 Task: Look for space in Manzanares, Spain from 12th August, 2023 to 16th August, 2023 for 8 adults in price range Rs.10000 to Rs.16000. Place can be private room with 8 bedrooms having 8 beds and 8 bathrooms. Property type can be house, flat, guest house, hotel. Amenities needed are: wifi, TV, free parkinig on premises, gym, breakfast. Booking option can be shelf check-in. Required host language is English.
Action: Mouse moved to (487, 115)
Screenshot: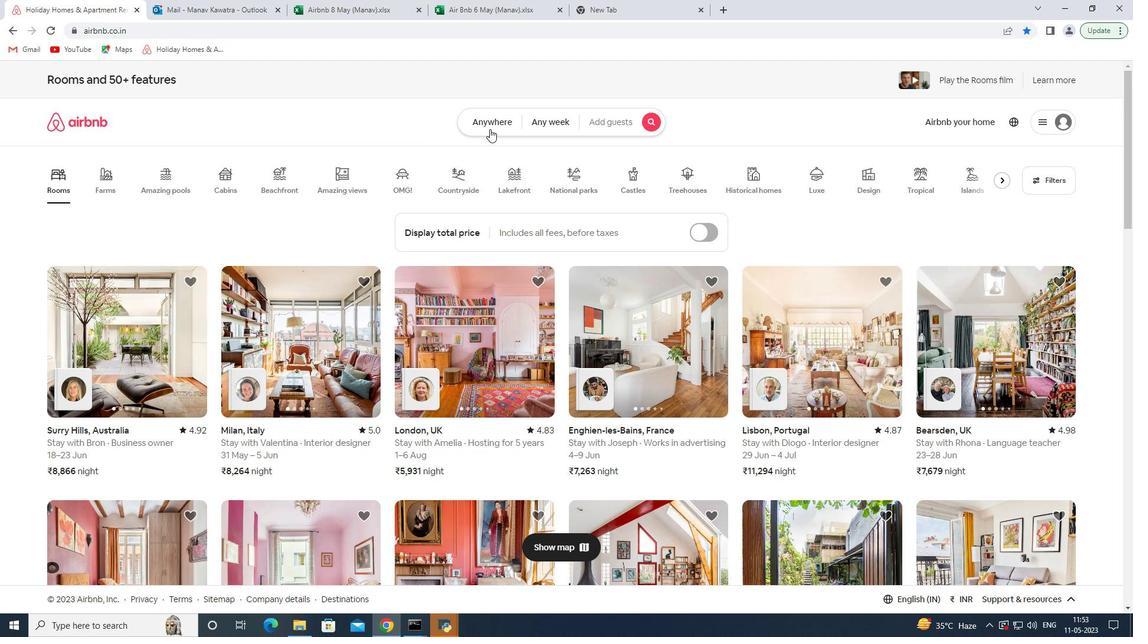 
Action: Mouse pressed left at (487, 115)
Screenshot: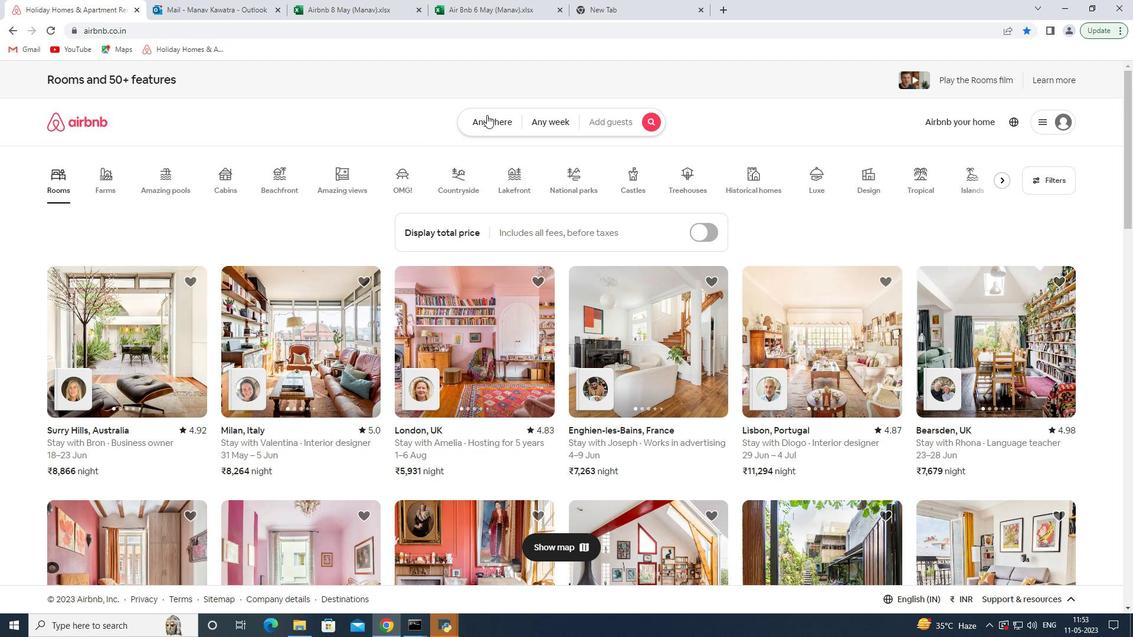 
Action: Mouse moved to (425, 157)
Screenshot: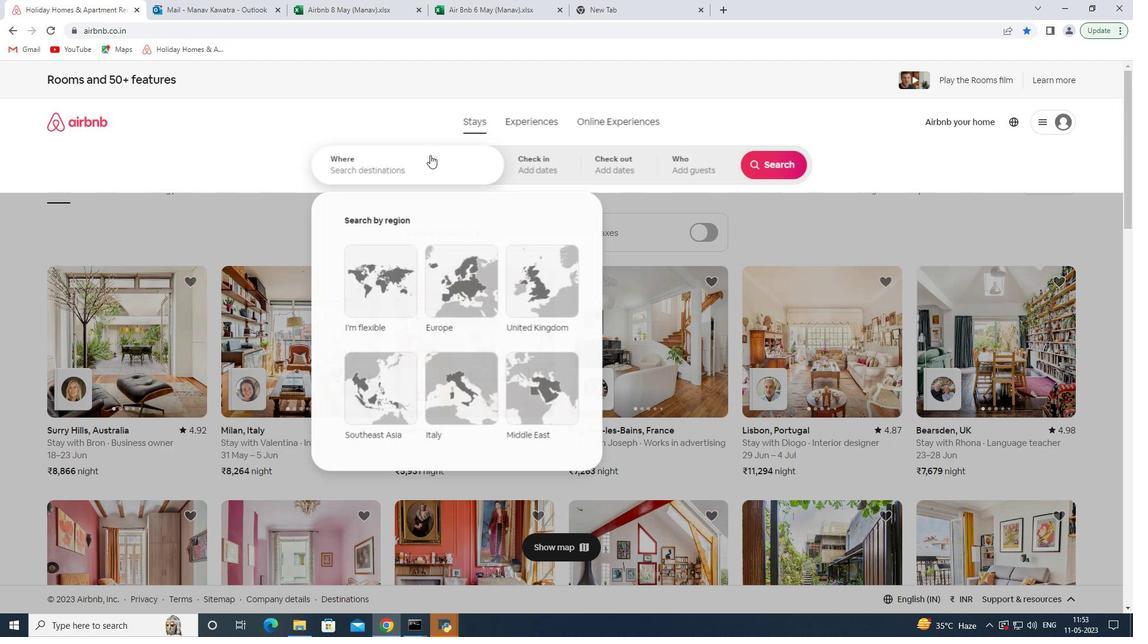 
Action: Mouse pressed left at (425, 157)
Screenshot: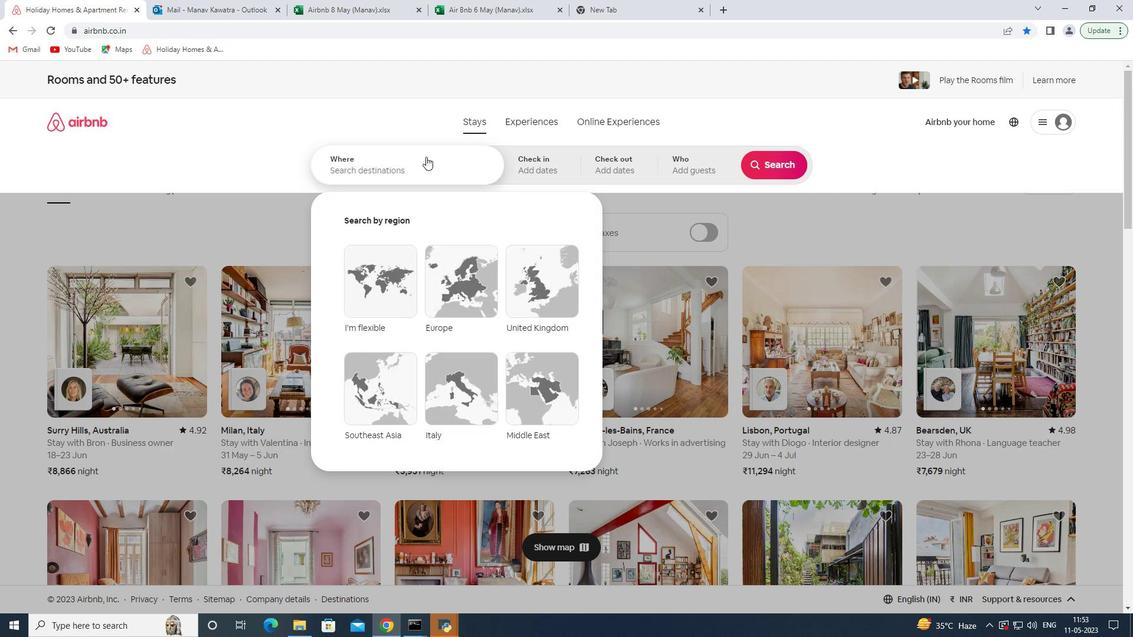 
Action: Mouse moved to (425, 171)
Screenshot: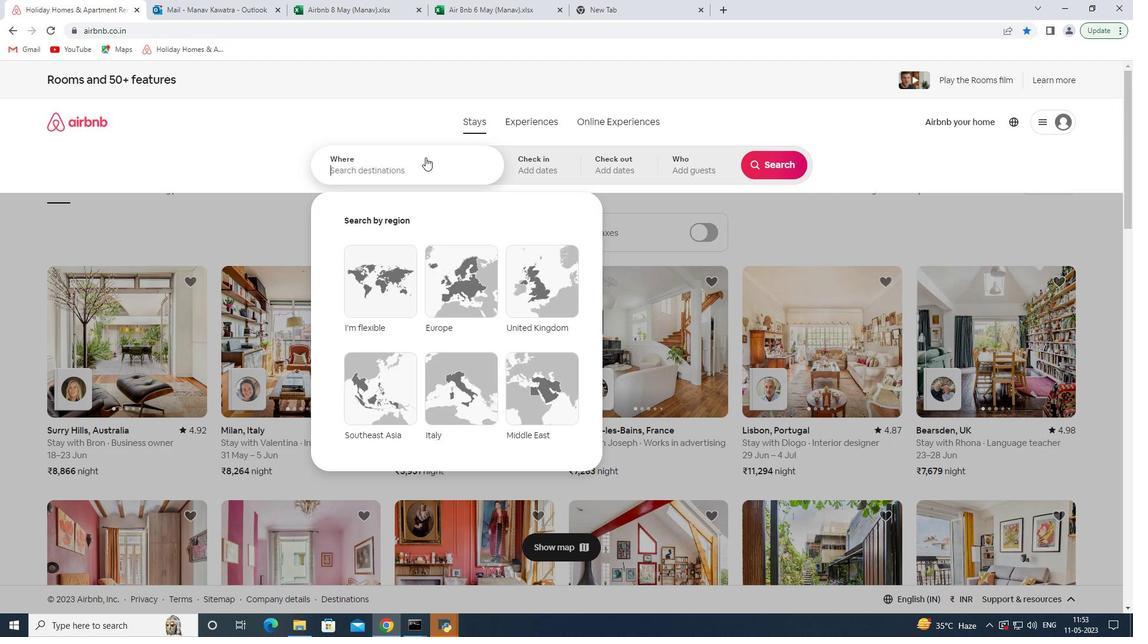 
Action: Mouse pressed left at (425, 171)
Screenshot: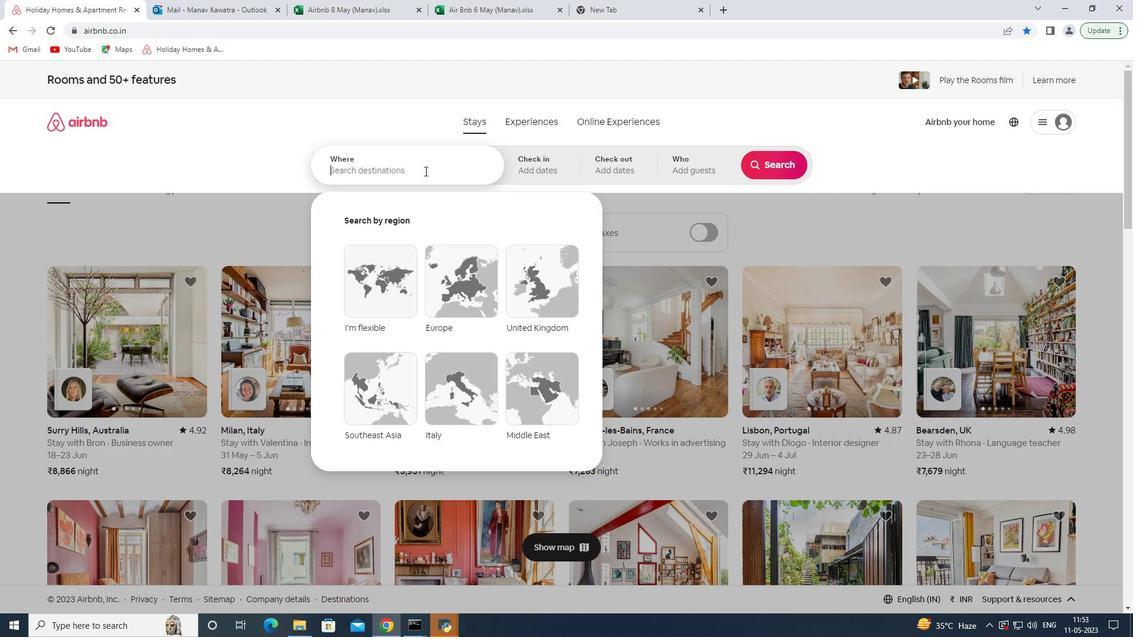
Action: Key pressed <Key.shift><Key.shift><Key.shift><Key.shift><Key.shift><Key.shift><Key.shift><Key.shift><Key.shift><Key.shift><Key.shift><Key.shift><Key.shift><Key.shift><Key.shift>Mana<Key.backspace>zanares<Key.space><Key.shift><Key.shift><Key.shift><Key.shift><Key.shift><Key.shift>Spain<Key.space>
Screenshot: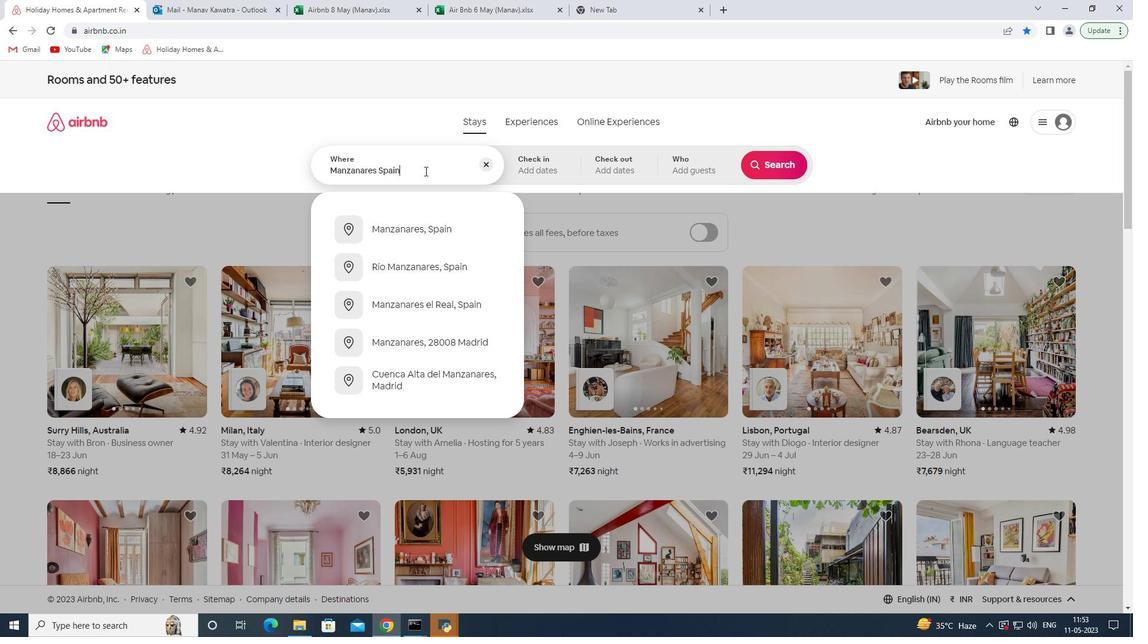 
Action: Mouse moved to (420, 227)
Screenshot: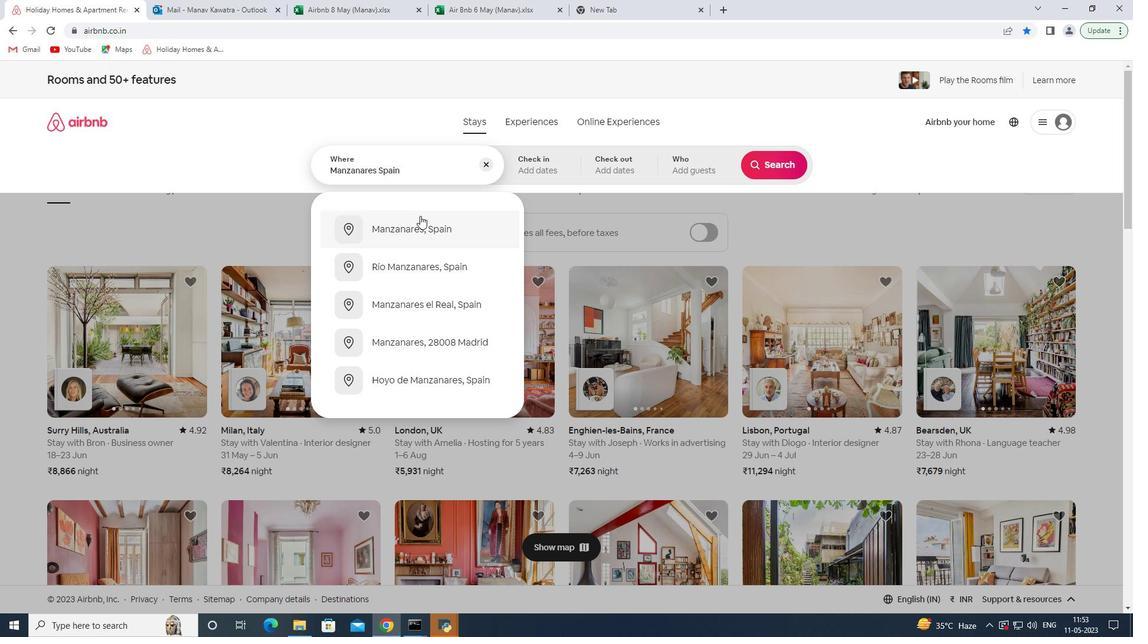 
Action: Mouse pressed left at (420, 227)
Screenshot: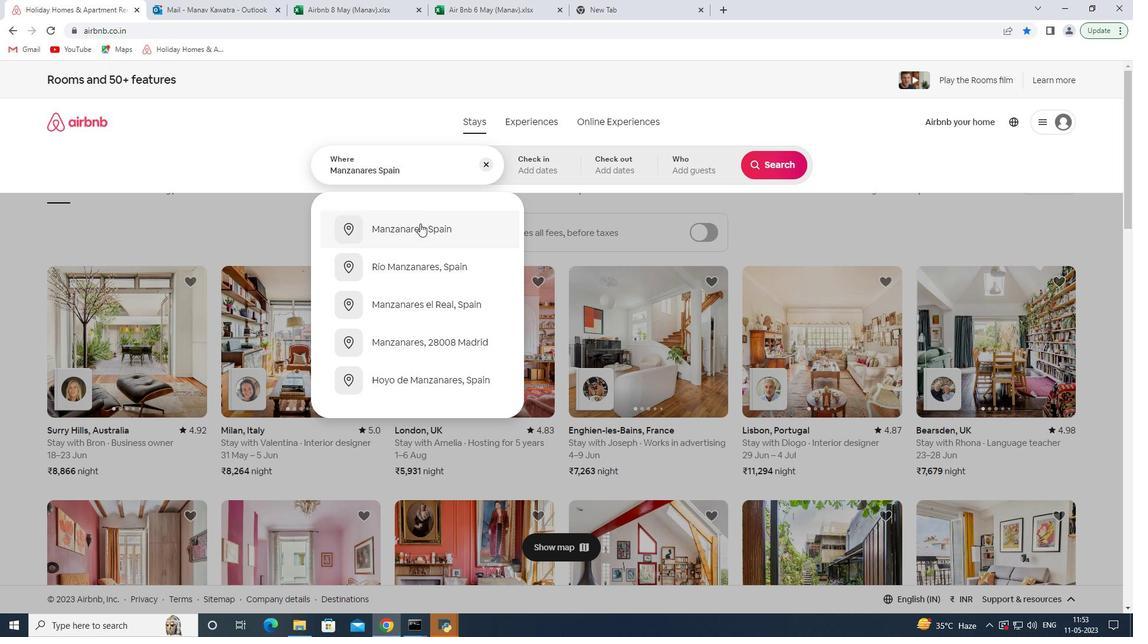 
Action: Mouse moved to (763, 262)
Screenshot: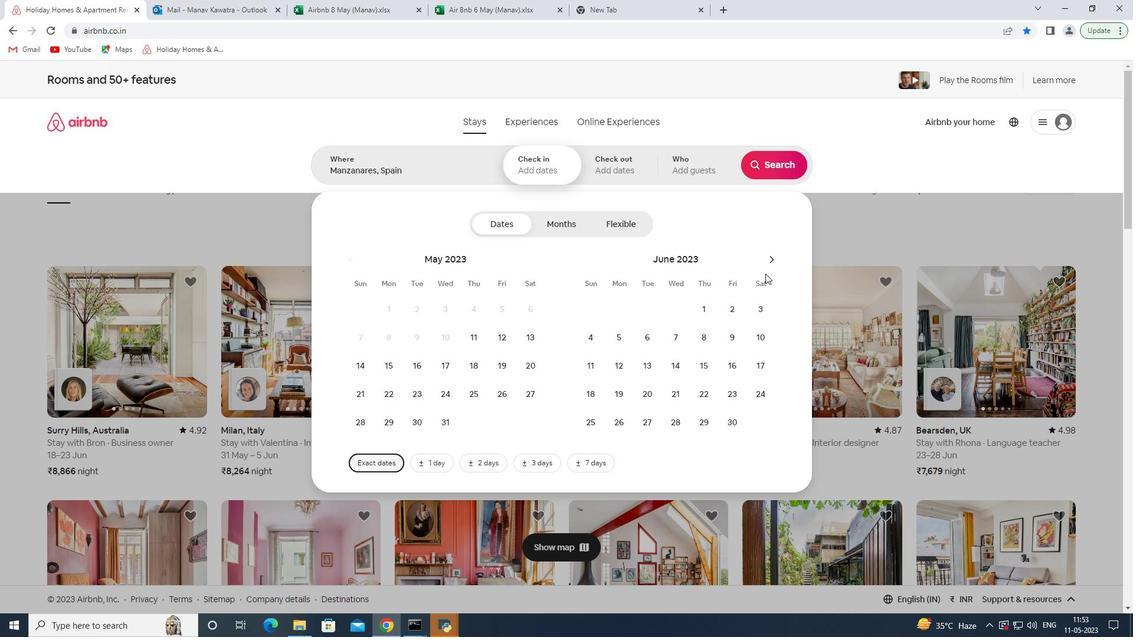
Action: Mouse pressed left at (763, 262)
Screenshot: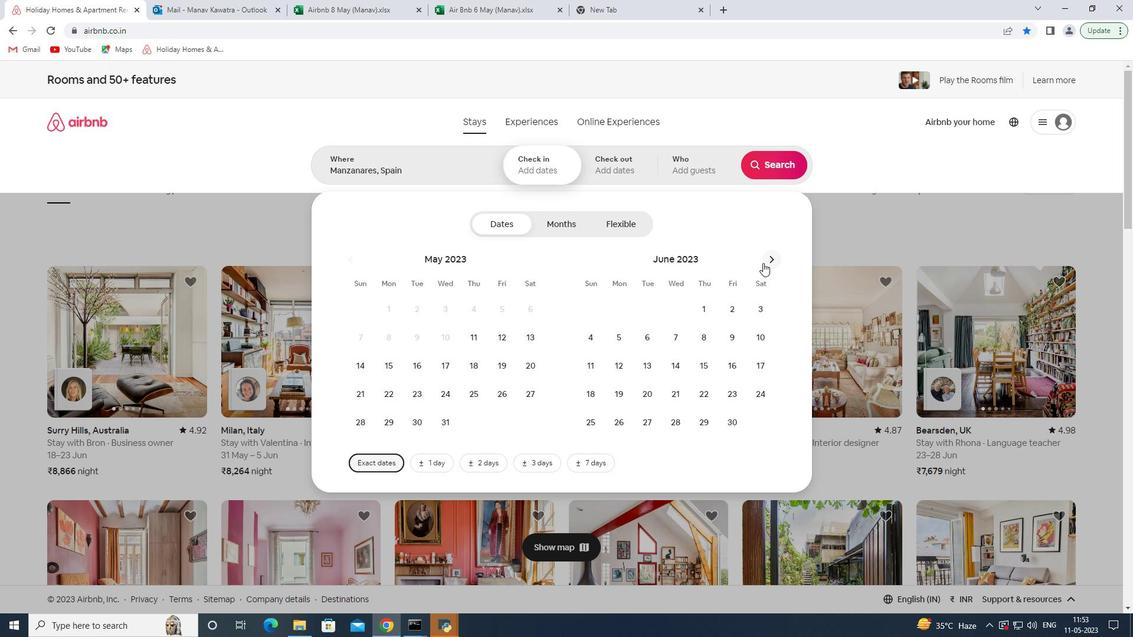 
Action: Mouse pressed left at (763, 262)
Screenshot: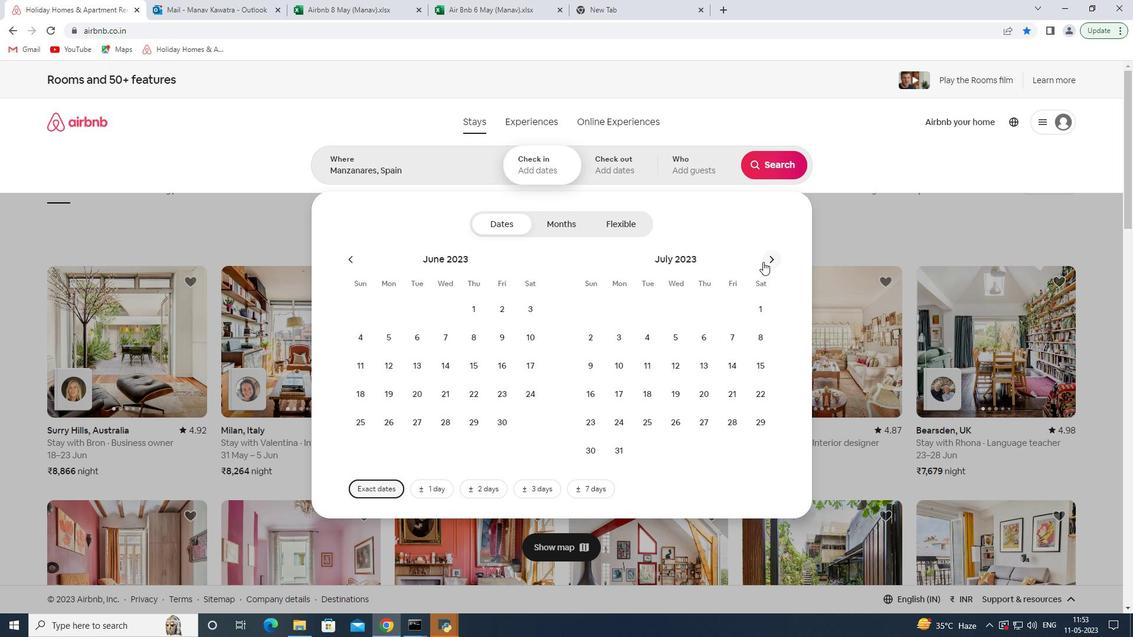 
Action: Mouse moved to (760, 334)
Screenshot: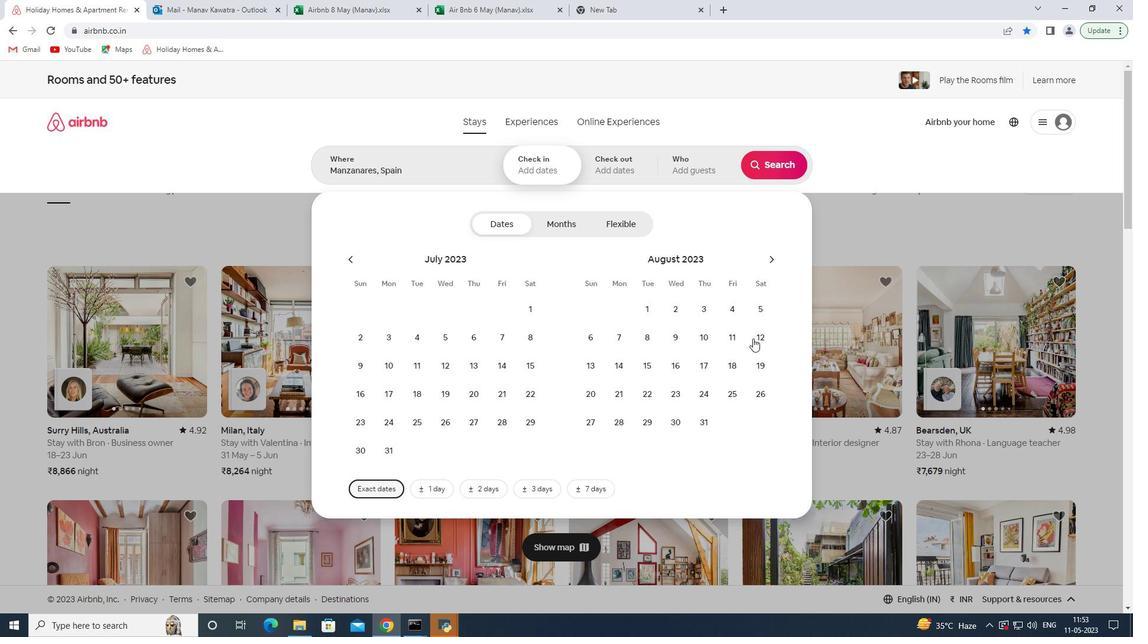 
Action: Mouse pressed left at (760, 334)
Screenshot: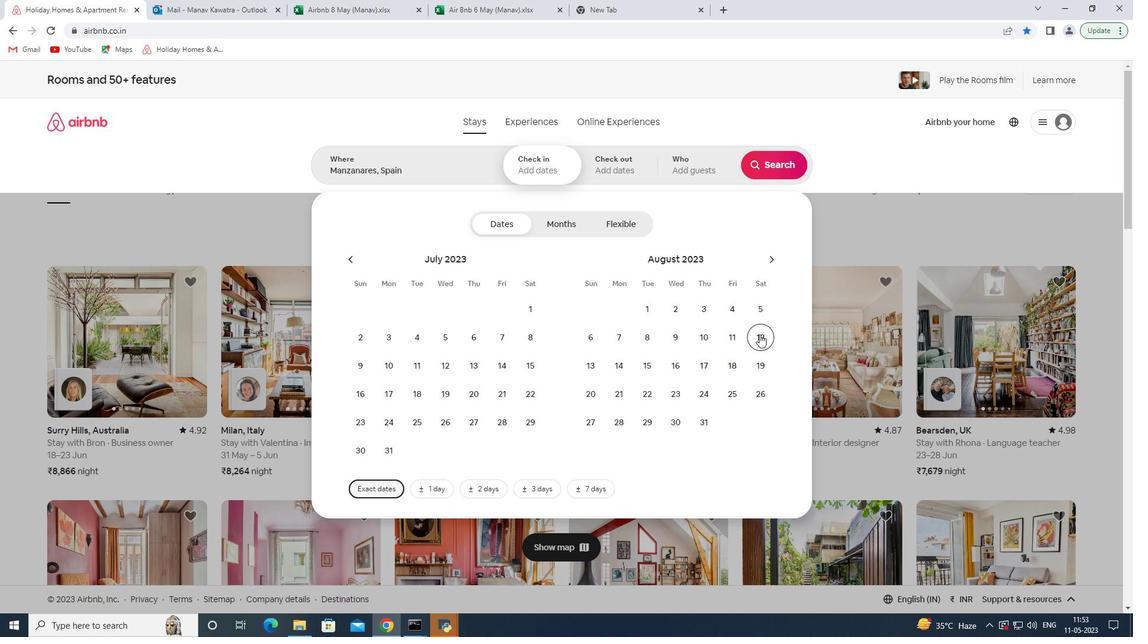 
Action: Mouse moved to (676, 365)
Screenshot: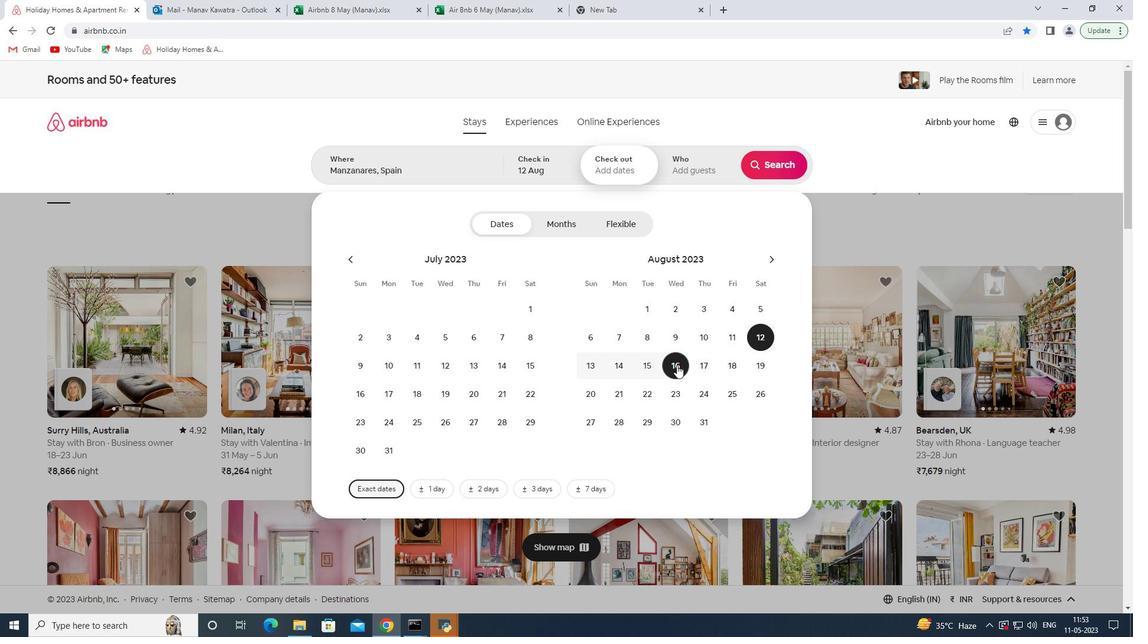 
Action: Mouse pressed left at (676, 365)
Screenshot: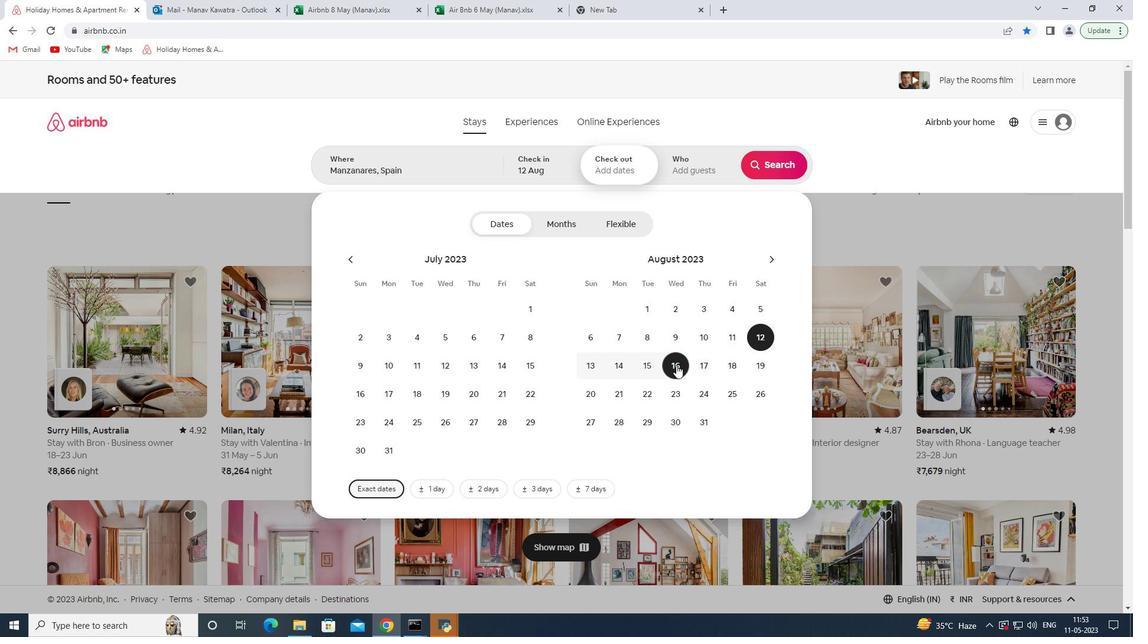
Action: Mouse moved to (693, 175)
Screenshot: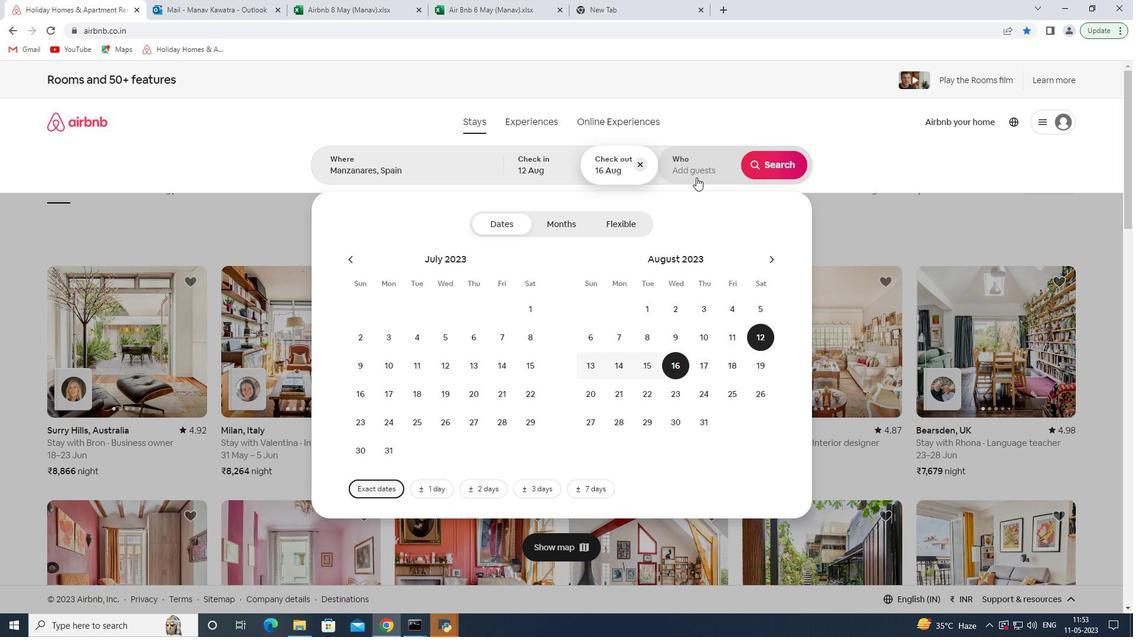 
Action: Mouse pressed left at (693, 175)
Screenshot: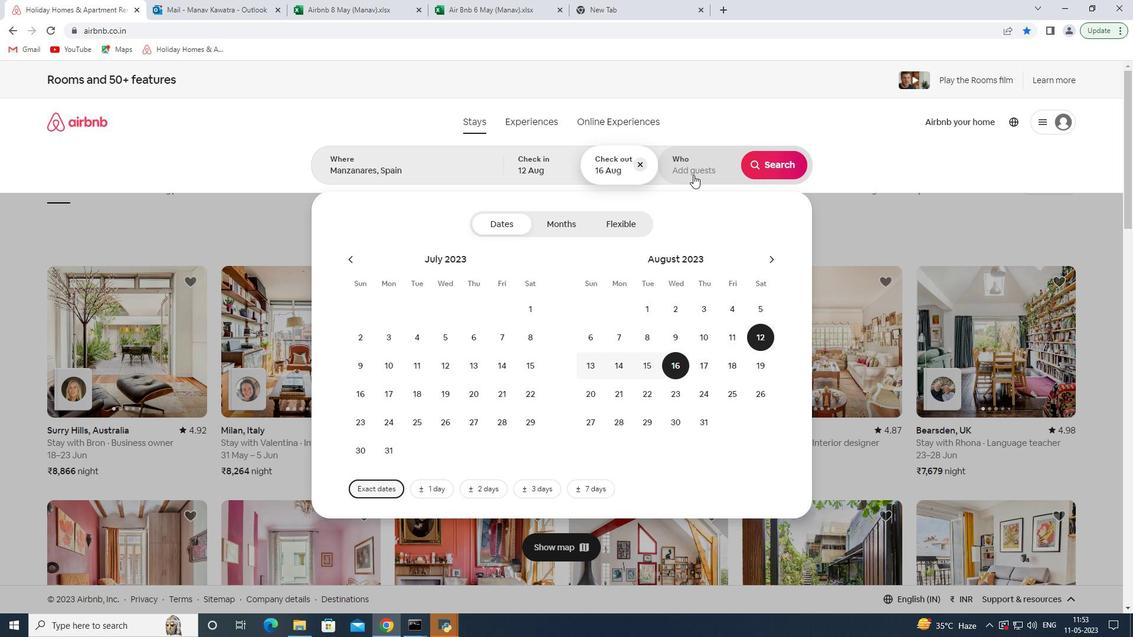 
Action: Mouse moved to (780, 230)
Screenshot: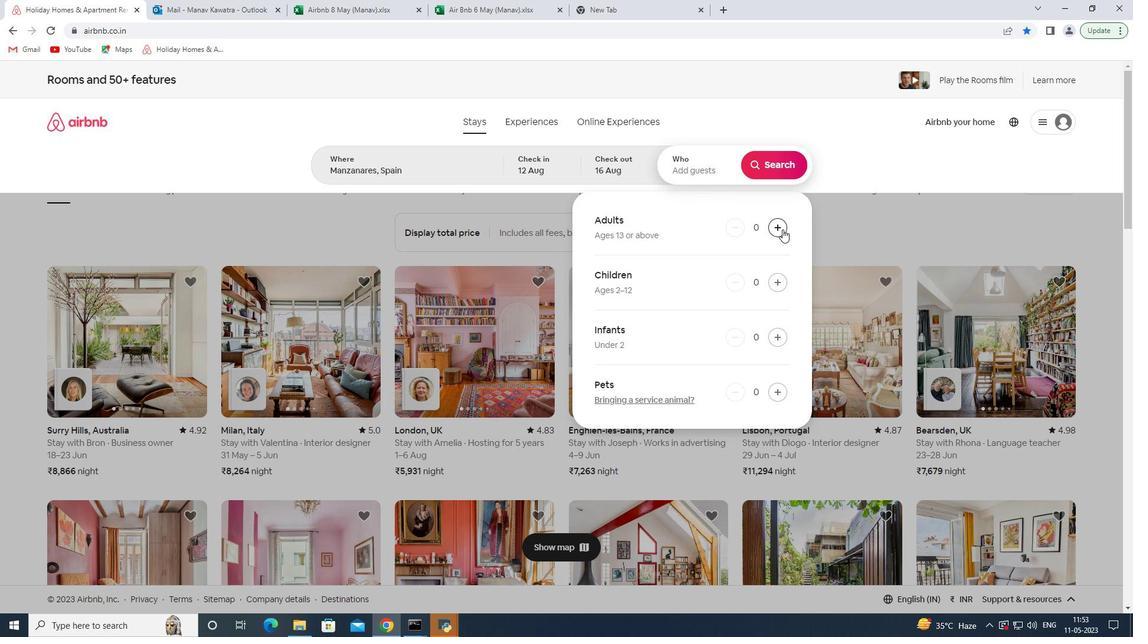 
Action: Mouse pressed left at (780, 230)
Screenshot: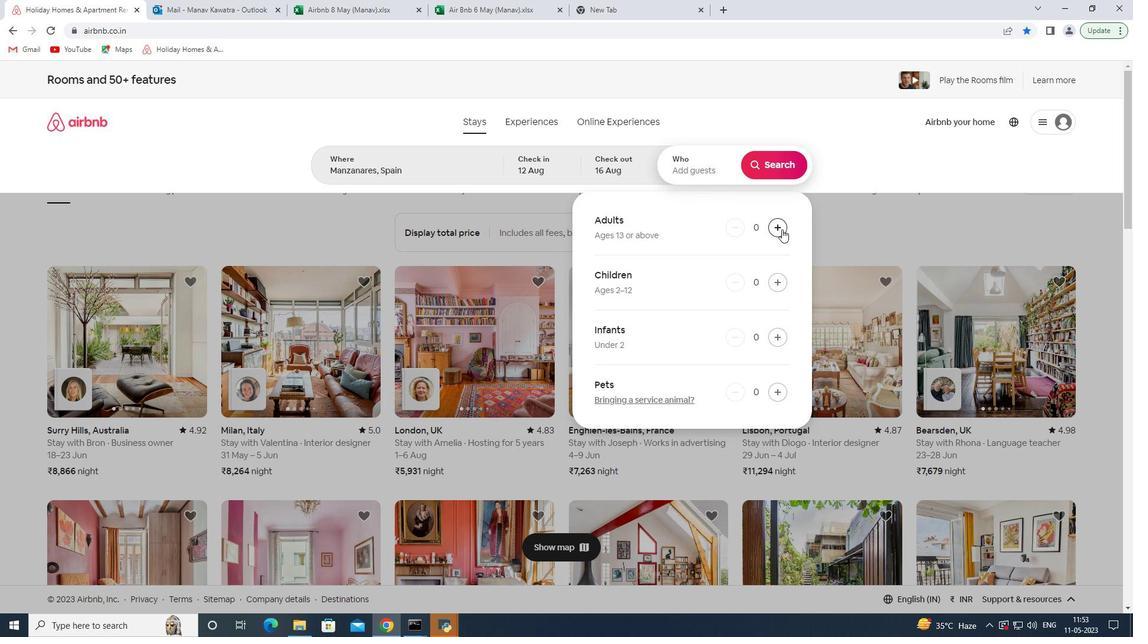 
Action: Mouse pressed left at (780, 230)
Screenshot: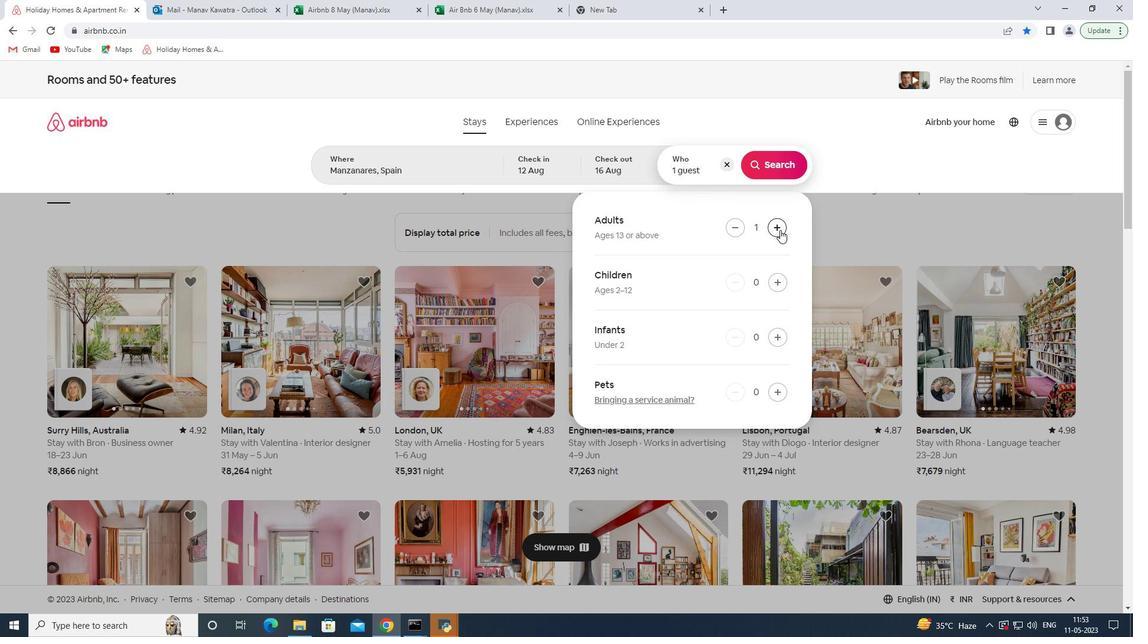 
Action: Mouse pressed left at (780, 230)
Screenshot: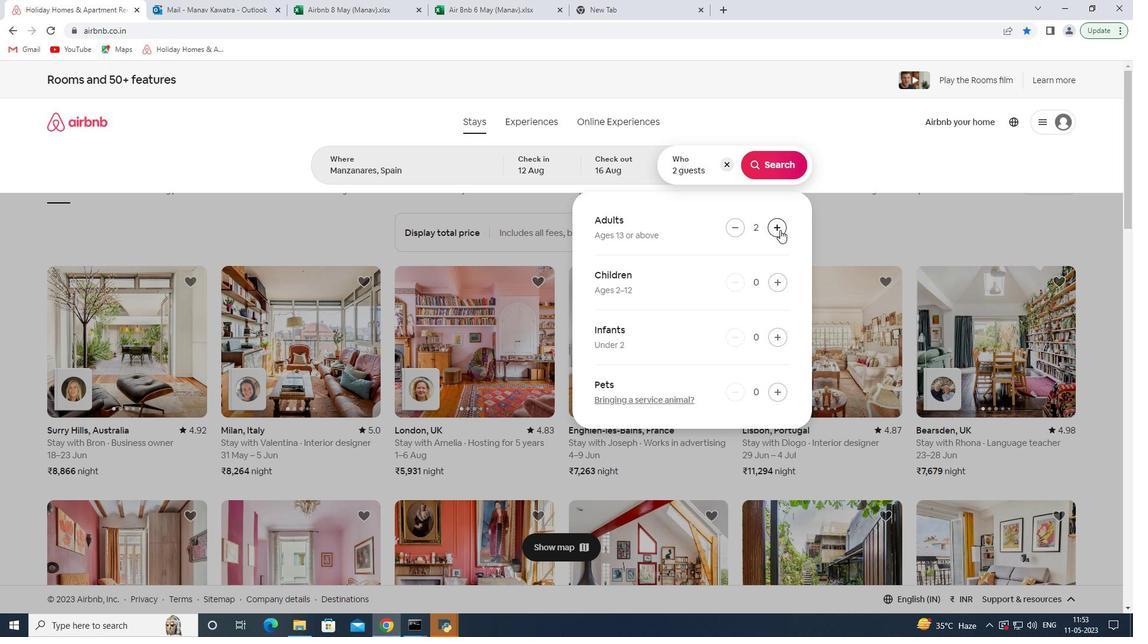 
Action: Mouse pressed left at (780, 230)
Screenshot: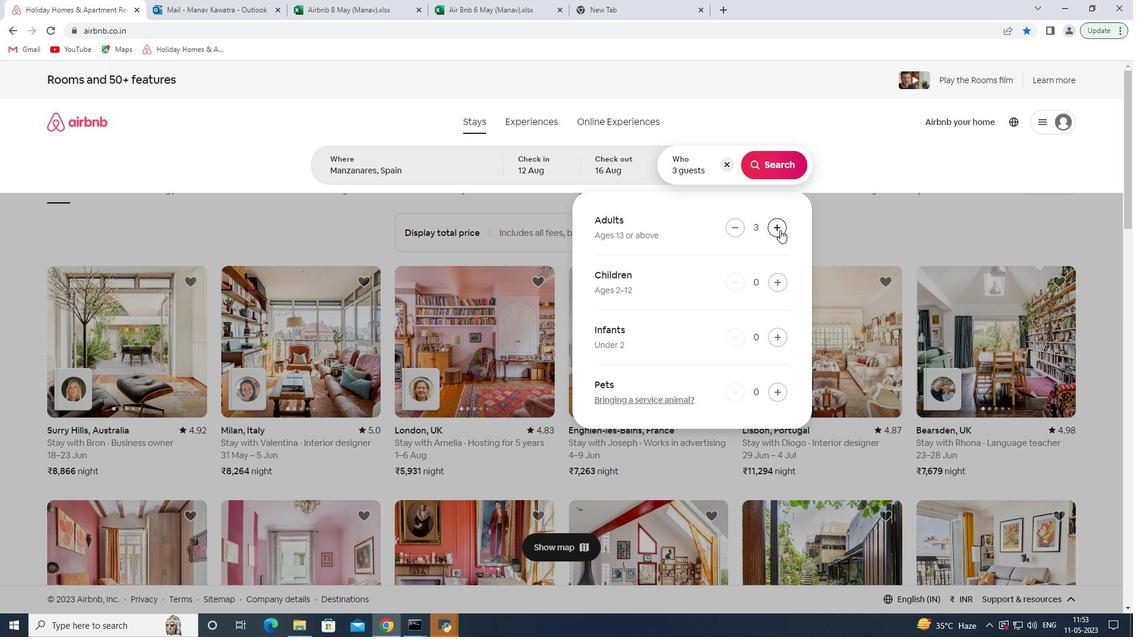 
Action: Mouse pressed left at (780, 230)
Screenshot: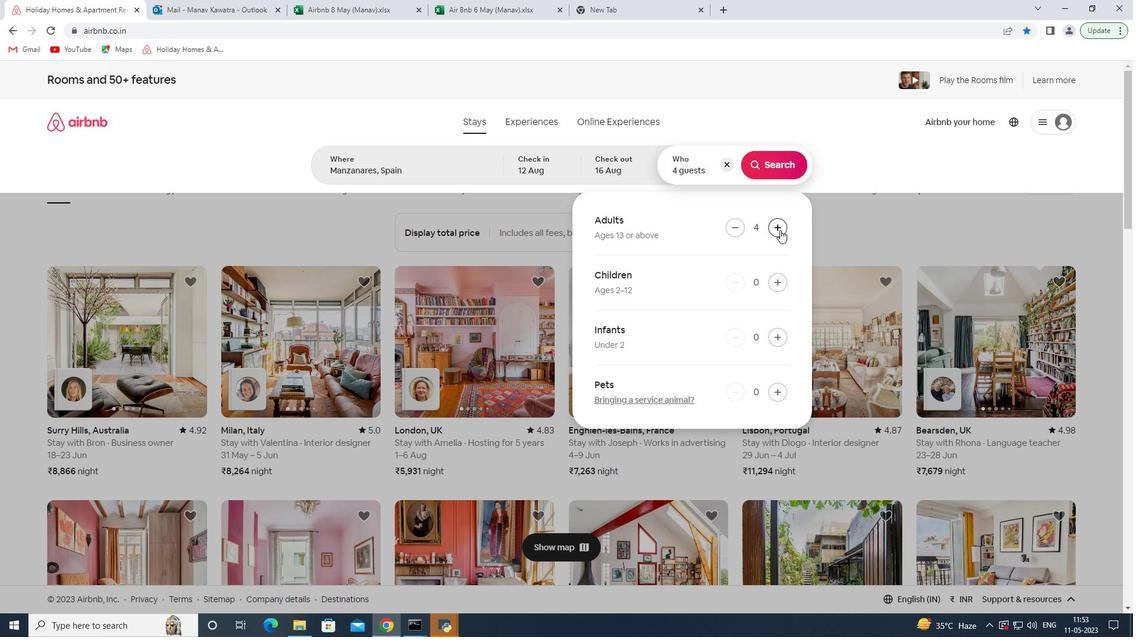 
Action: Mouse pressed left at (780, 230)
Screenshot: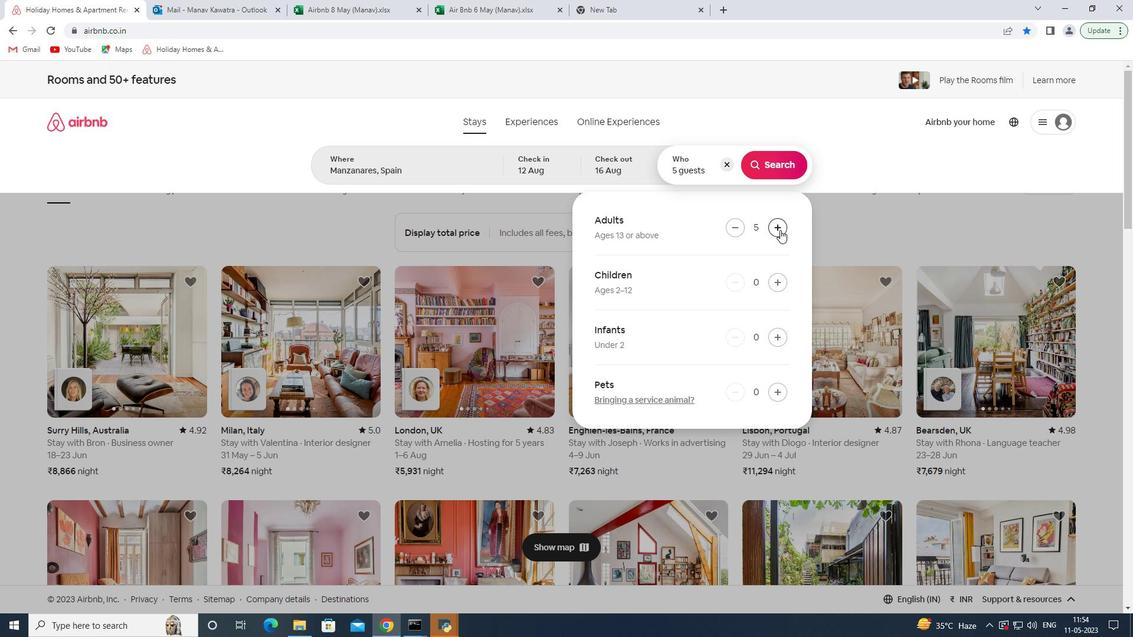 
Action: Mouse pressed left at (780, 230)
Screenshot: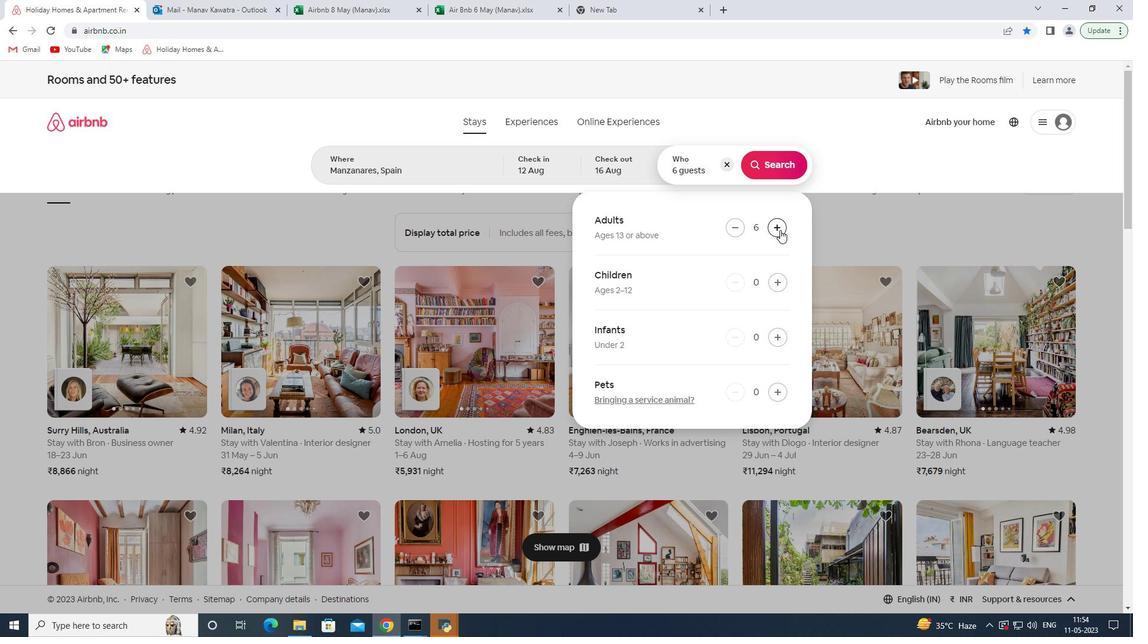 
Action: Mouse pressed left at (780, 230)
Screenshot: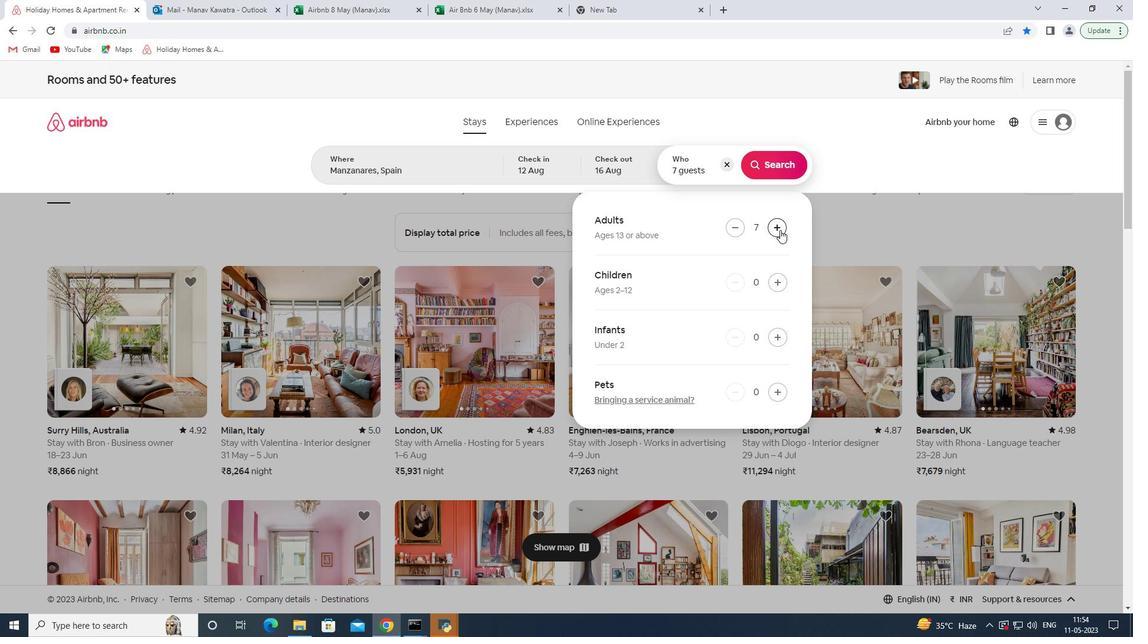 
Action: Mouse moved to (774, 177)
Screenshot: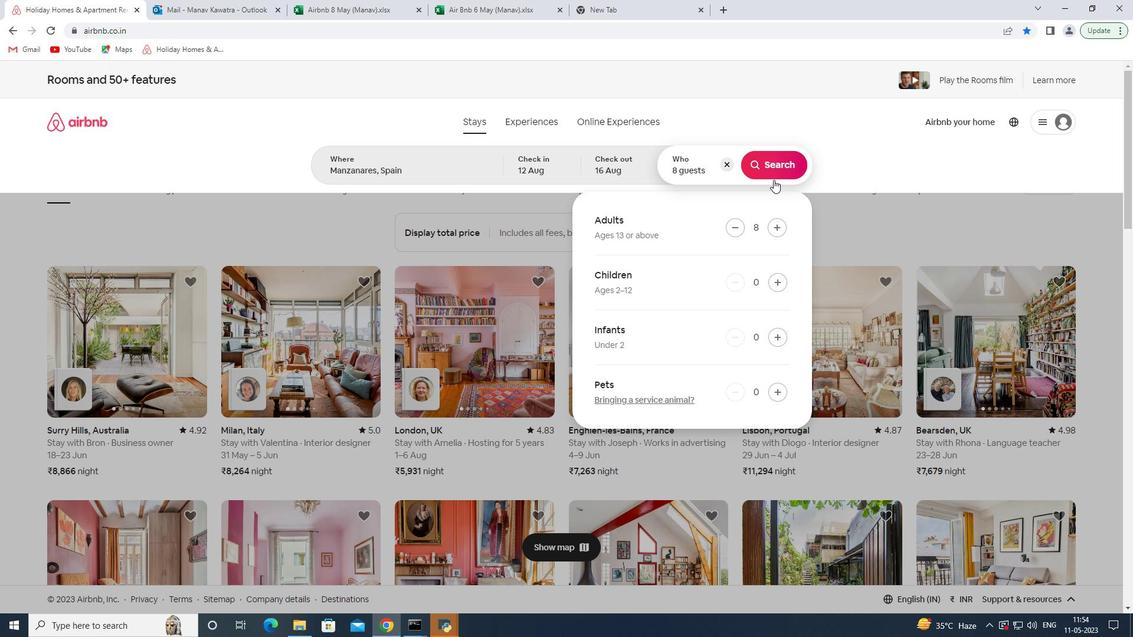 
Action: Mouse pressed left at (774, 177)
Screenshot: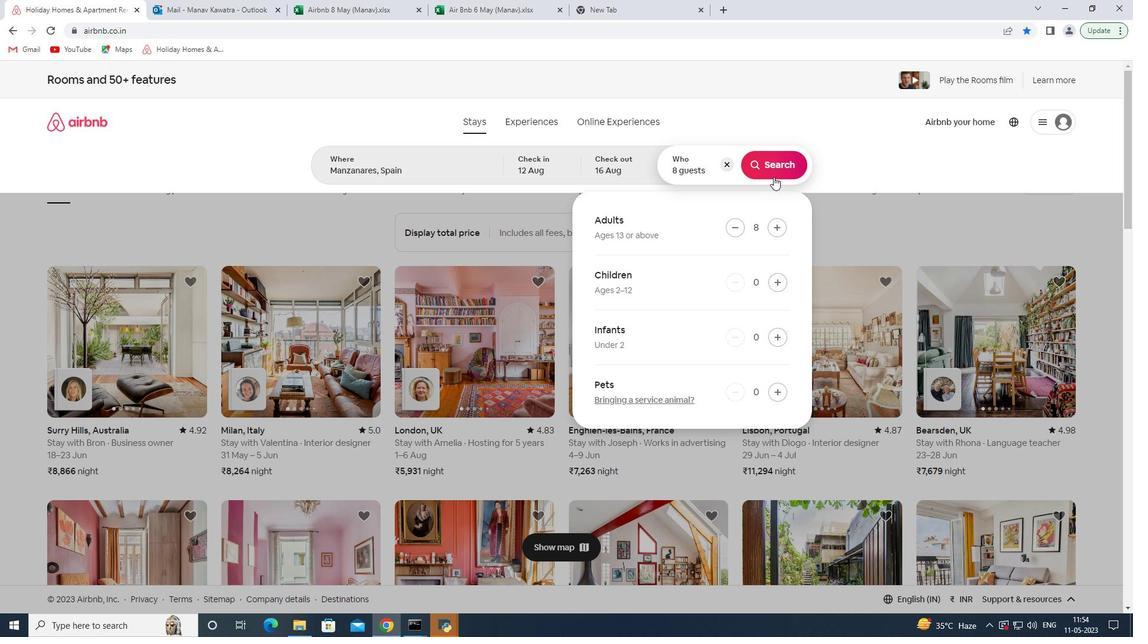 
Action: Mouse moved to (1065, 134)
Screenshot: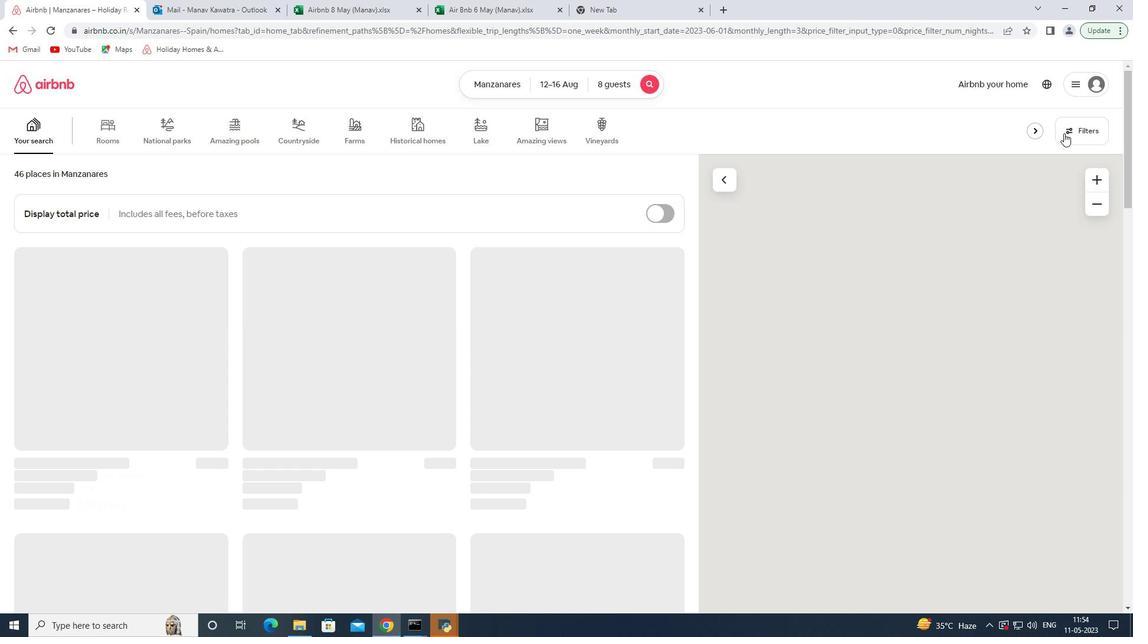 
Action: Mouse pressed left at (1065, 134)
Screenshot: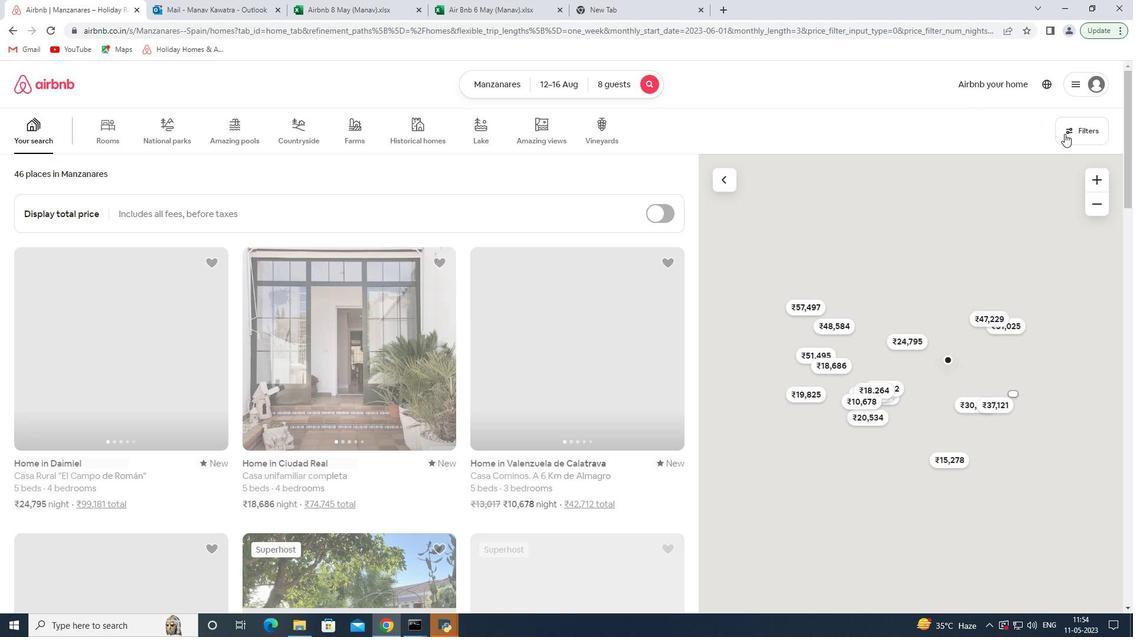 
Action: Mouse moved to (442, 422)
Screenshot: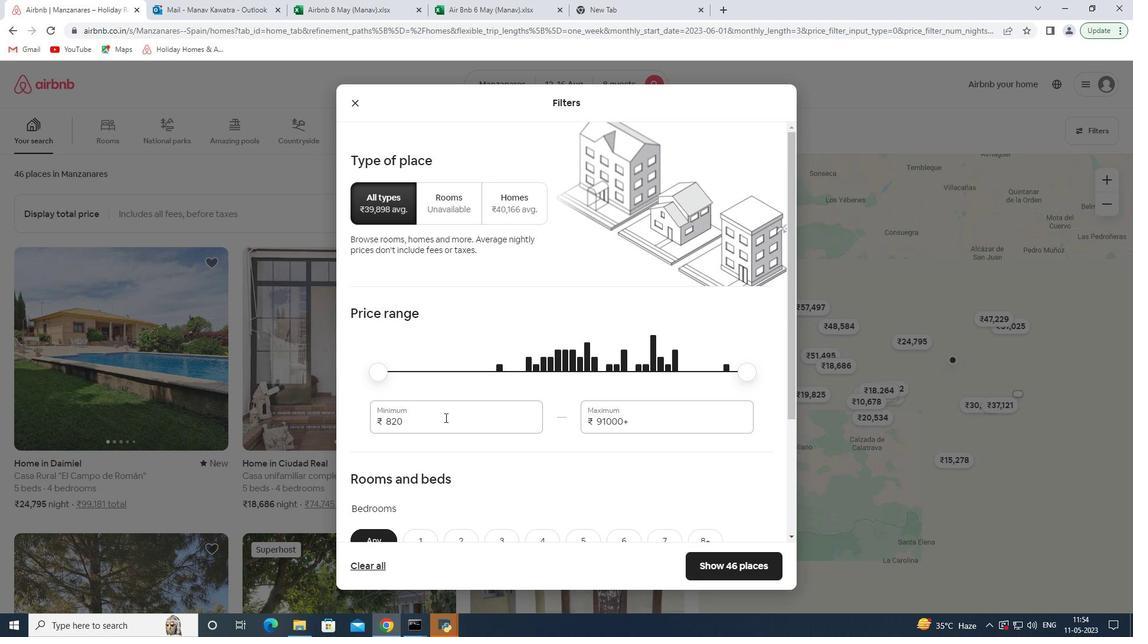 
Action: Mouse pressed left at (442, 422)
Screenshot: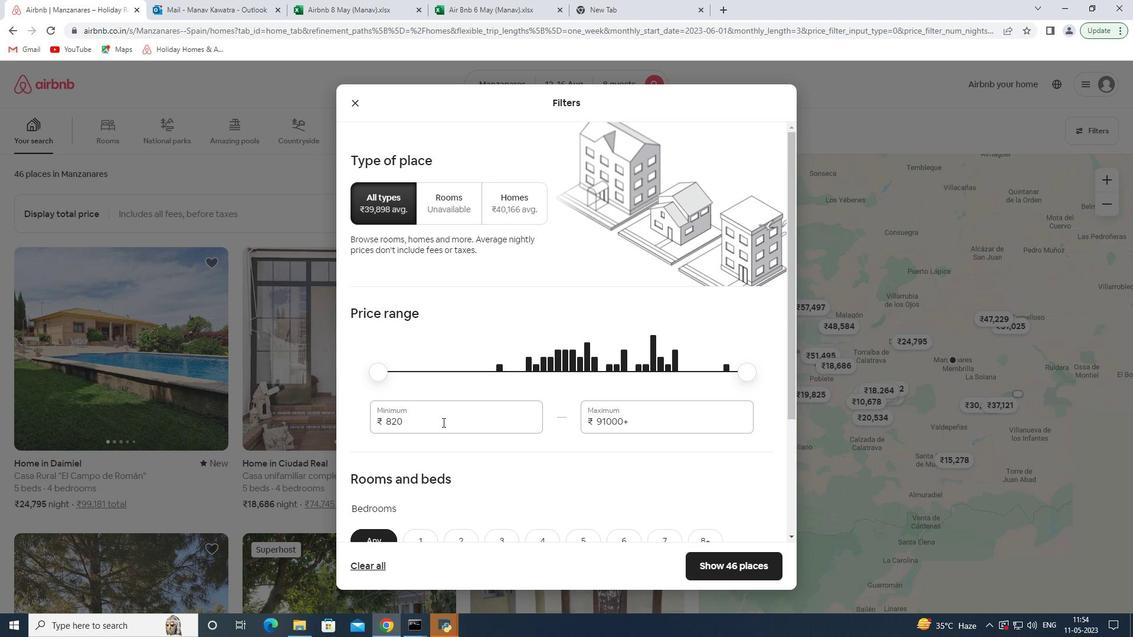 
Action: Mouse pressed left at (442, 422)
Screenshot: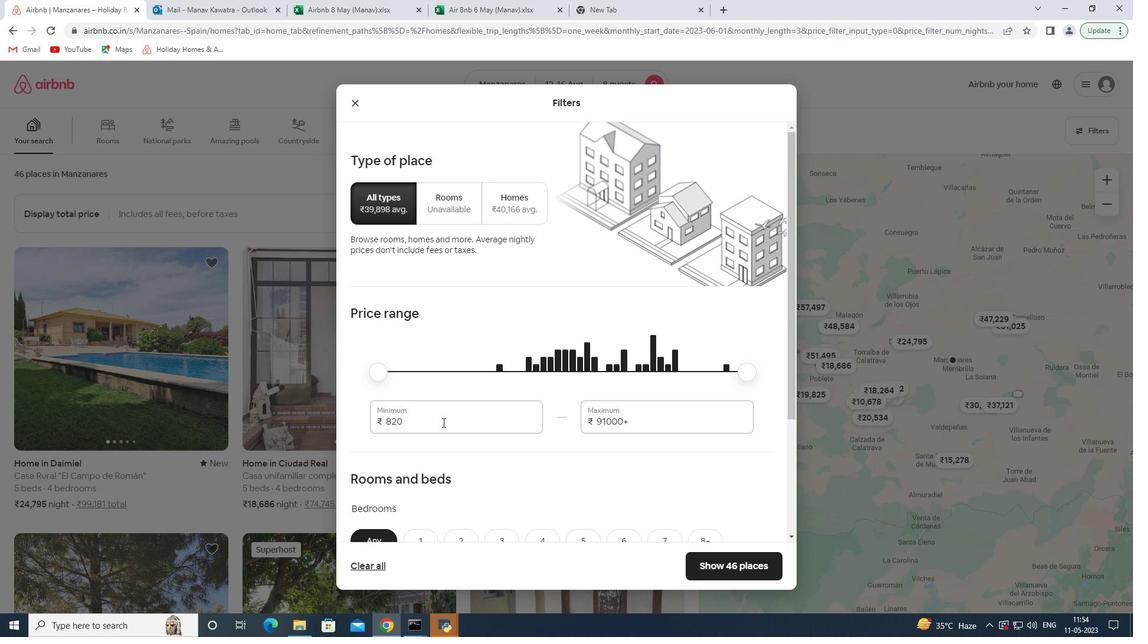 
Action: Key pressed 10000
Screenshot: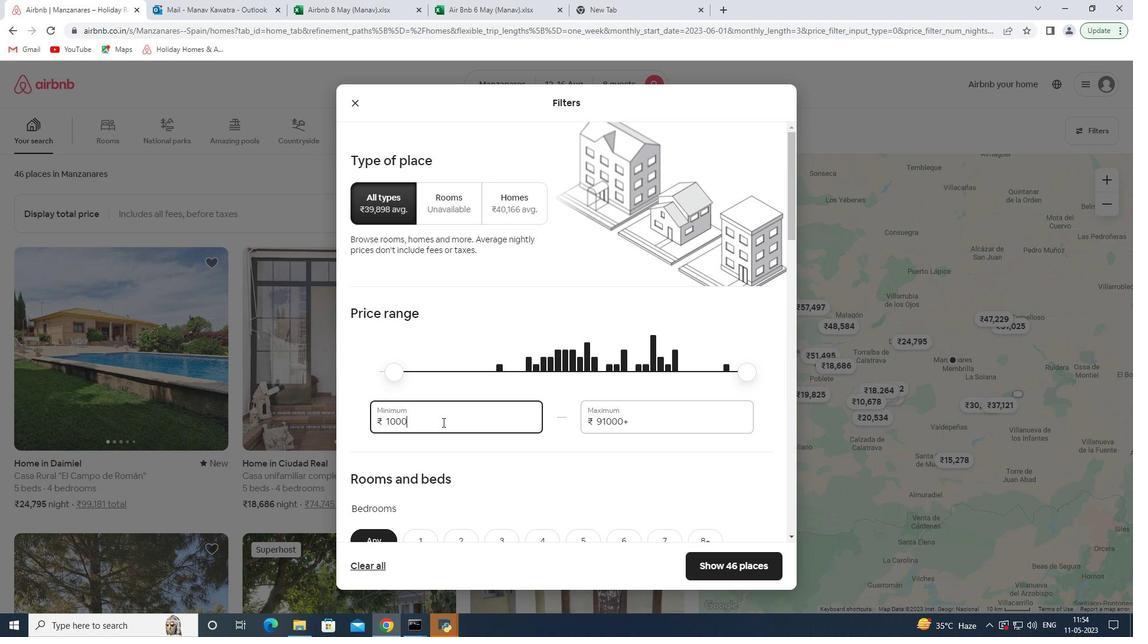 
Action: Mouse moved to (674, 424)
Screenshot: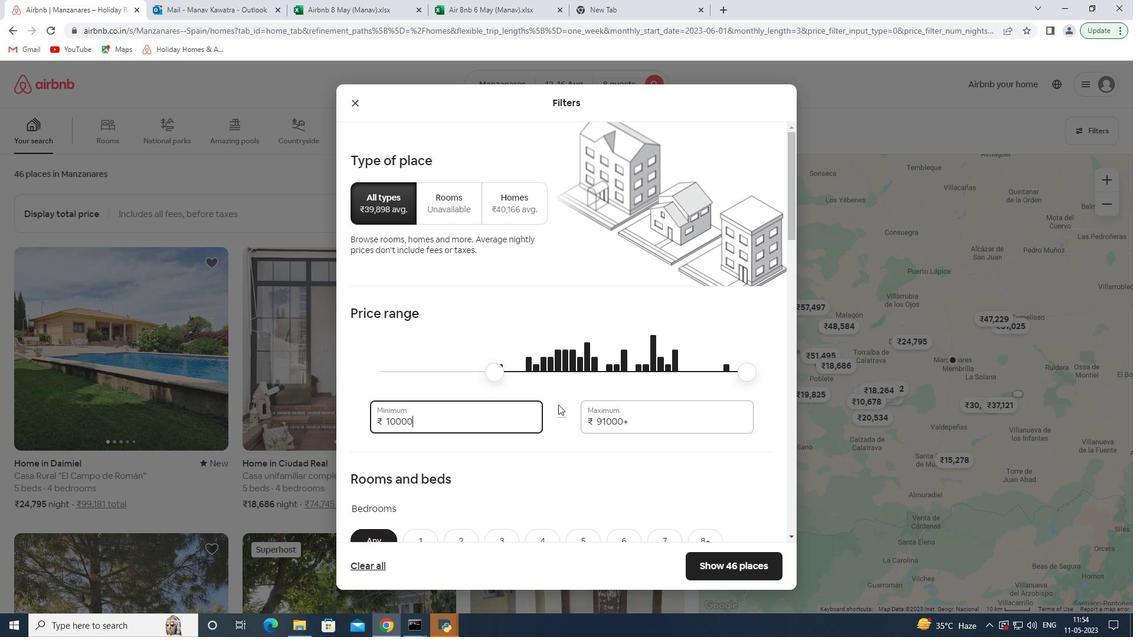 
Action: Mouse pressed left at (674, 424)
Screenshot: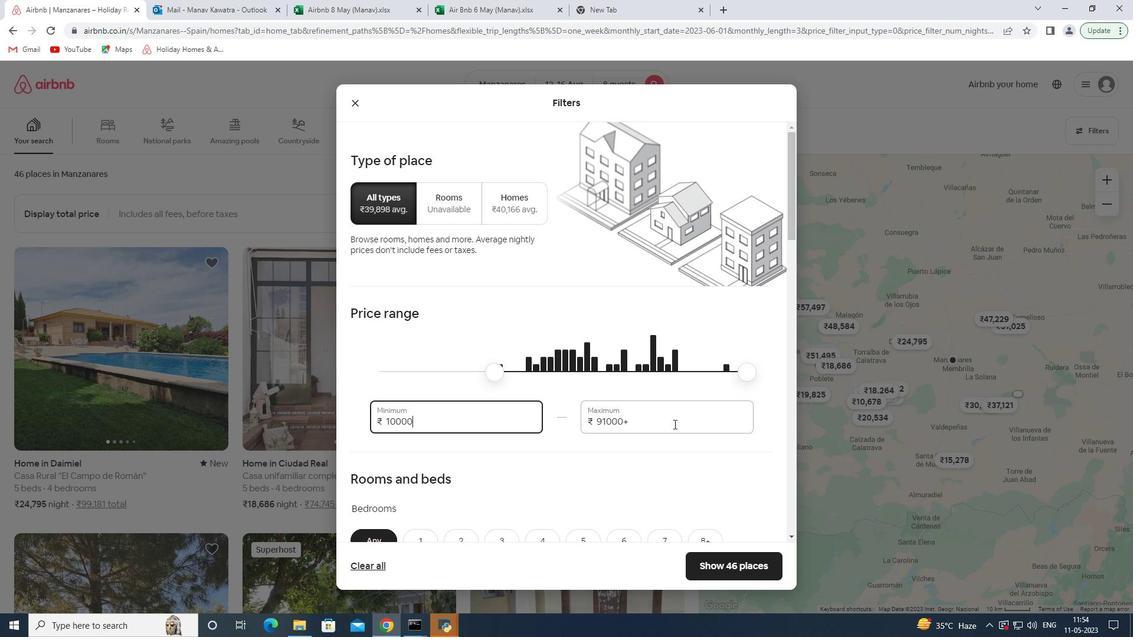 
Action: Mouse pressed left at (674, 424)
Screenshot: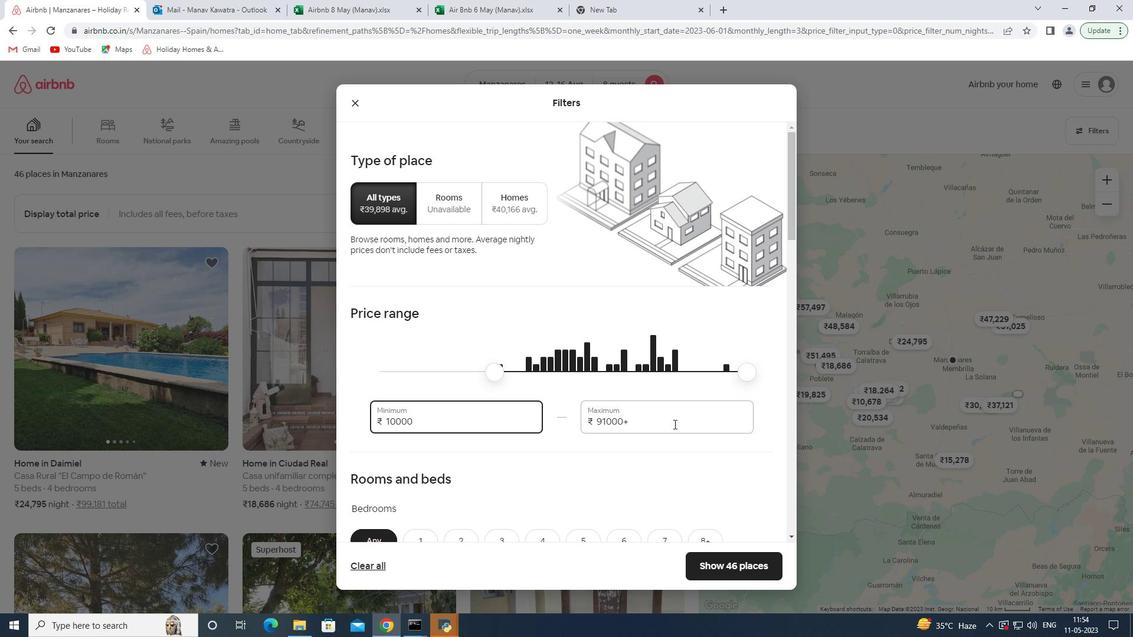 
Action: Mouse pressed left at (674, 424)
Screenshot: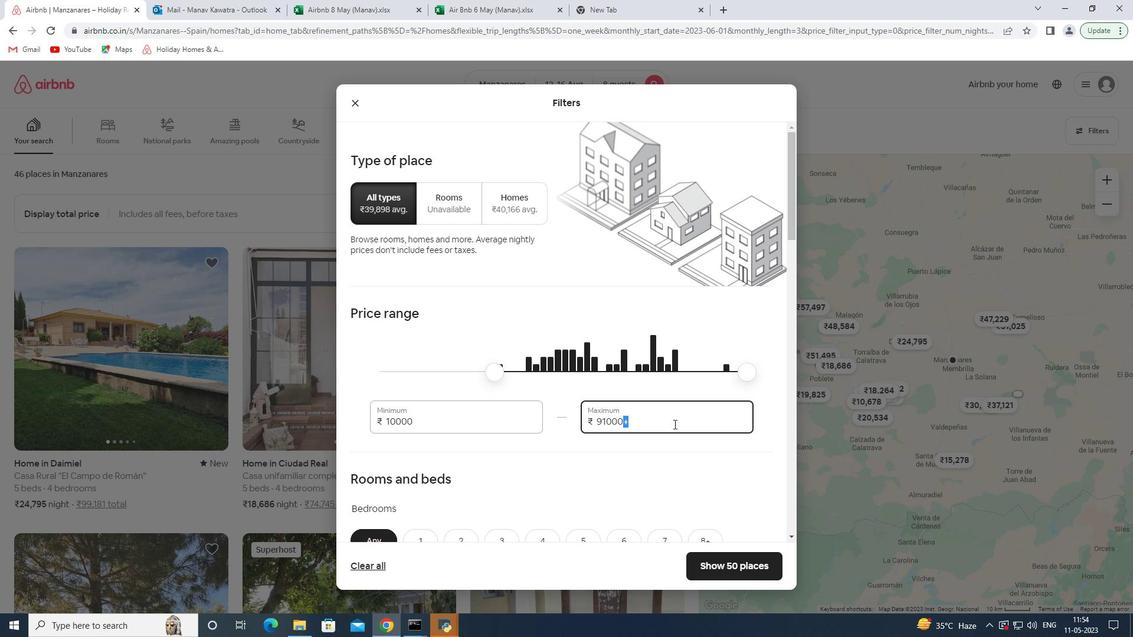 
Action: Mouse pressed left at (674, 424)
Screenshot: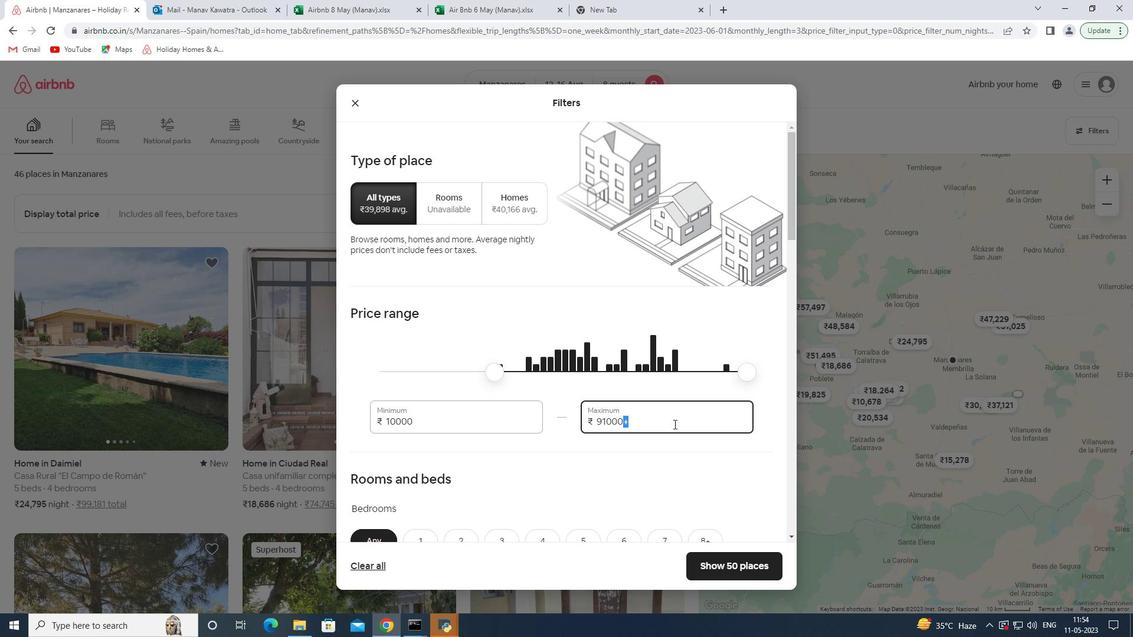
Action: Mouse pressed left at (674, 424)
Screenshot: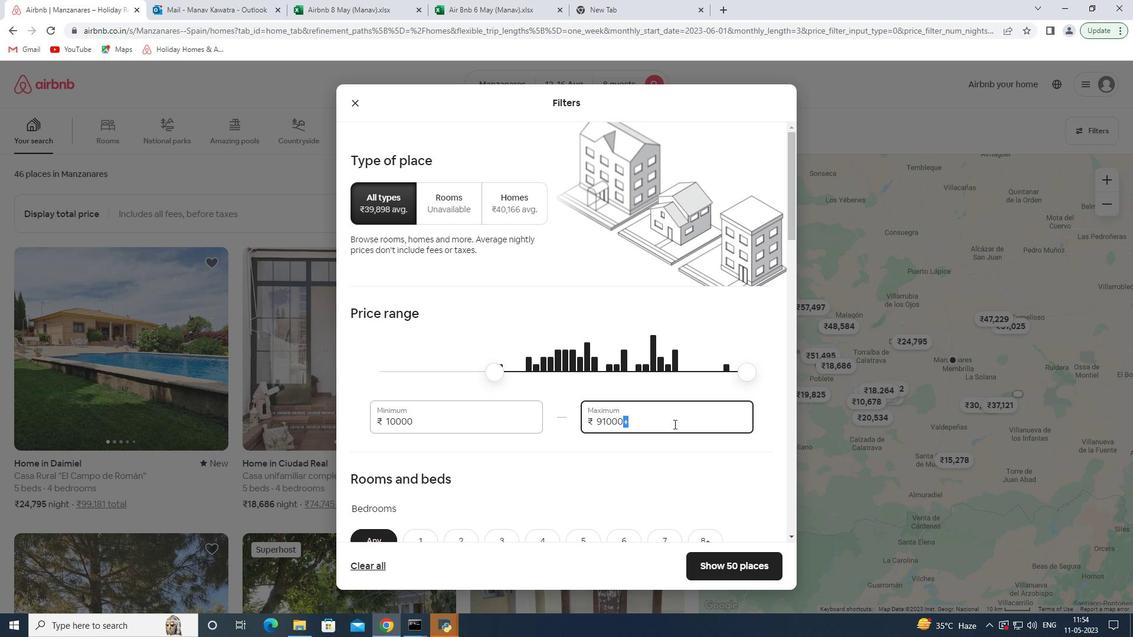 
Action: Mouse pressed left at (674, 424)
Screenshot: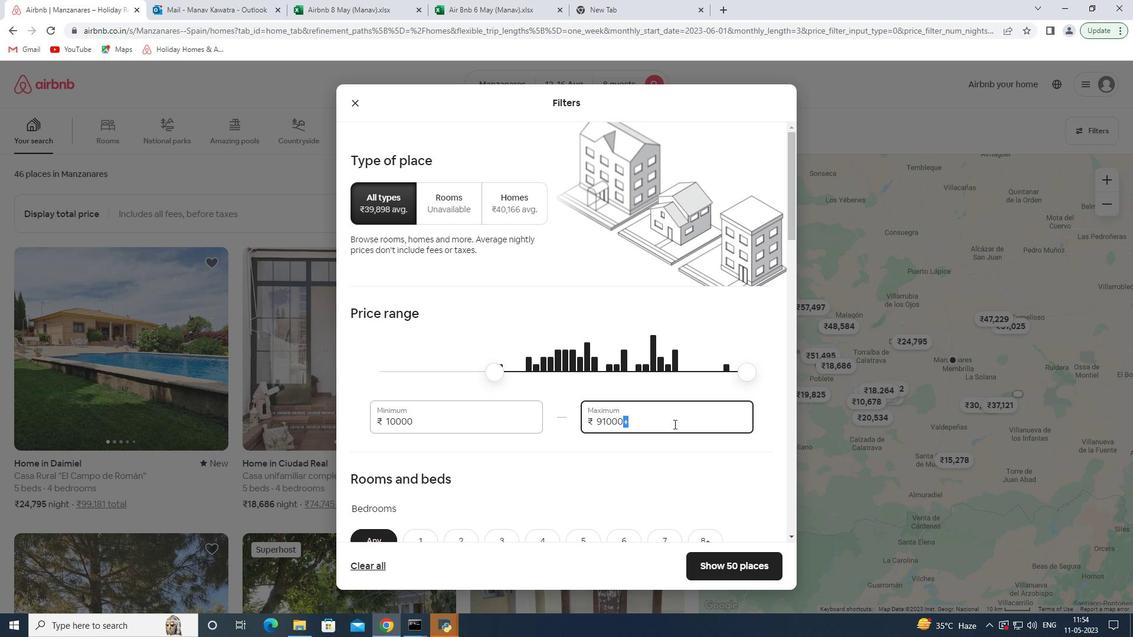 
Action: Mouse moved to (646, 418)
Screenshot: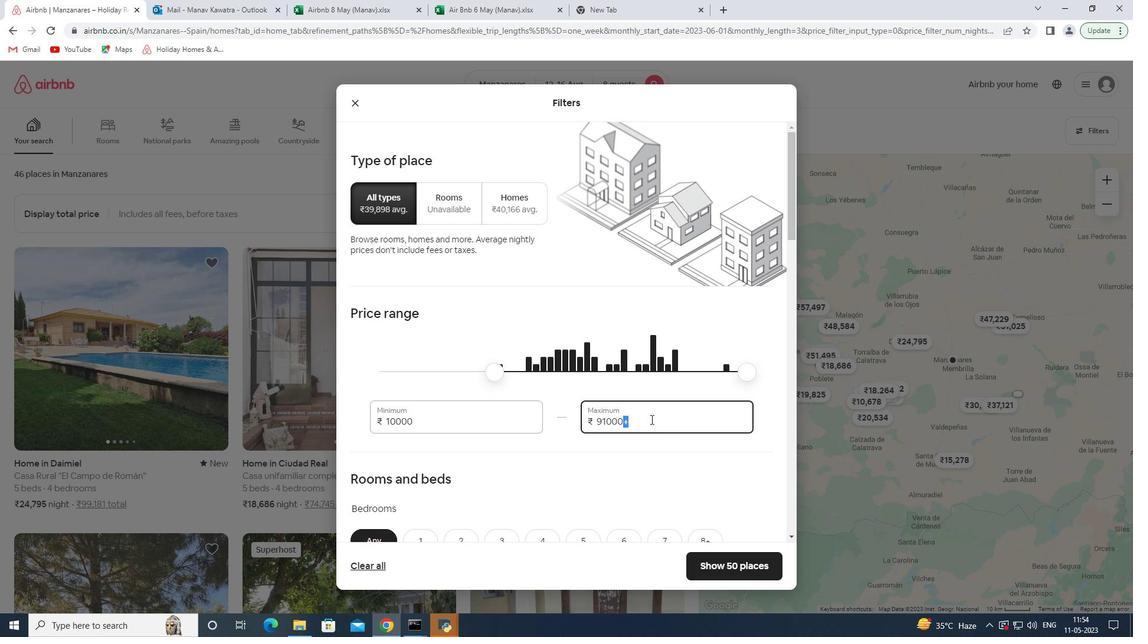 
Action: Mouse pressed left at (646, 418)
Screenshot: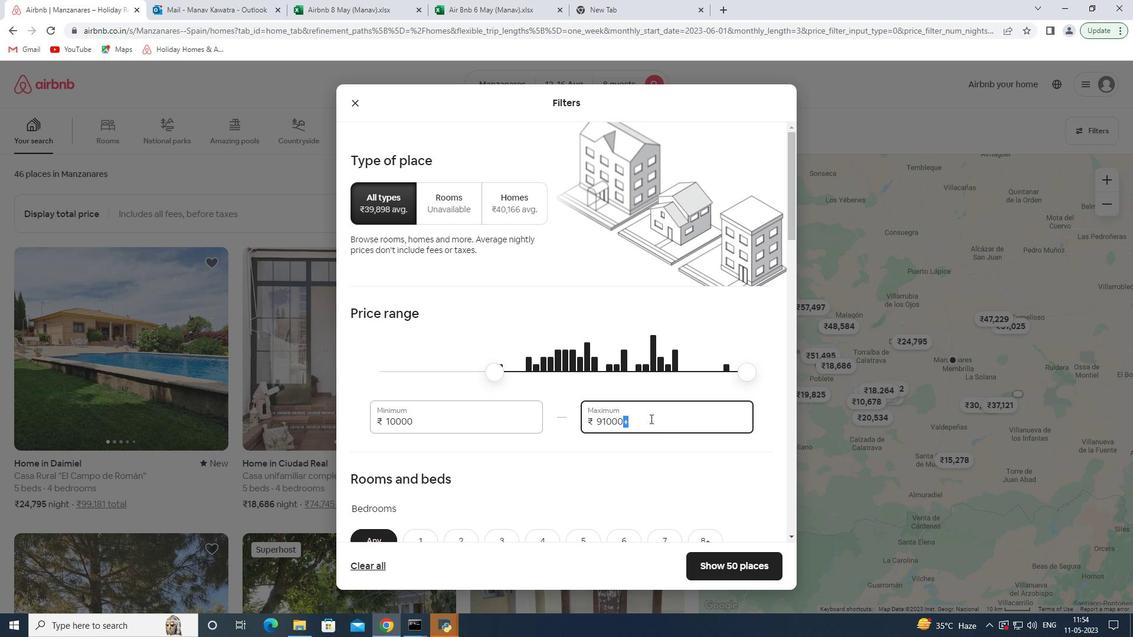 
Action: Mouse pressed left at (646, 418)
Screenshot: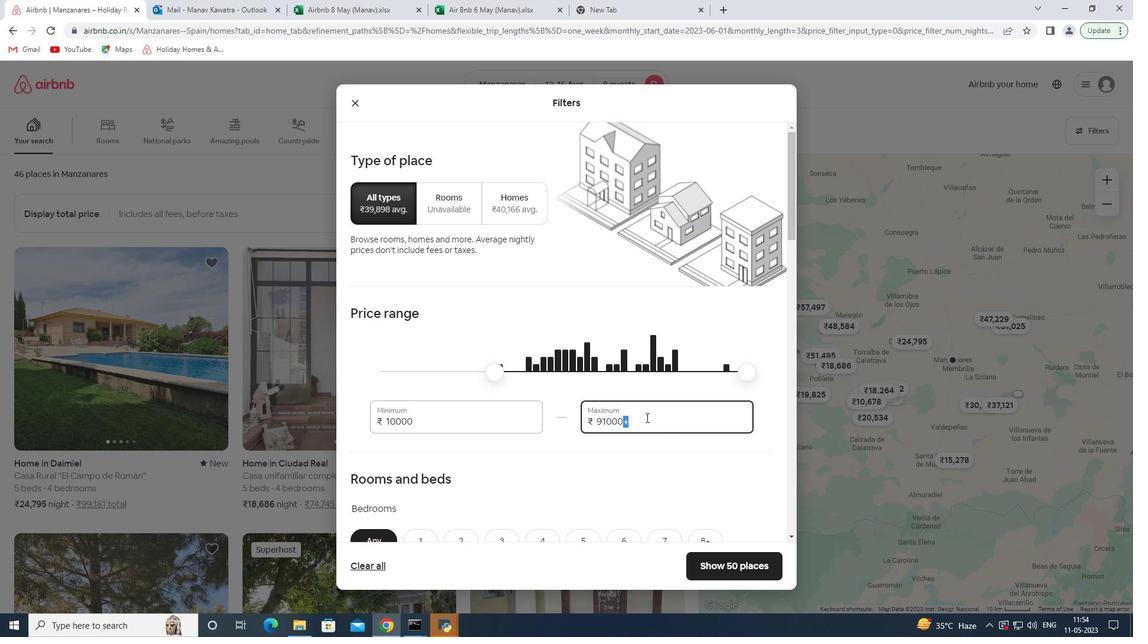 
Action: Mouse moved to (620, 421)
Screenshot: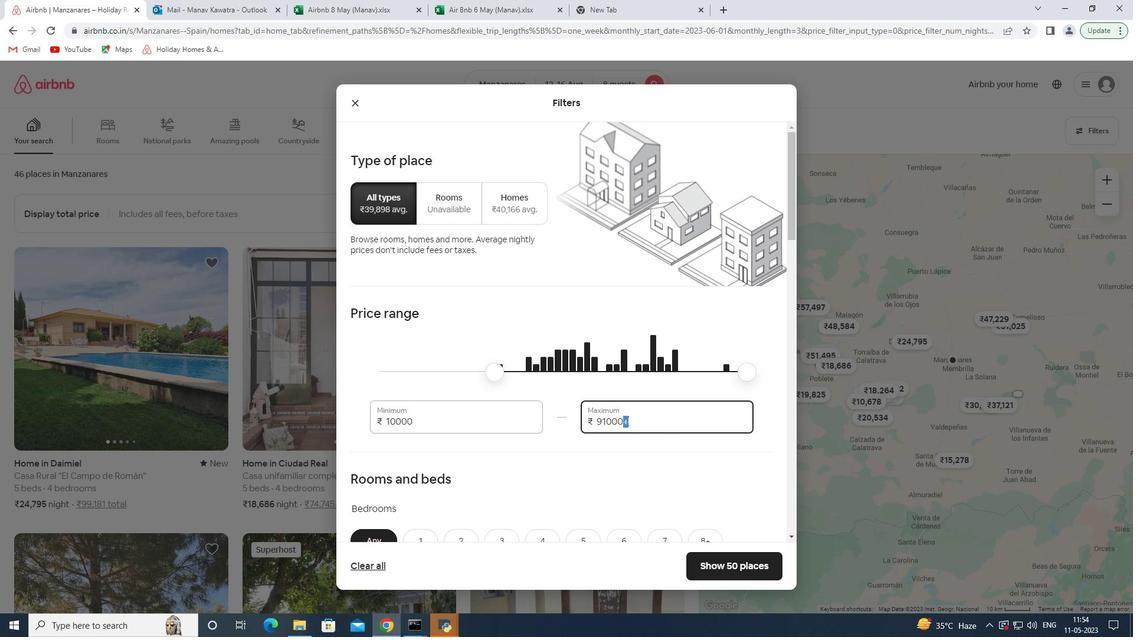 
Action: Mouse pressed left at (620, 421)
Screenshot: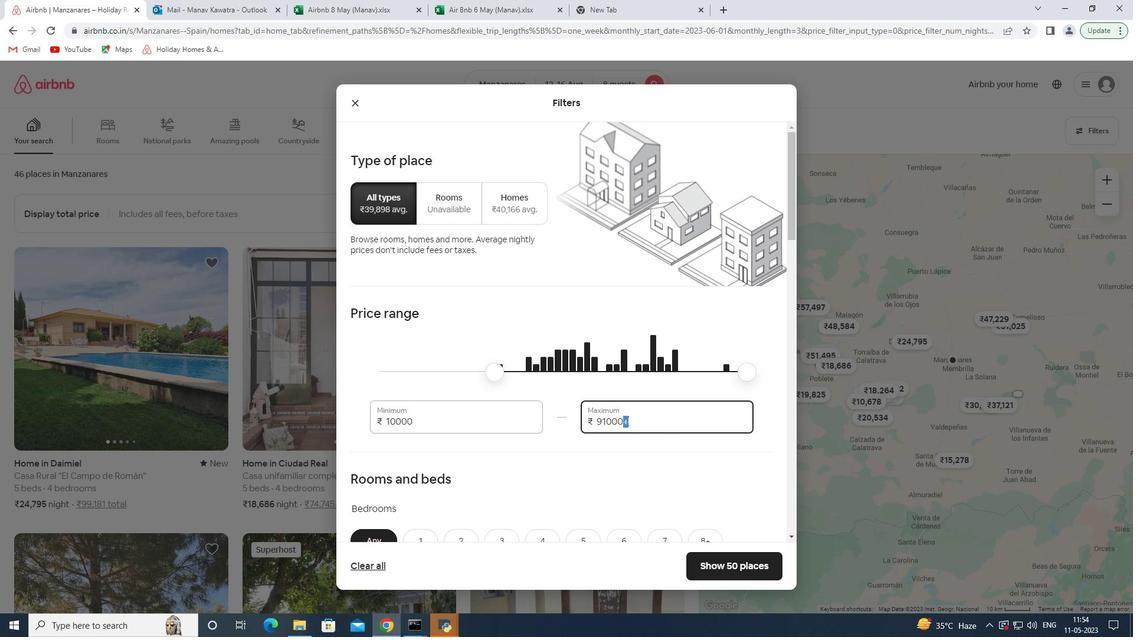 
Action: Mouse pressed left at (620, 421)
Screenshot: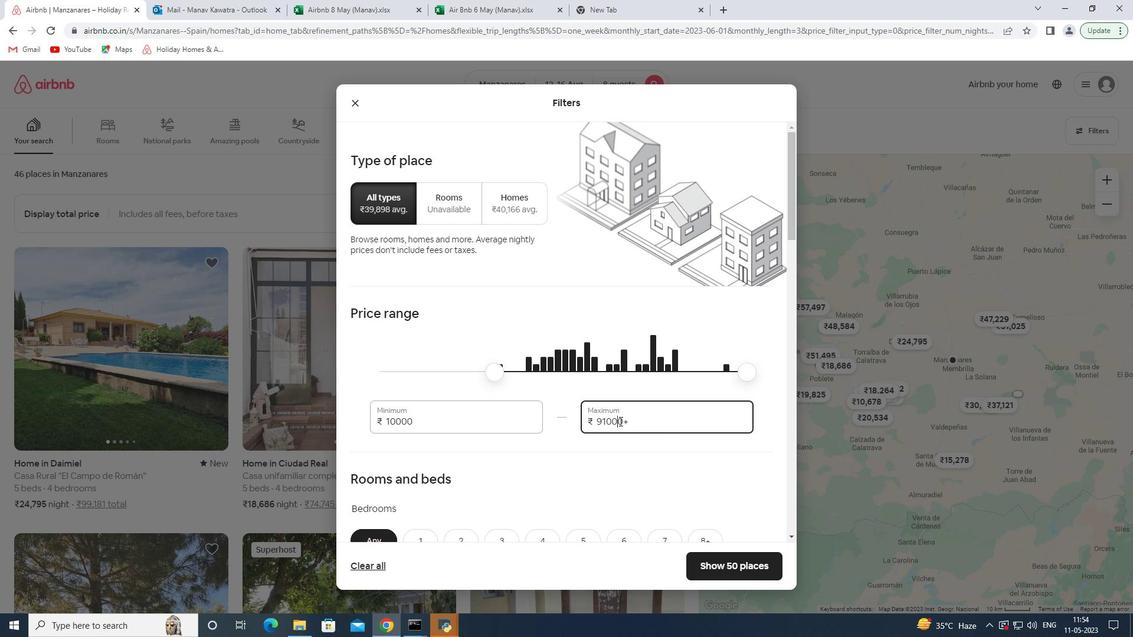 
Action: Mouse pressed left at (620, 421)
Screenshot: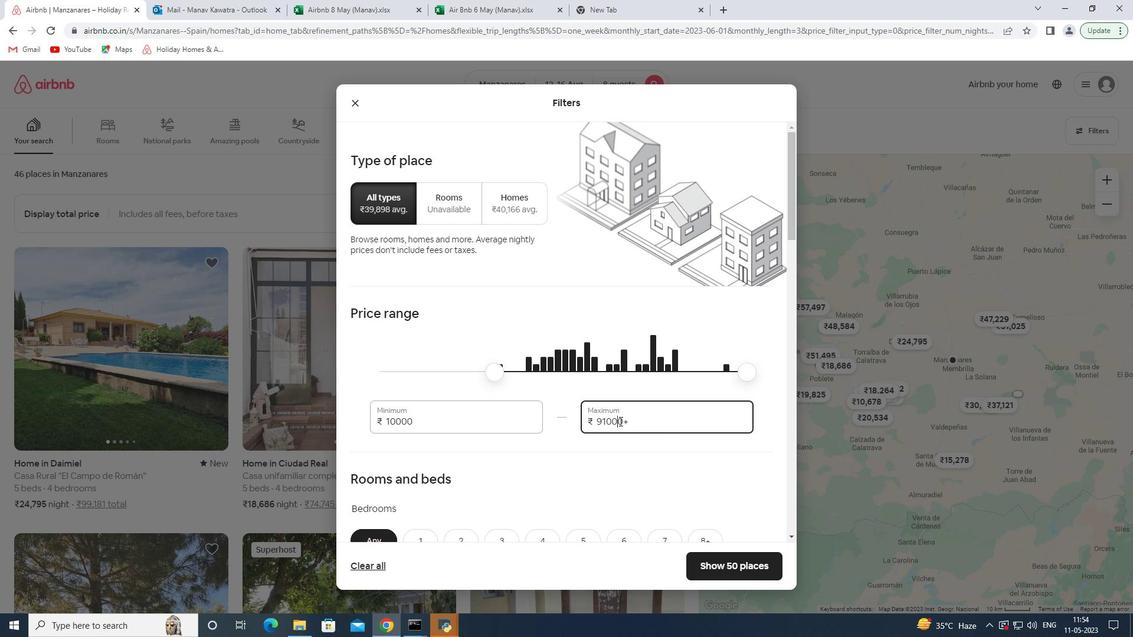 
Action: Mouse moved to (619, 422)
Screenshot: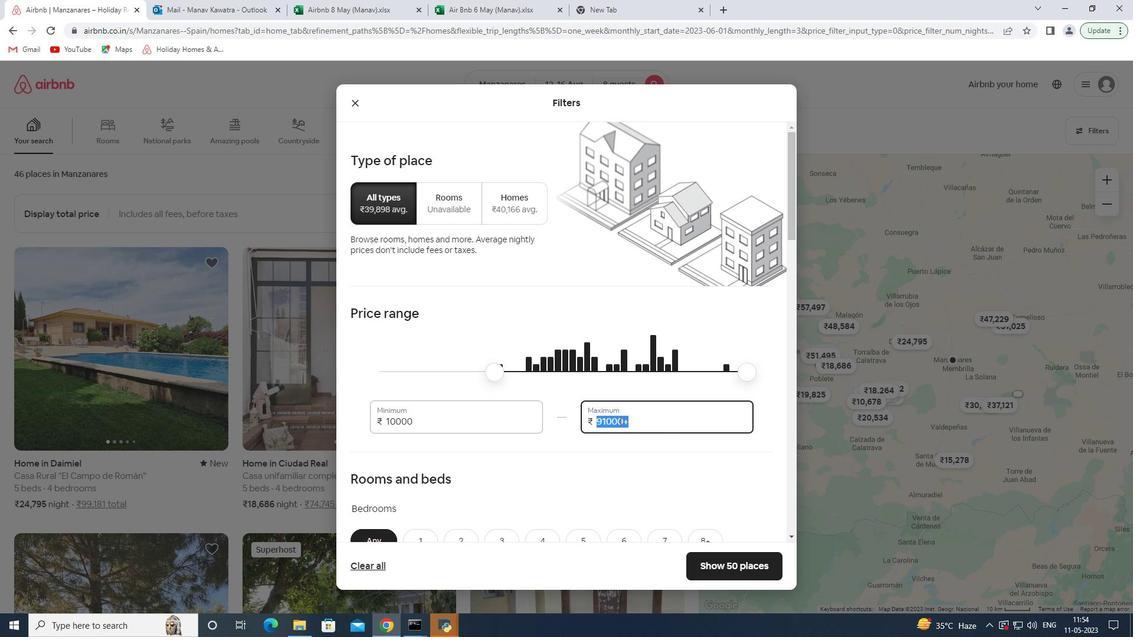 
Action: Key pressed 16000
Screenshot: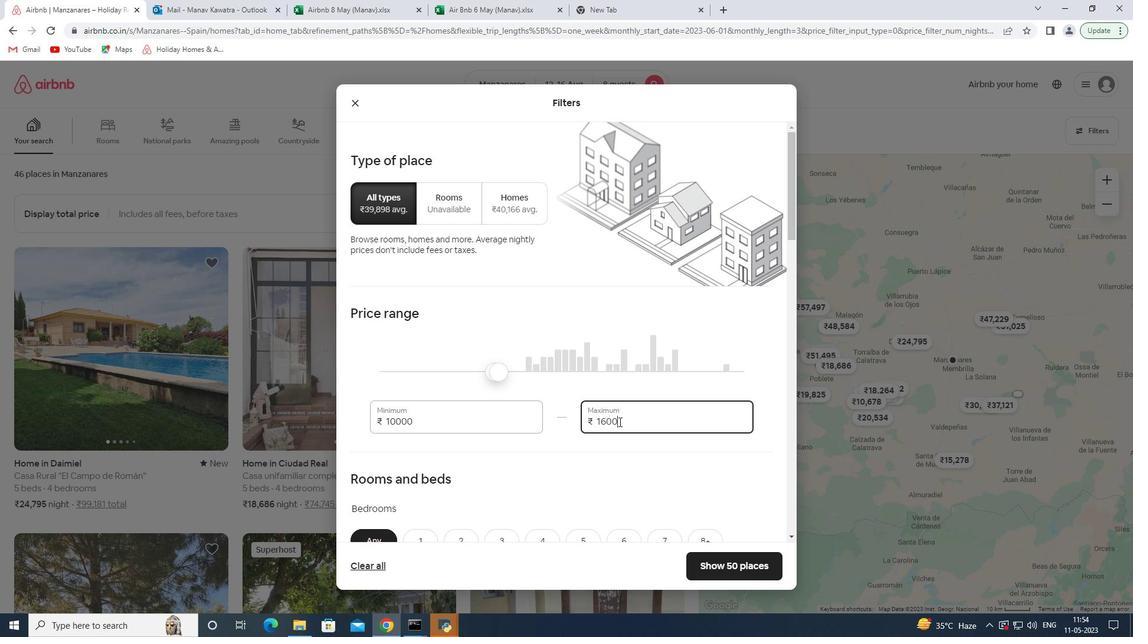 
Action: Mouse moved to (650, 309)
Screenshot: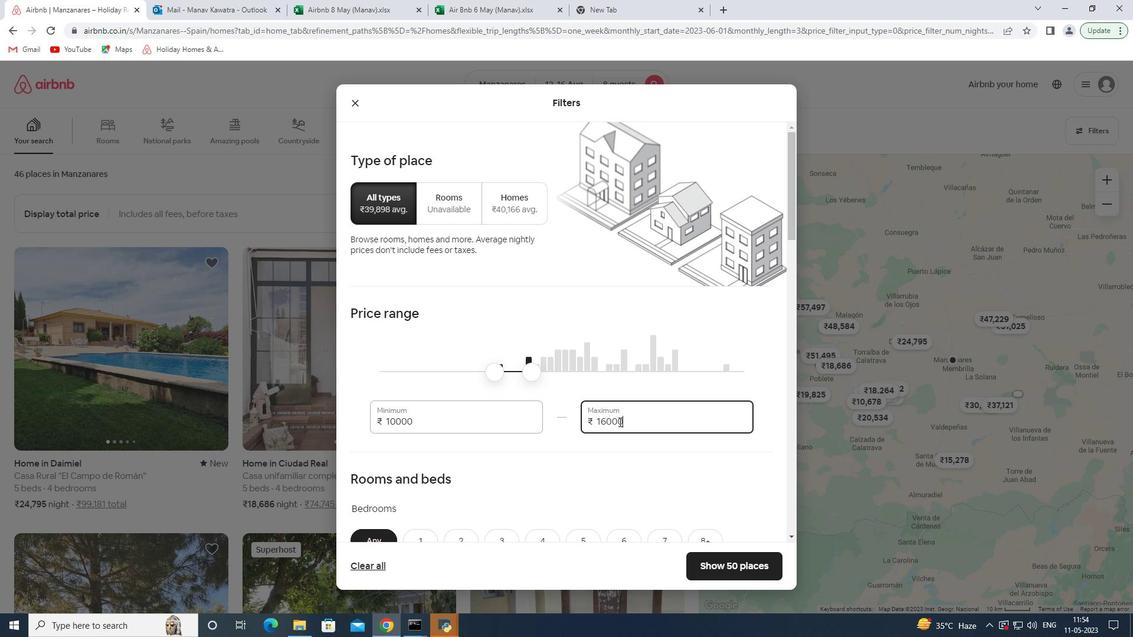 
Action: Mouse scrolled (650, 308) with delta (0, 0)
Screenshot: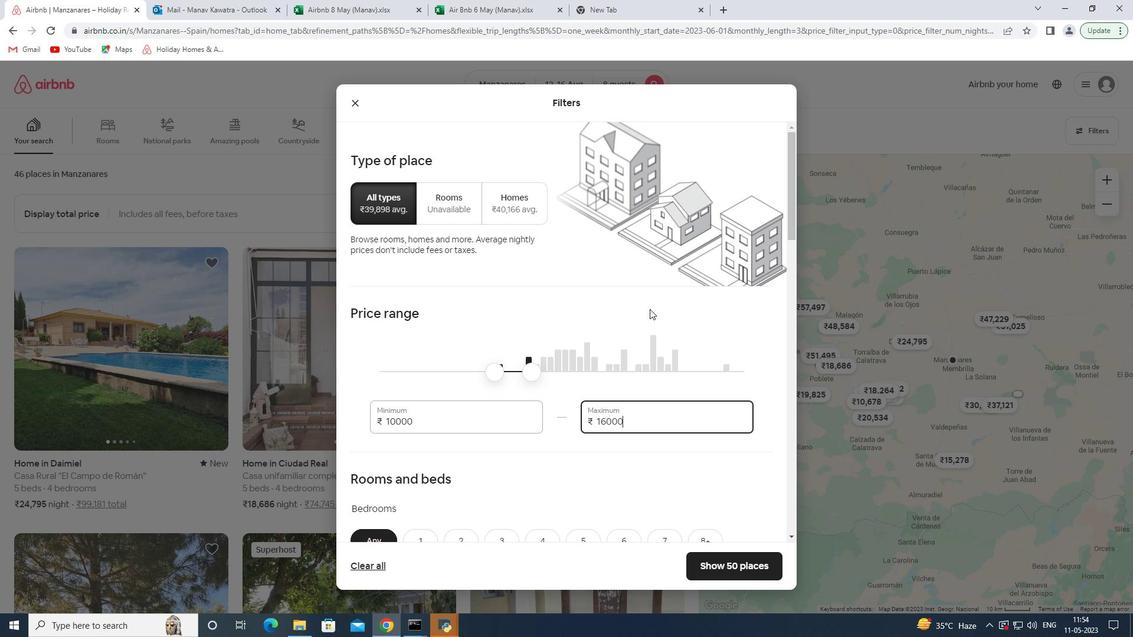 
Action: Mouse scrolled (650, 308) with delta (0, 0)
Screenshot: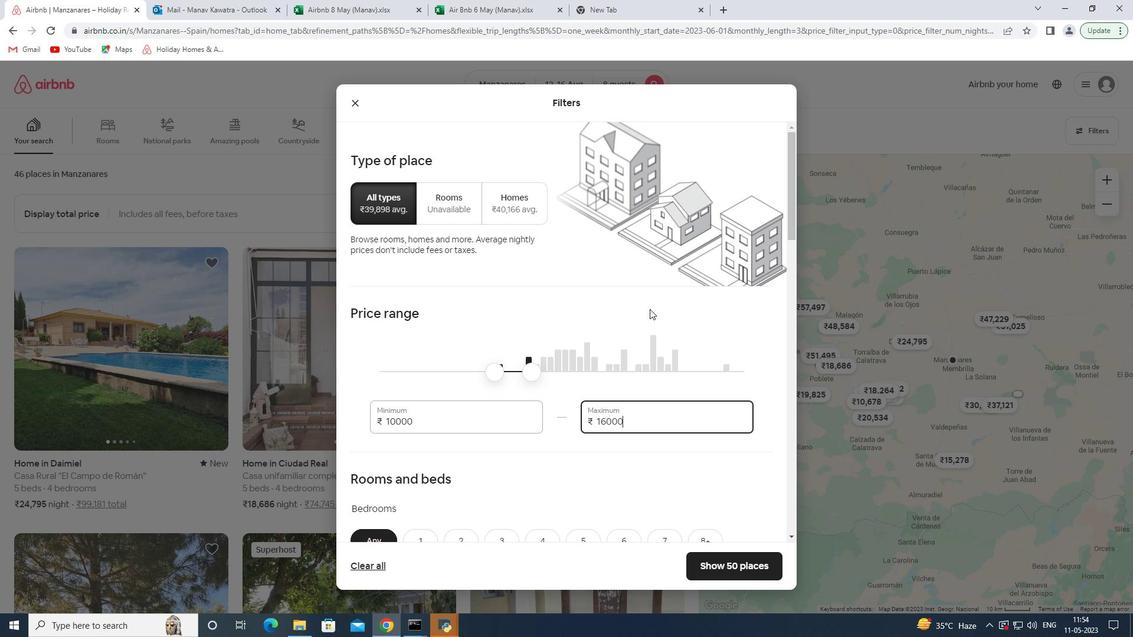 
Action: Mouse scrolled (650, 308) with delta (0, 0)
Screenshot: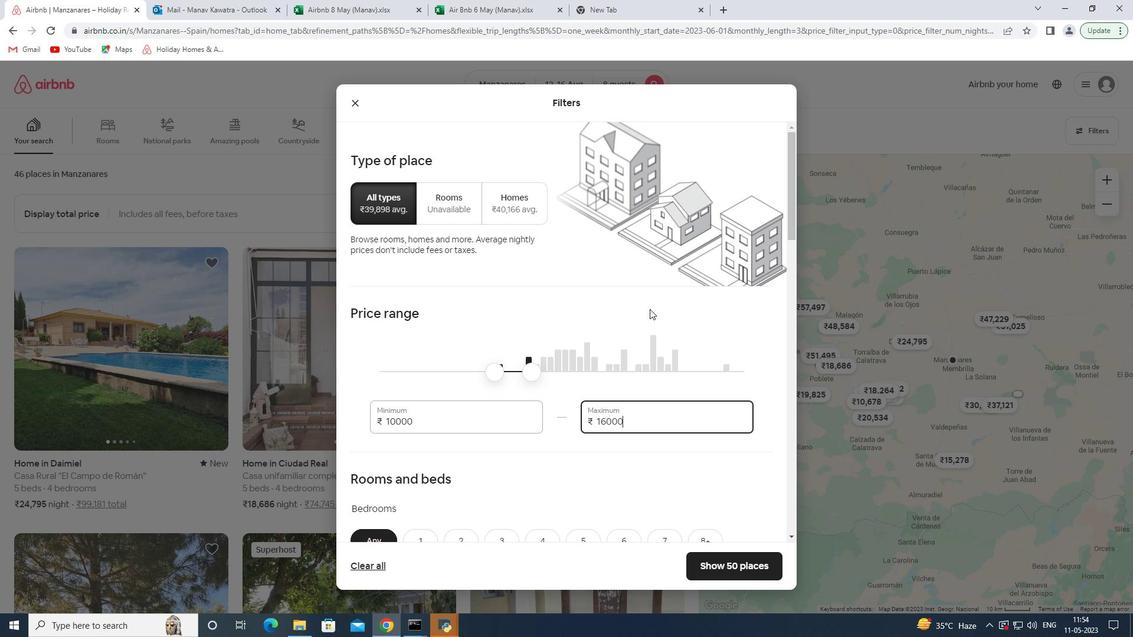 
Action: Mouse moved to (706, 369)
Screenshot: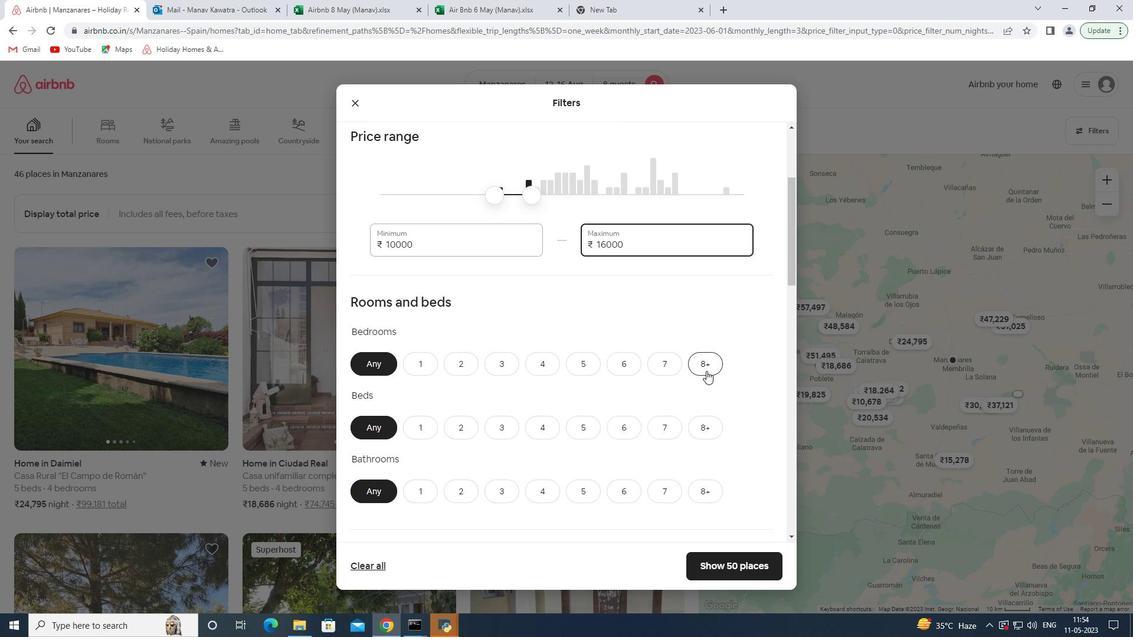 
Action: Mouse pressed left at (706, 369)
Screenshot: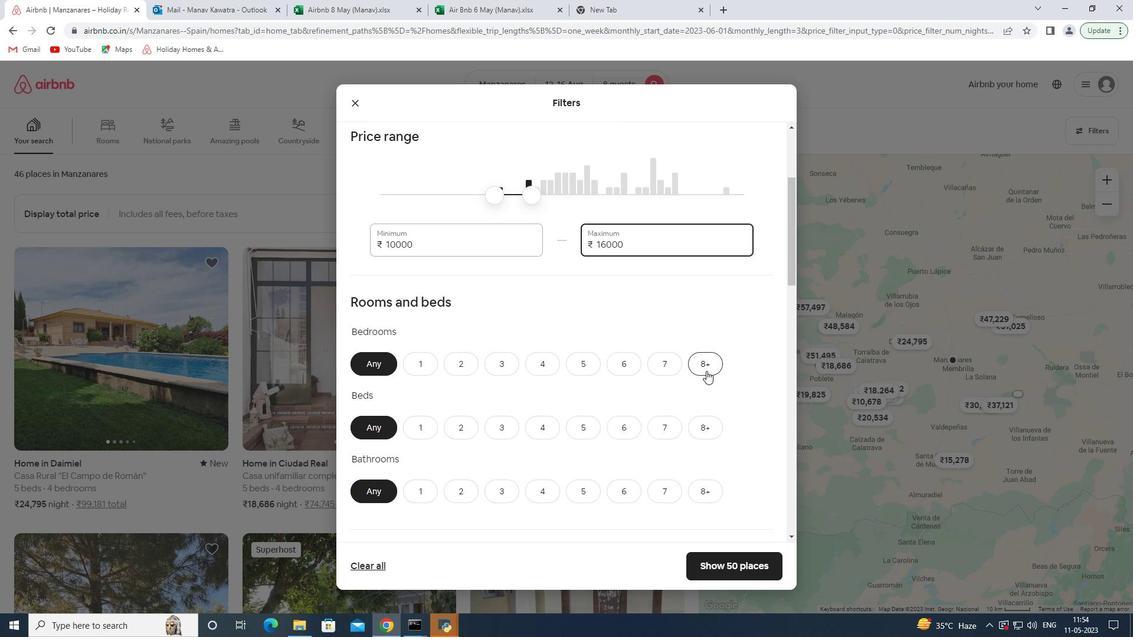 
Action: Mouse moved to (715, 432)
Screenshot: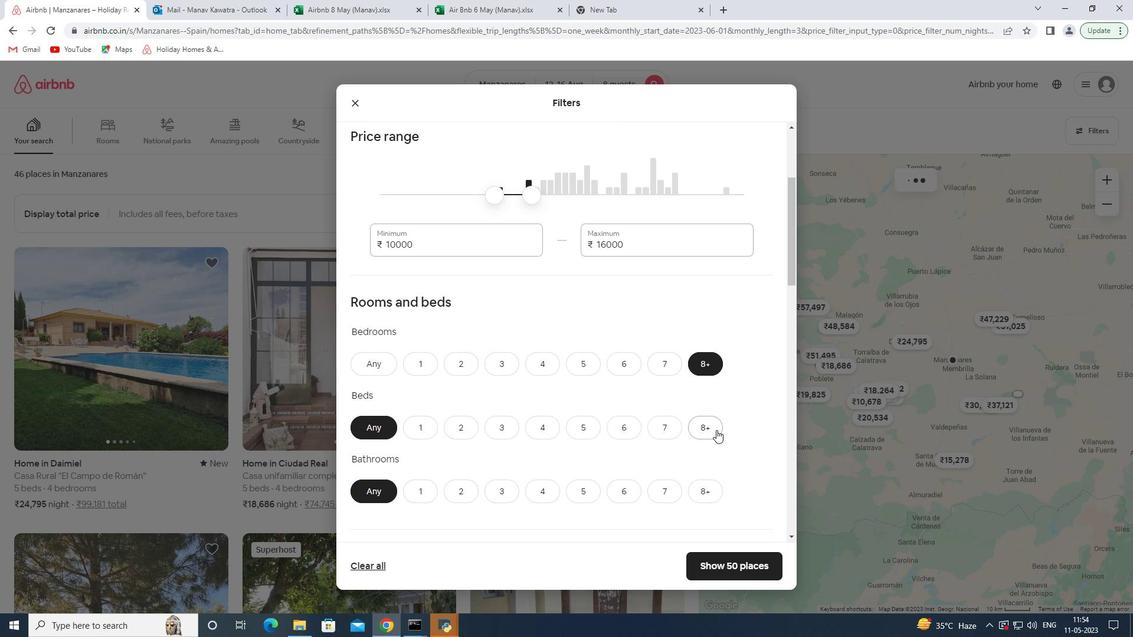 
Action: Mouse pressed left at (715, 432)
Screenshot: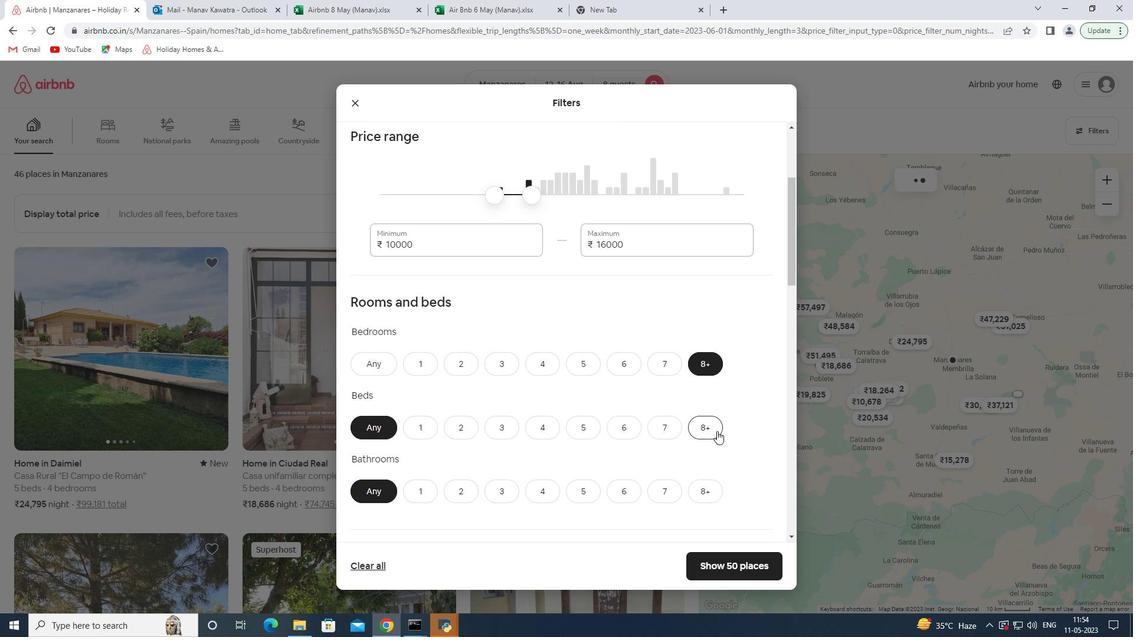 
Action: Mouse moved to (712, 489)
Screenshot: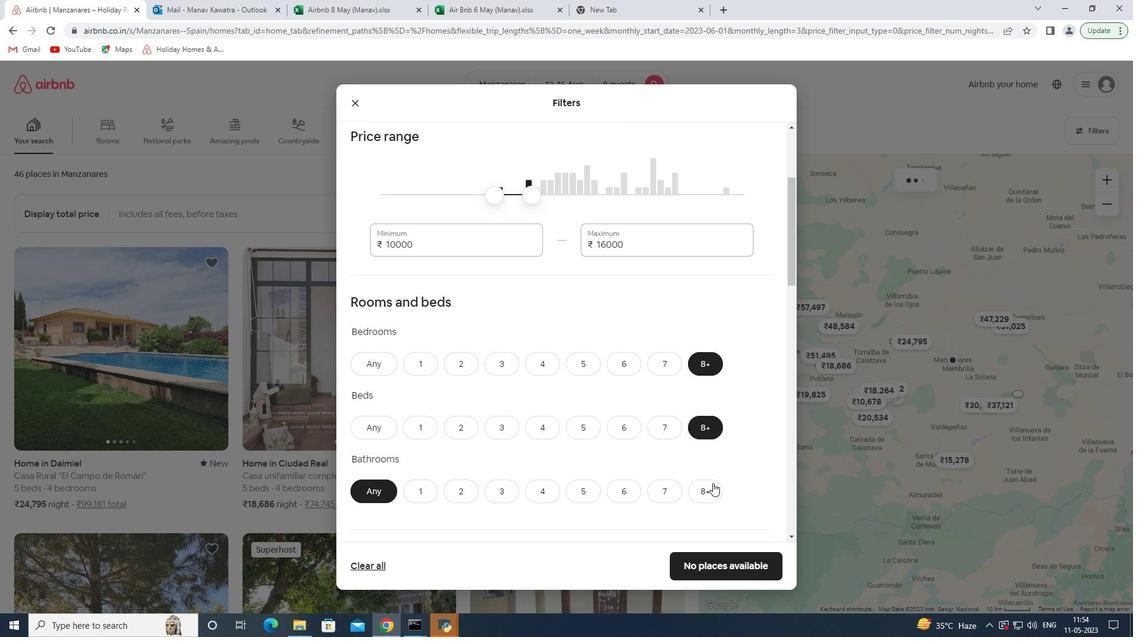 
Action: Mouse pressed left at (712, 489)
Screenshot: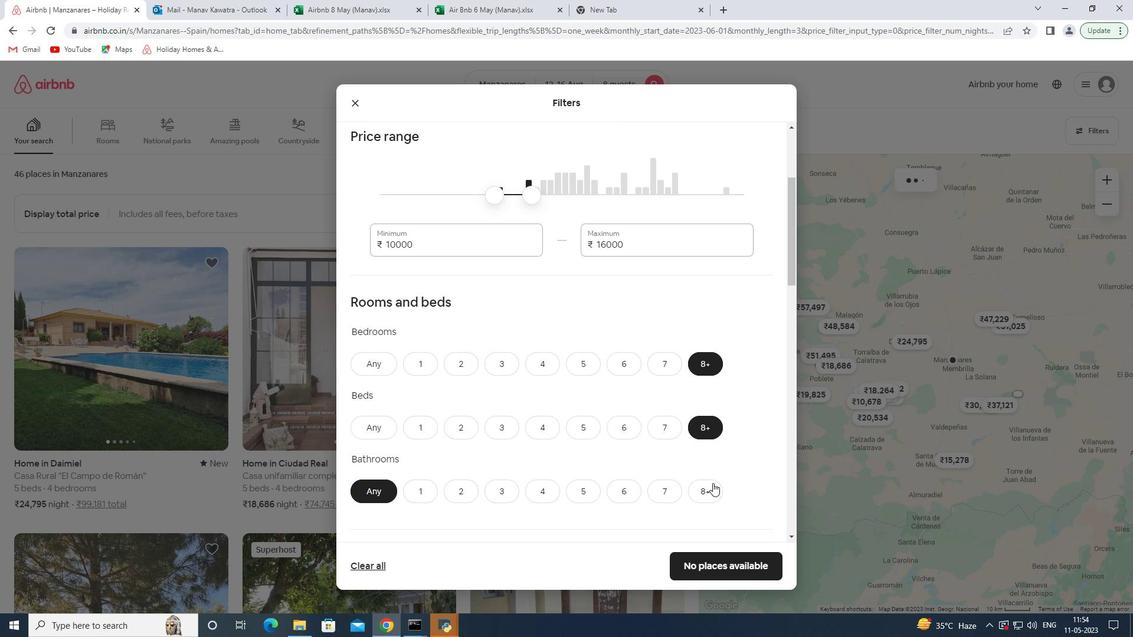 
Action: Mouse moved to (693, 418)
Screenshot: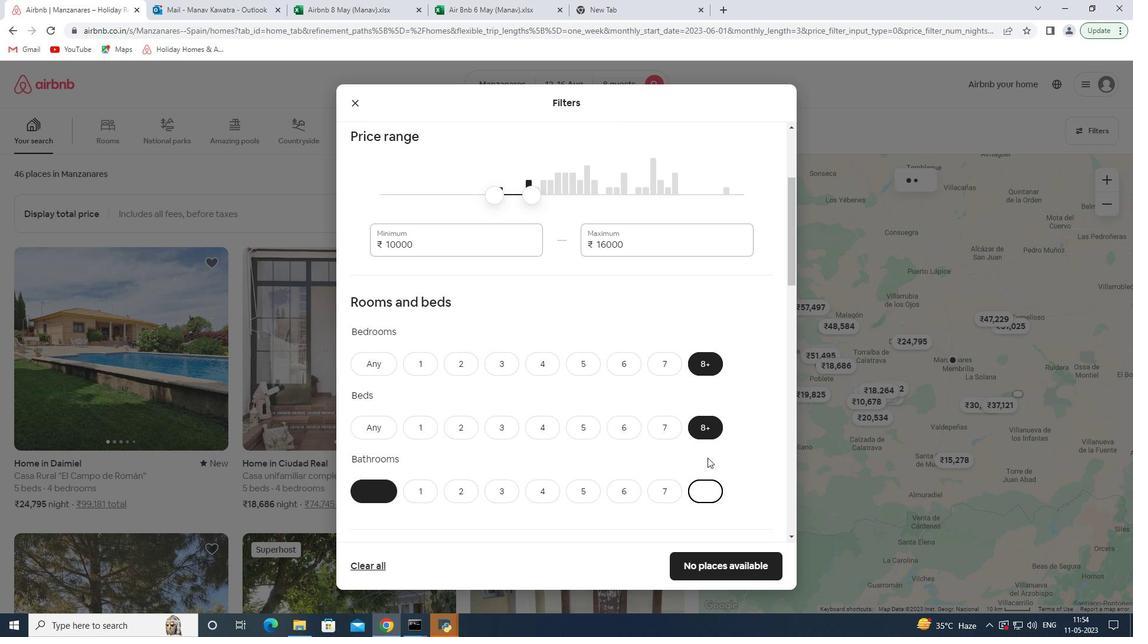 
Action: Mouse scrolled (693, 418) with delta (0, 0)
Screenshot: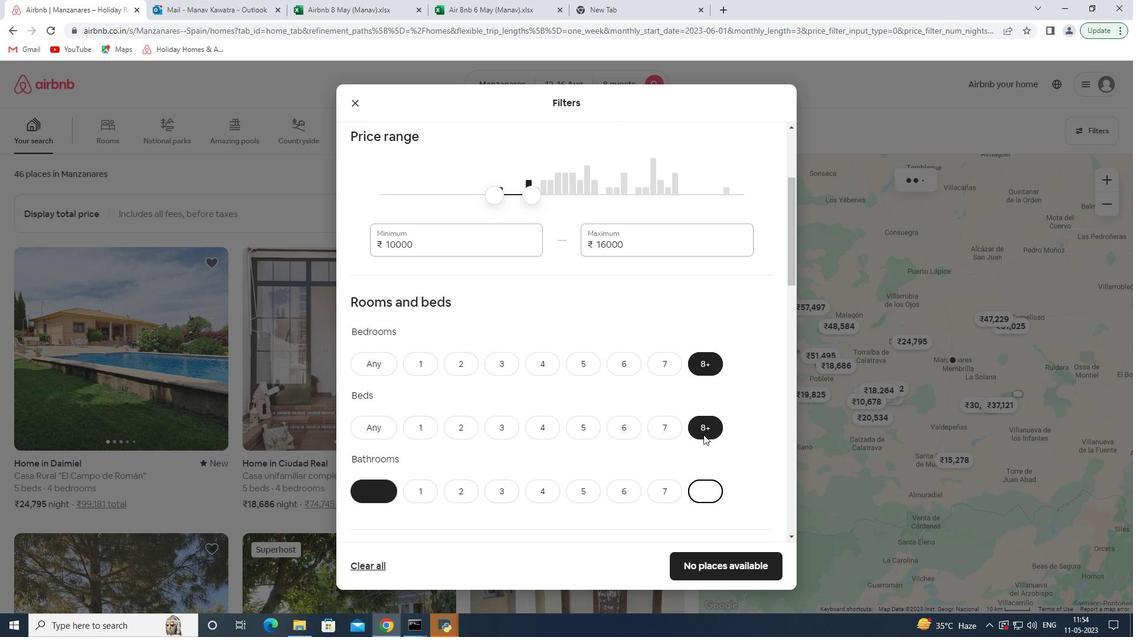 
Action: Mouse scrolled (693, 418) with delta (0, 0)
Screenshot: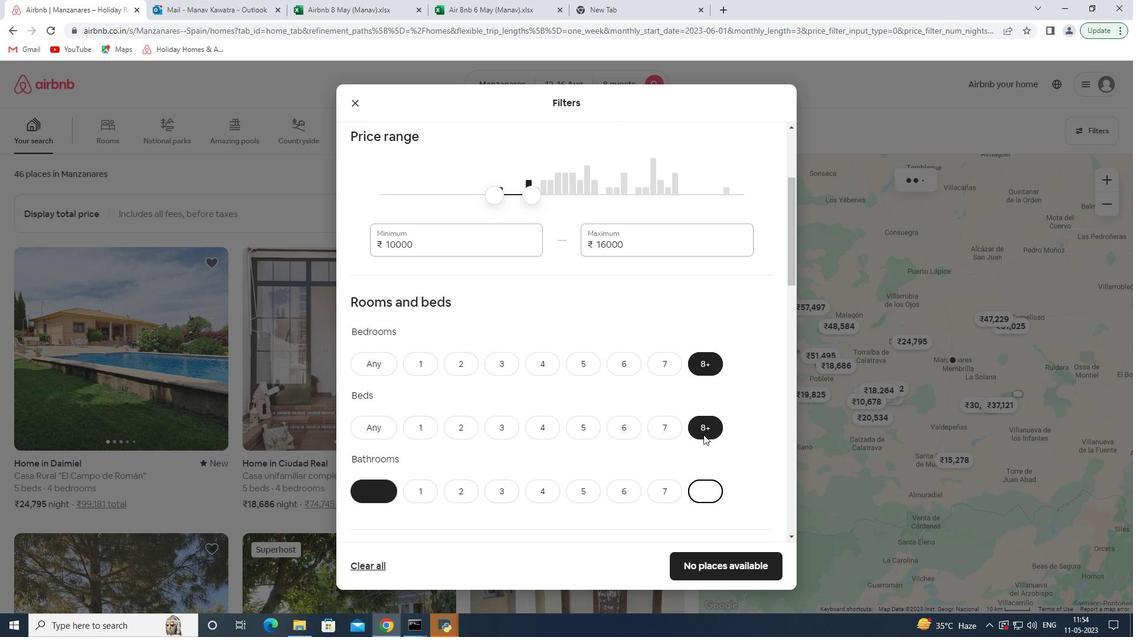
Action: Mouse scrolled (693, 418) with delta (0, 0)
Screenshot: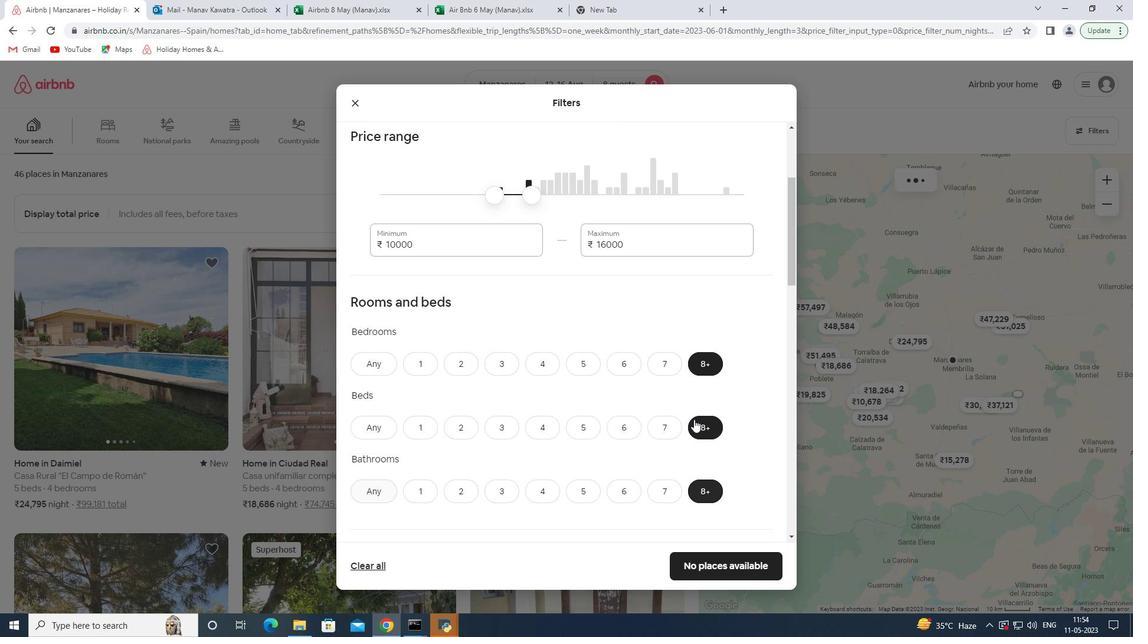 
Action: Mouse moved to (443, 439)
Screenshot: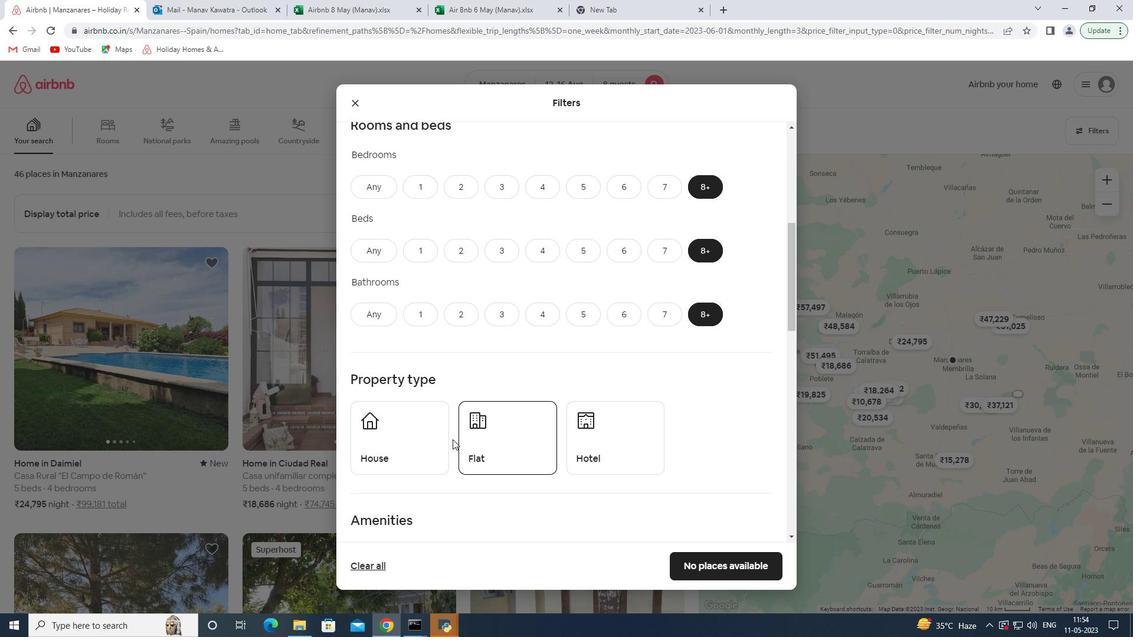 
Action: Mouse pressed left at (443, 439)
Screenshot: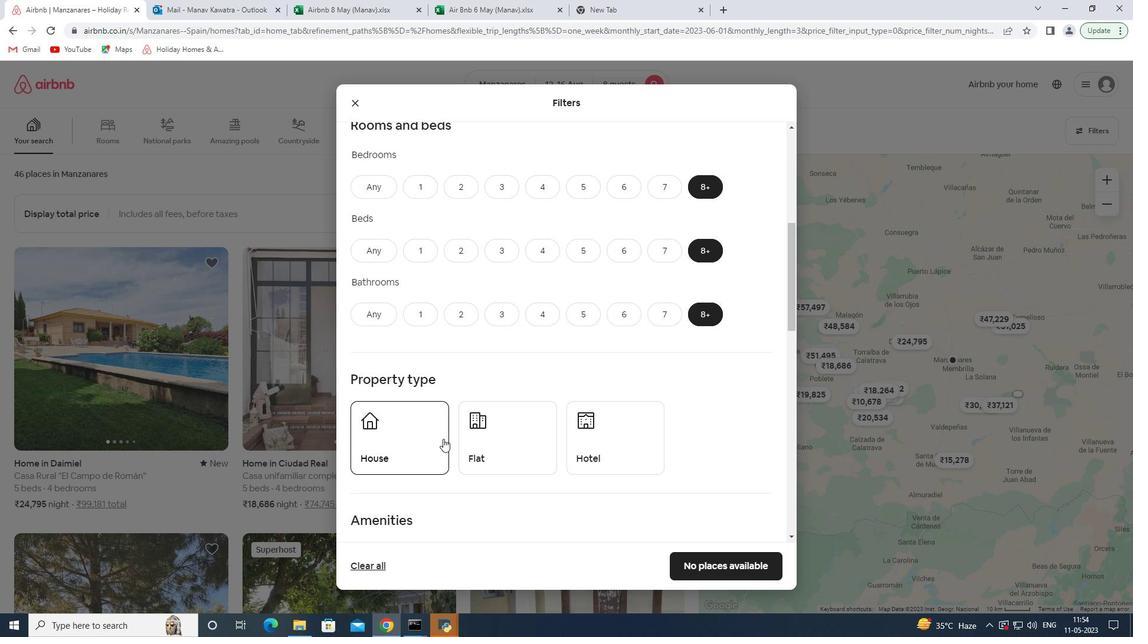 
Action: Mouse moved to (487, 441)
Screenshot: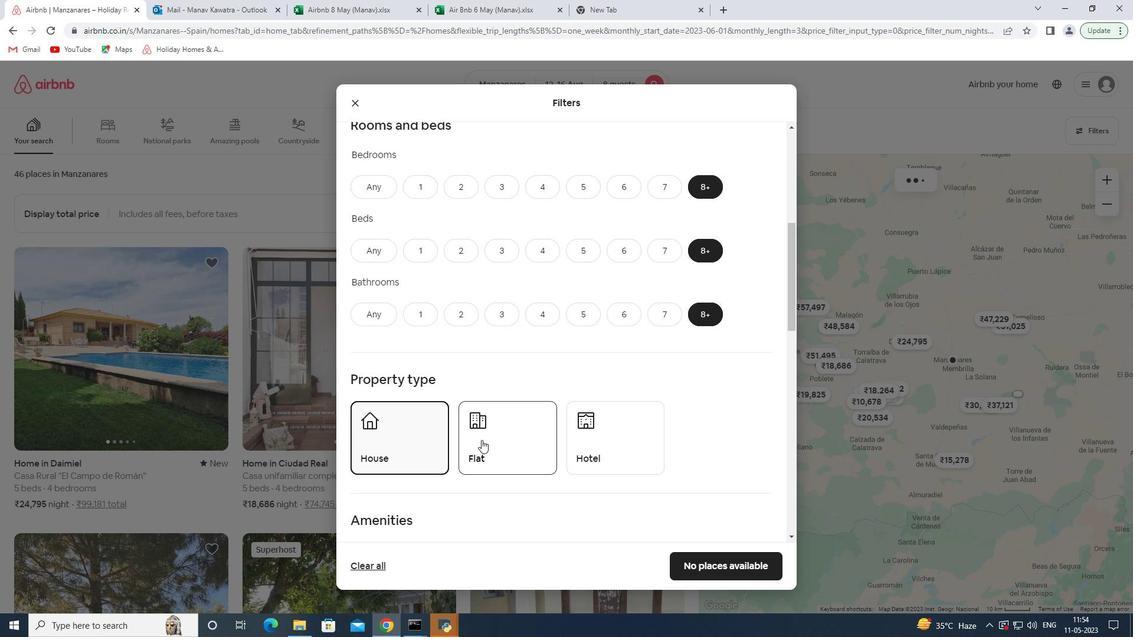 
Action: Mouse pressed left at (487, 441)
Screenshot: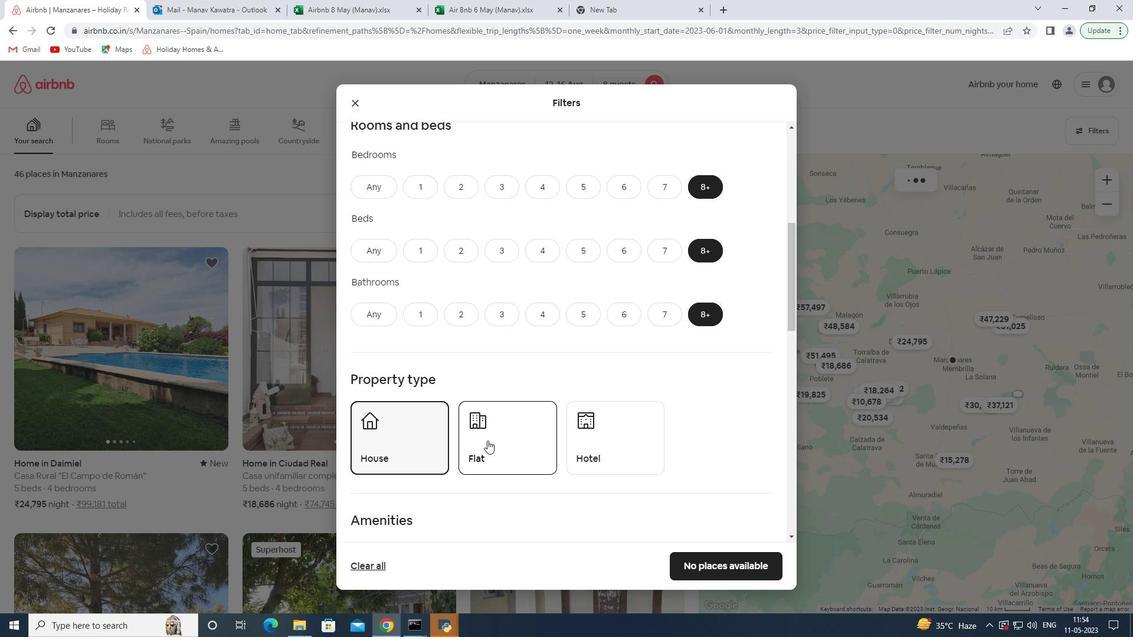 
Action: Mouse moved to (569, 448)
Screenshot: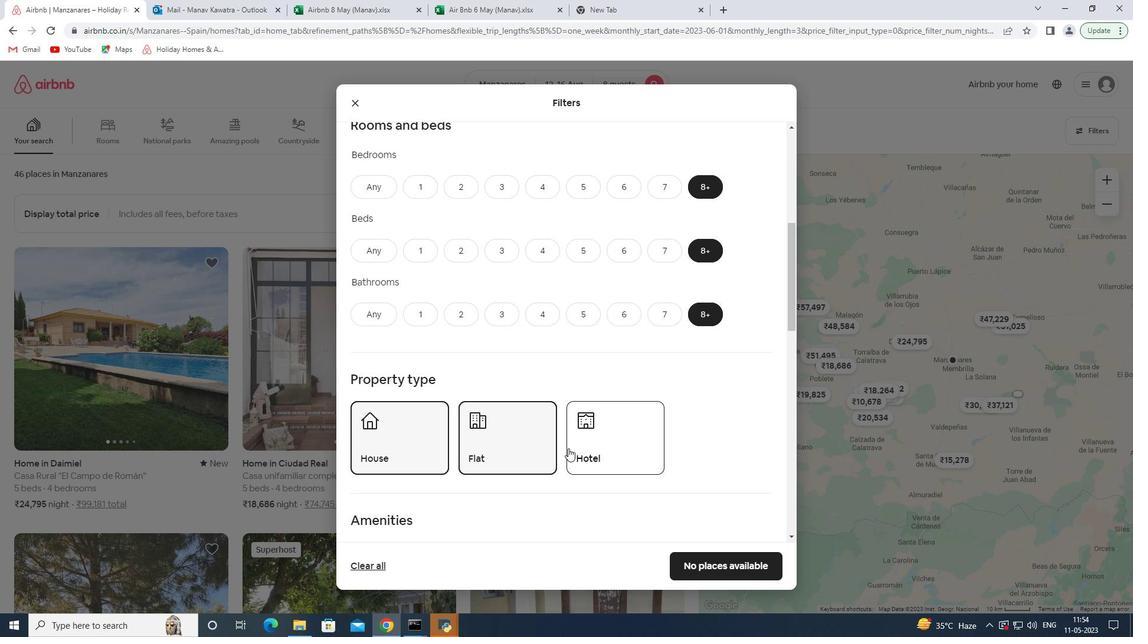 
Action: Mouse pressed left at (569, 448)
Screenshot: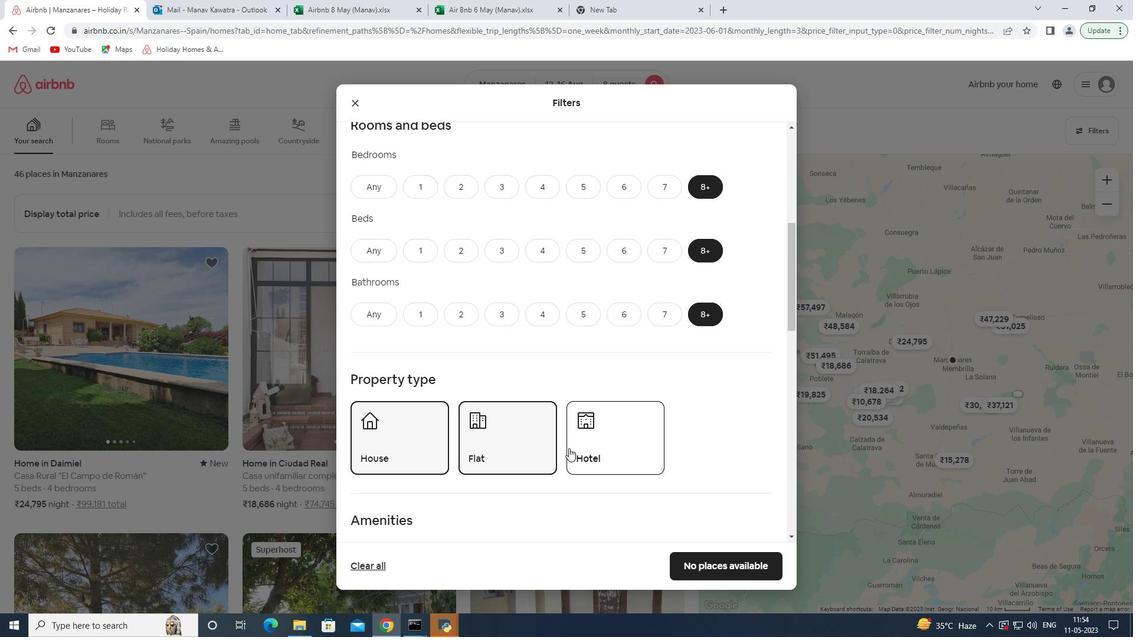 
Action: Mouse moved to (559, 439)
Screenshot: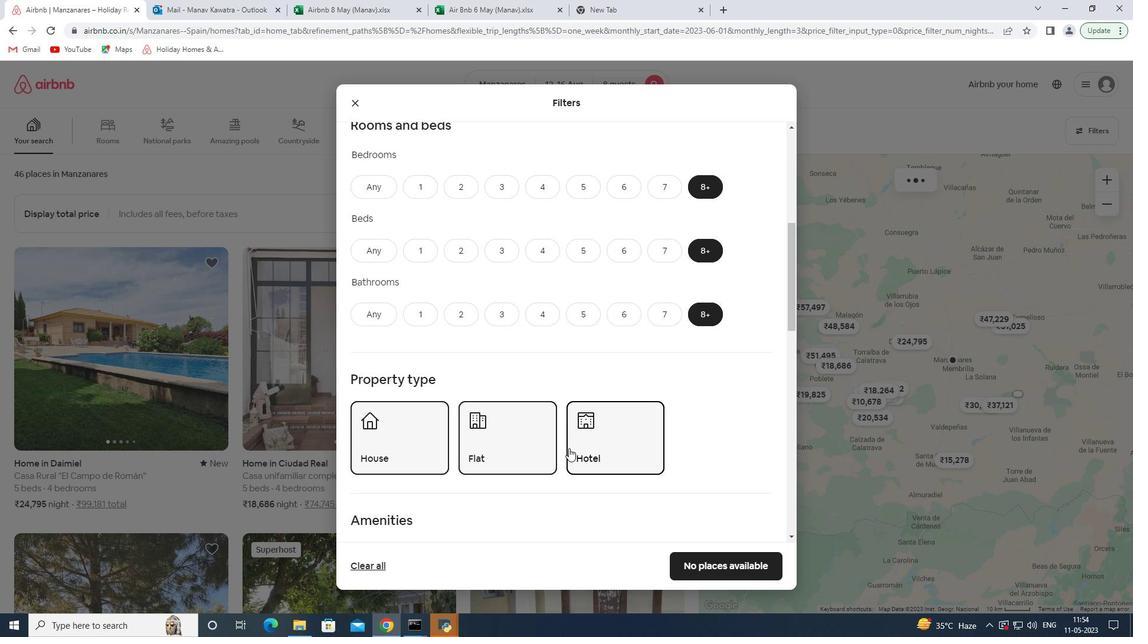
Action: Mouse scrolled (559, 438) with delta (0, 0)
Screenshot: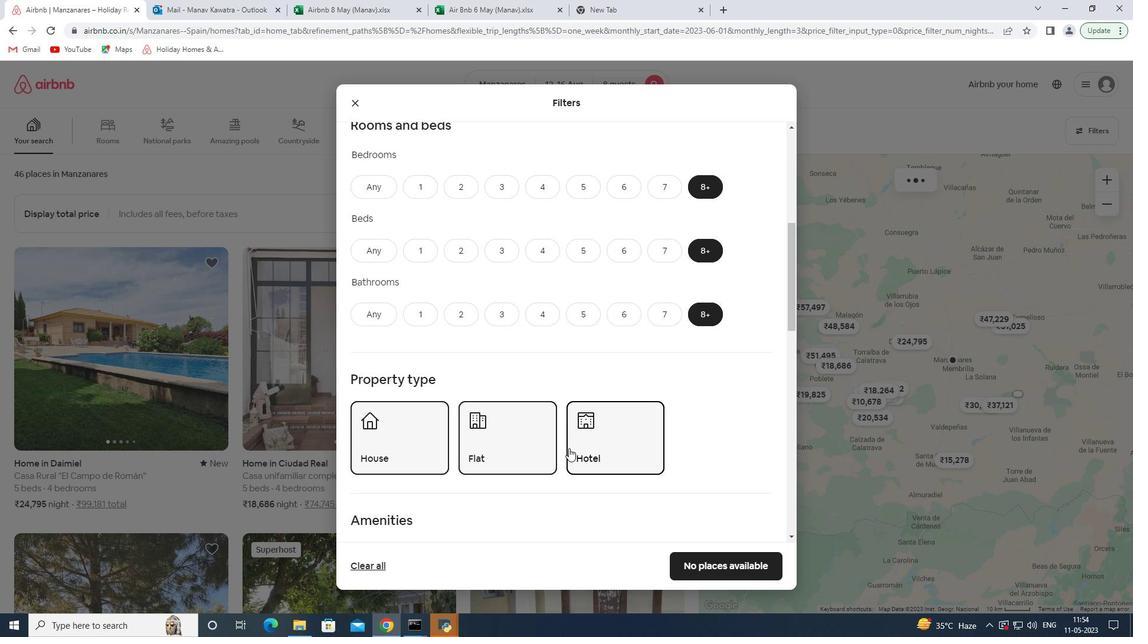 
Action: Mouse scrolled (559, 438) with delta (0, 0)
Screenshot: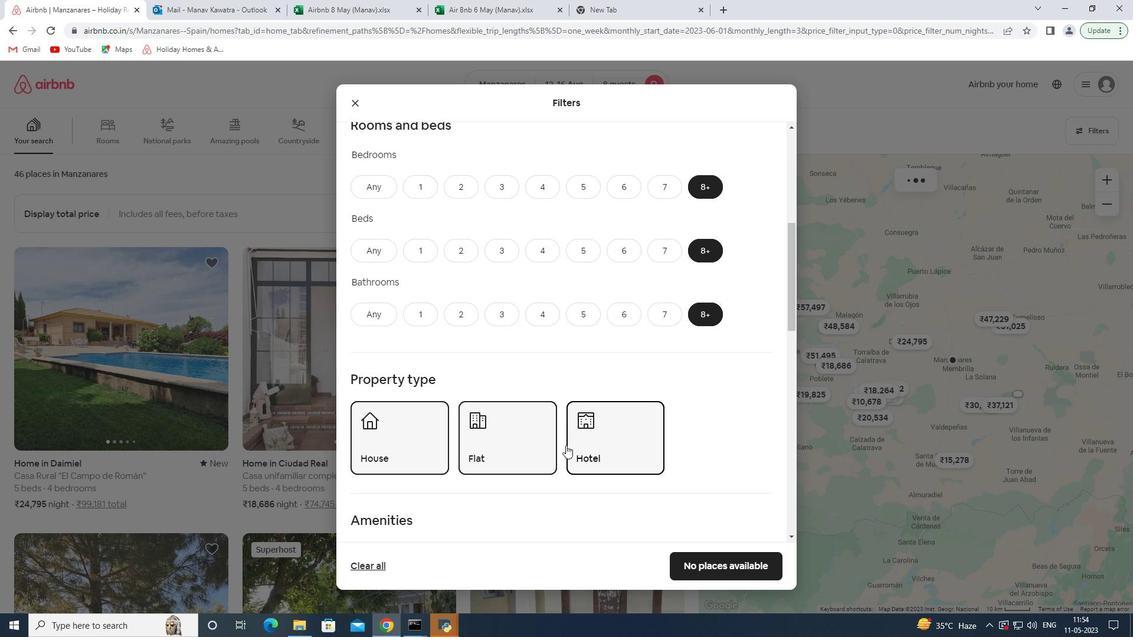 
Action: Mouse scrolled (559, 438) with delta (0, 0)
Screenshot: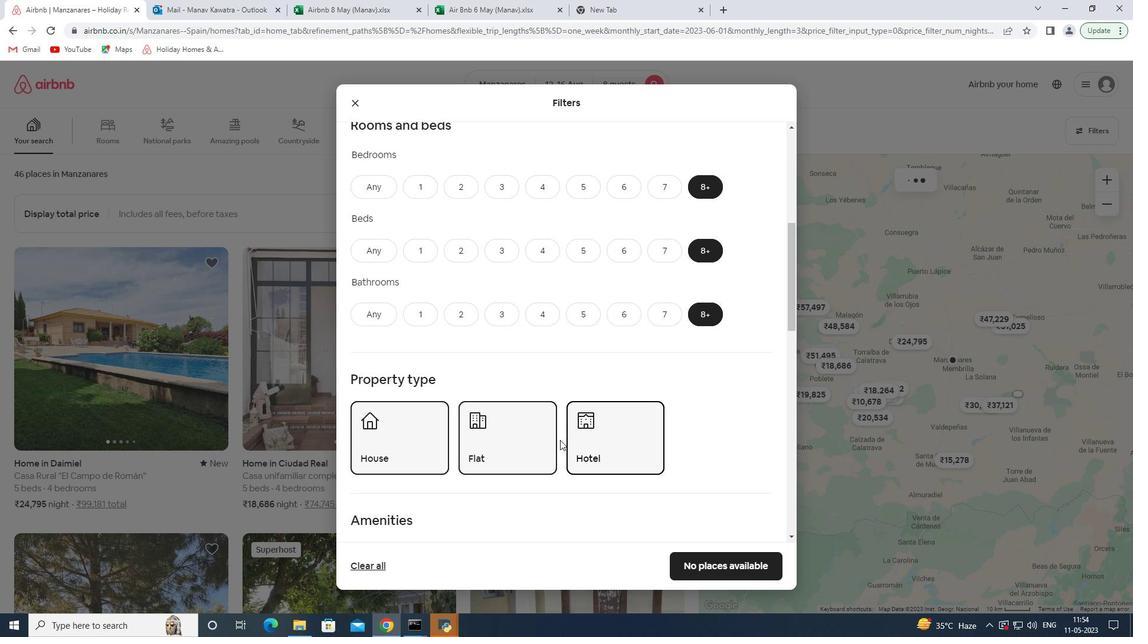 
Action: Mouse moved to (405, 464)
Screenshot: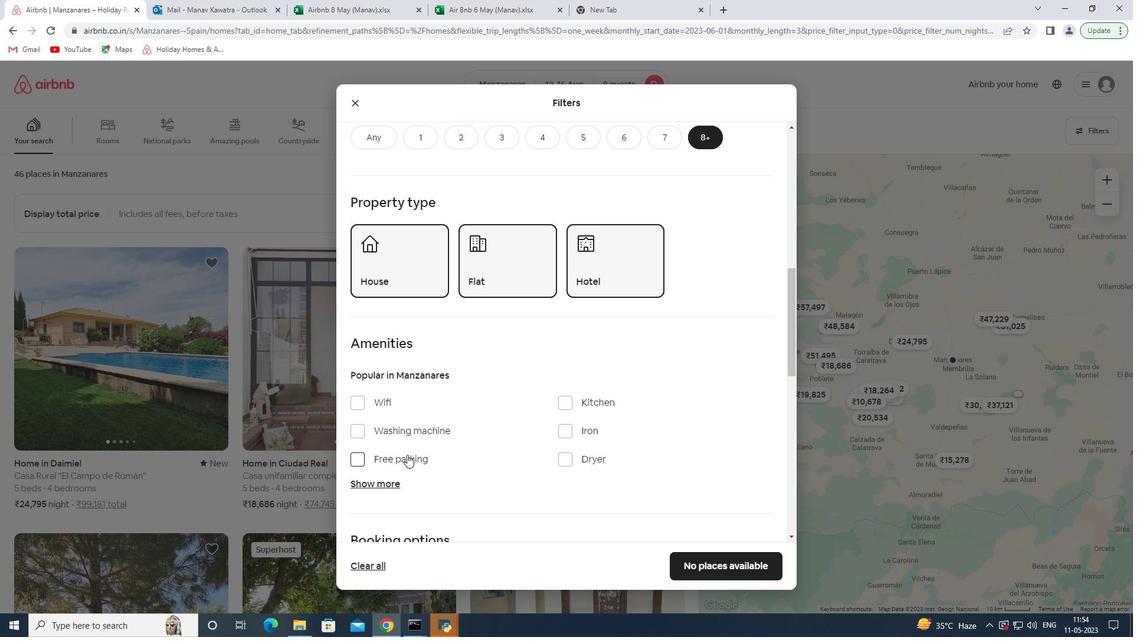 
Action: Mouse pressed left at (405, 464)
Screenshot: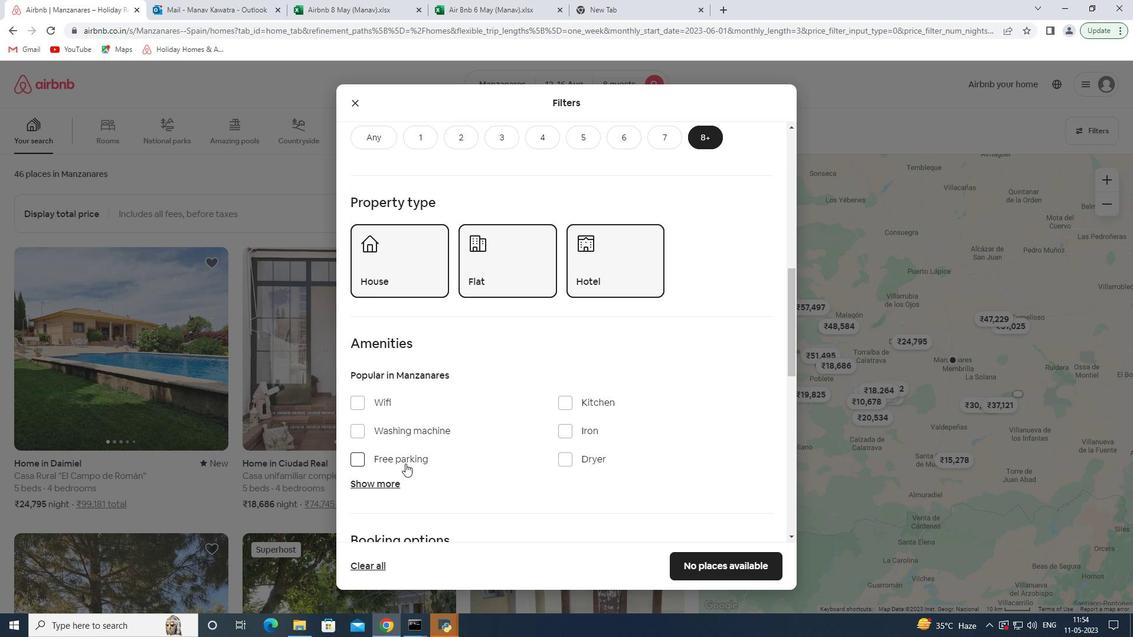 
Action: Mouse moved to (380, 410)
Screenshot: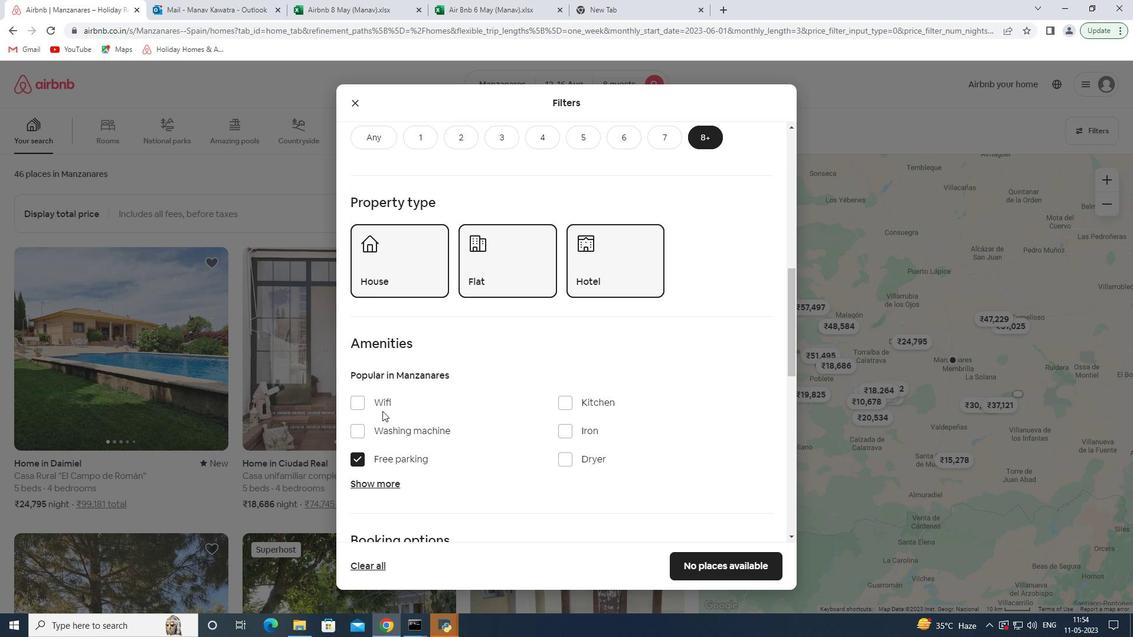 
Action: Mouse pressed left at (380, 410)
Screenshot: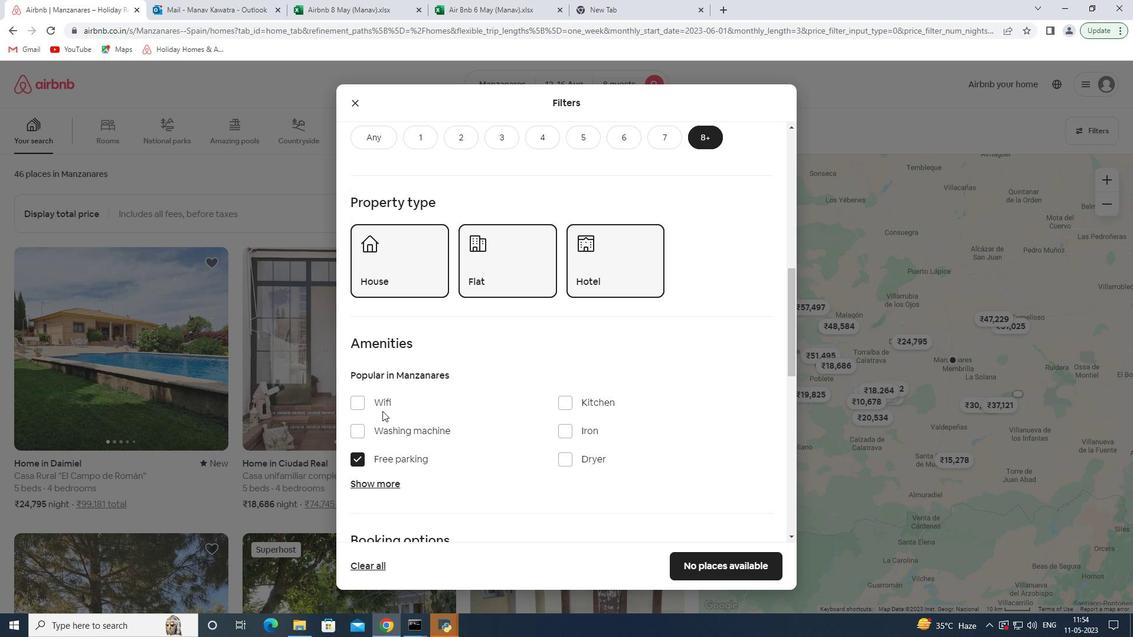 
Action: Mouse moved to (379, 474)
Screenshot: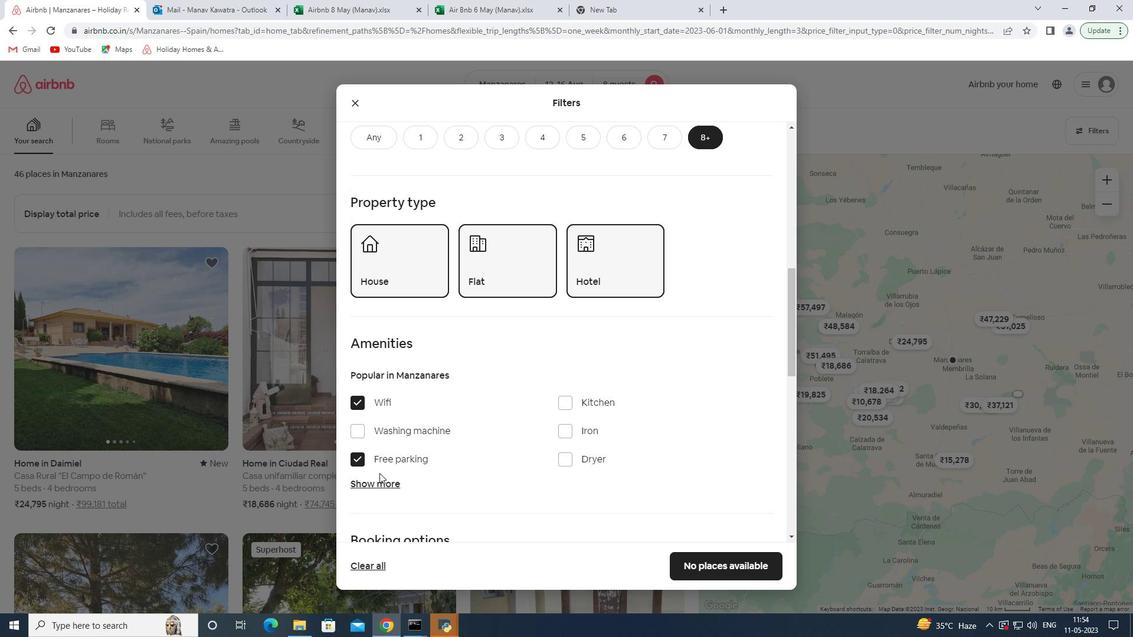 
Action: Mouse pressed left at (379, 474)
Screenshot: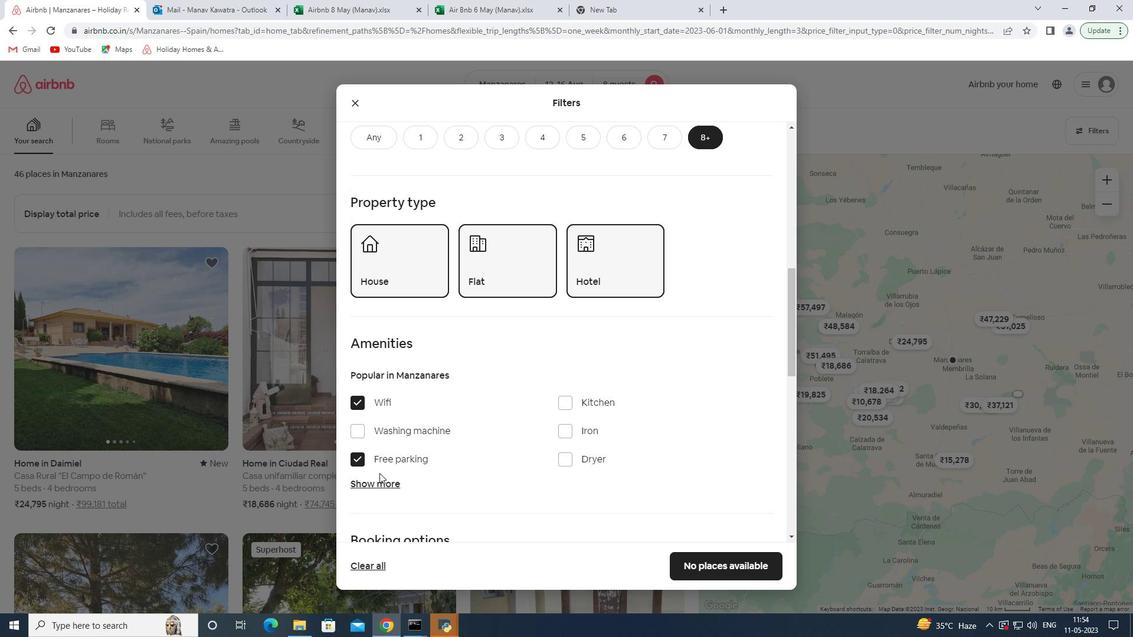 
Action: Mouse moved to (380, 484)
Screenshot: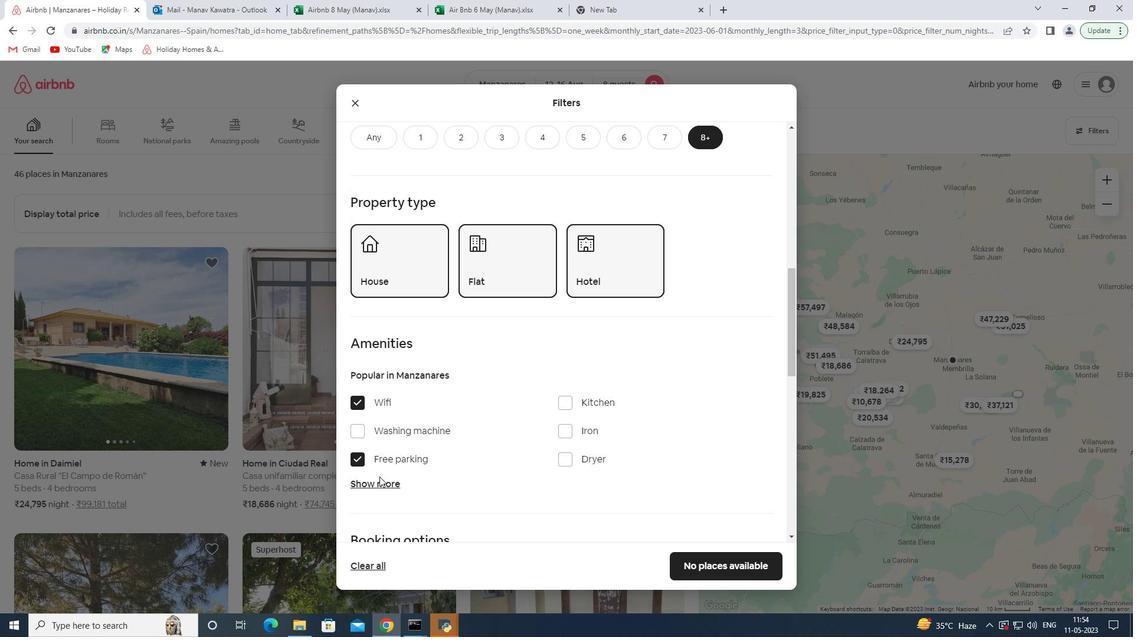 
Action: Mouse pressed left at (380, 484)
Screenshot: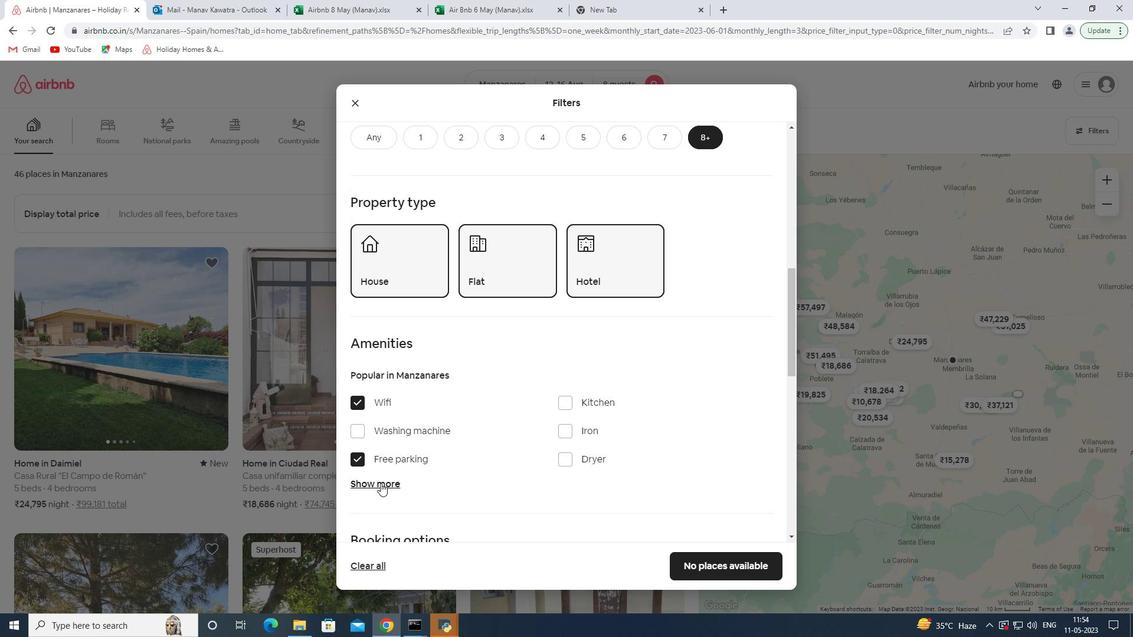 
Action: Mouse moved to (496, 450)
Screenshot: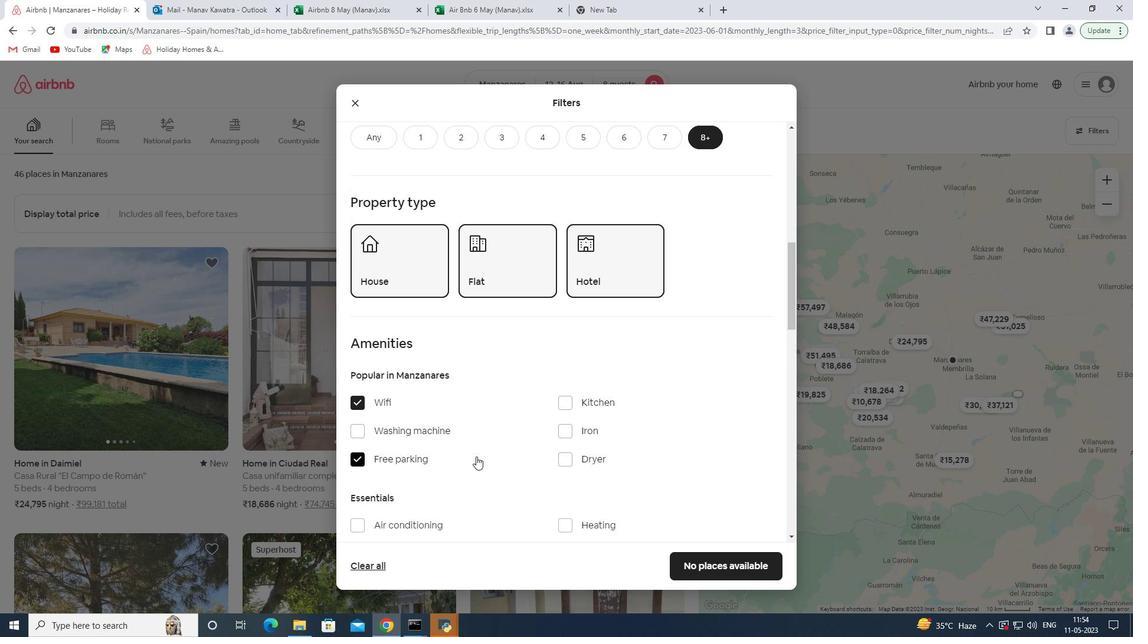 
Action: Mouse scrolled (496, 449) with delta (0, 0)
Screenshot: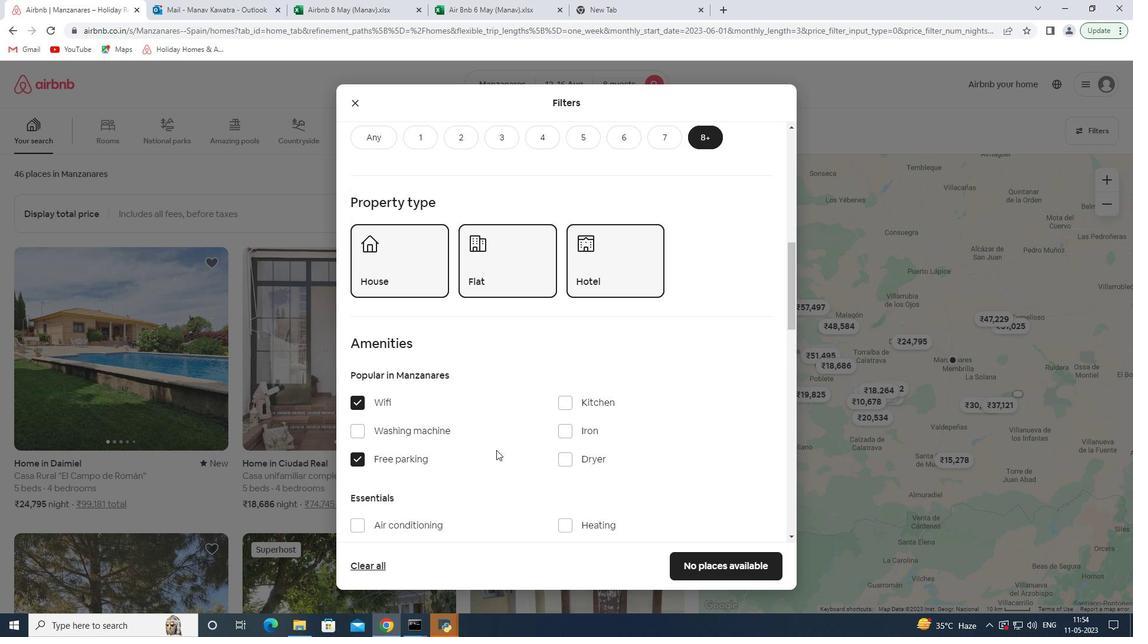 
Action: Mouse scrolled (496, 449) with delta (0, 0)
Screenshot: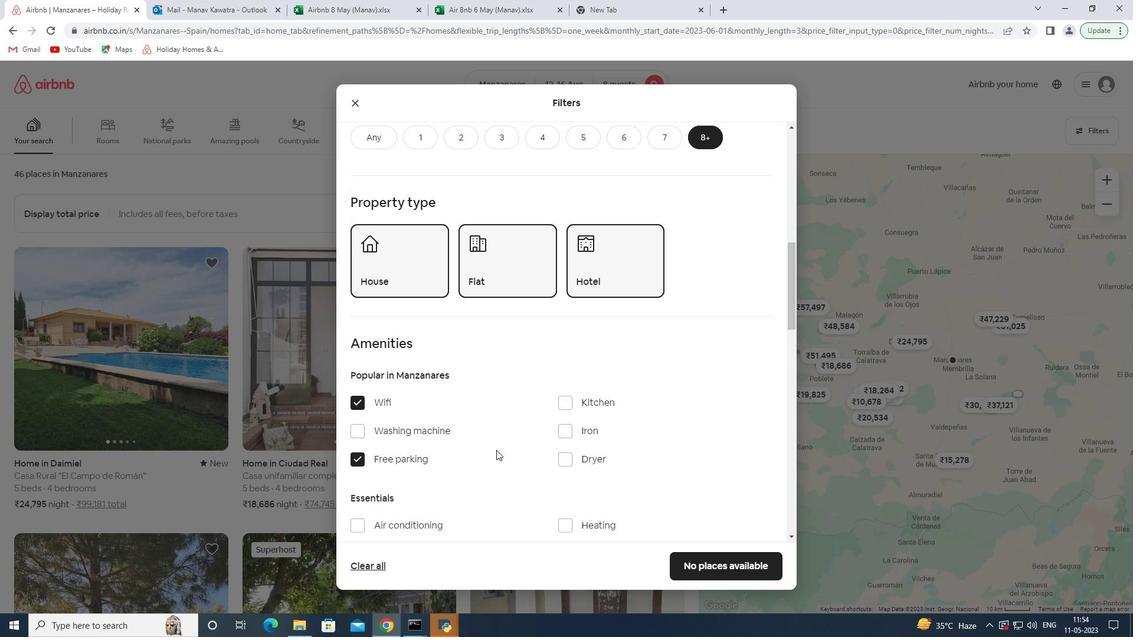 
Action: Mouse moved to (573, 435)
Screenshot: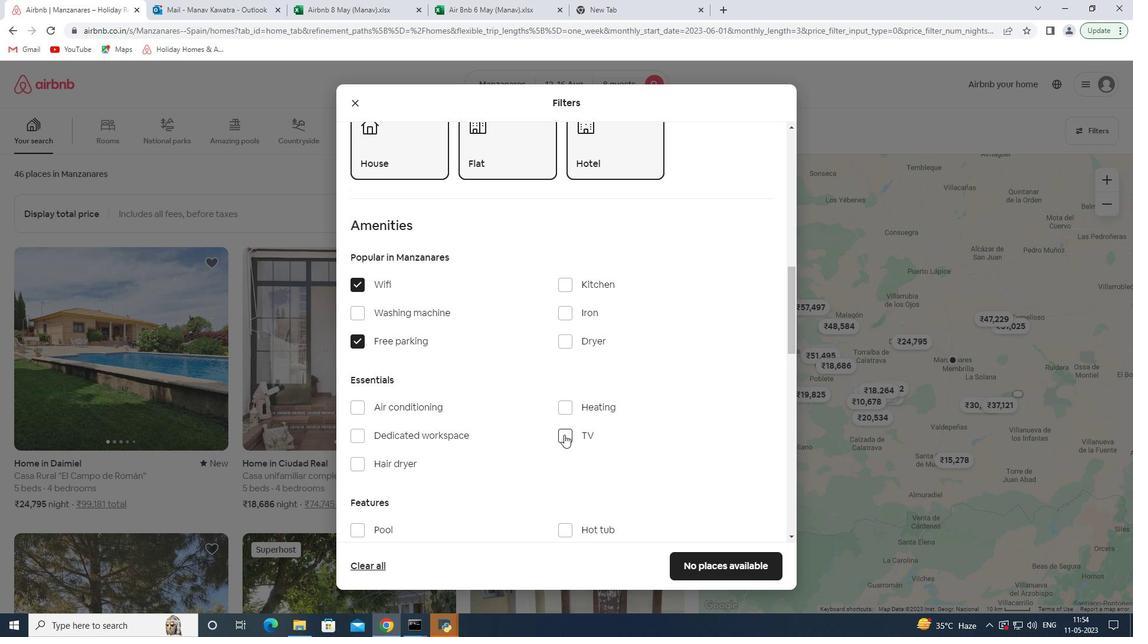 
Action: Mouse pressed left at (573, 435)
Screenshot: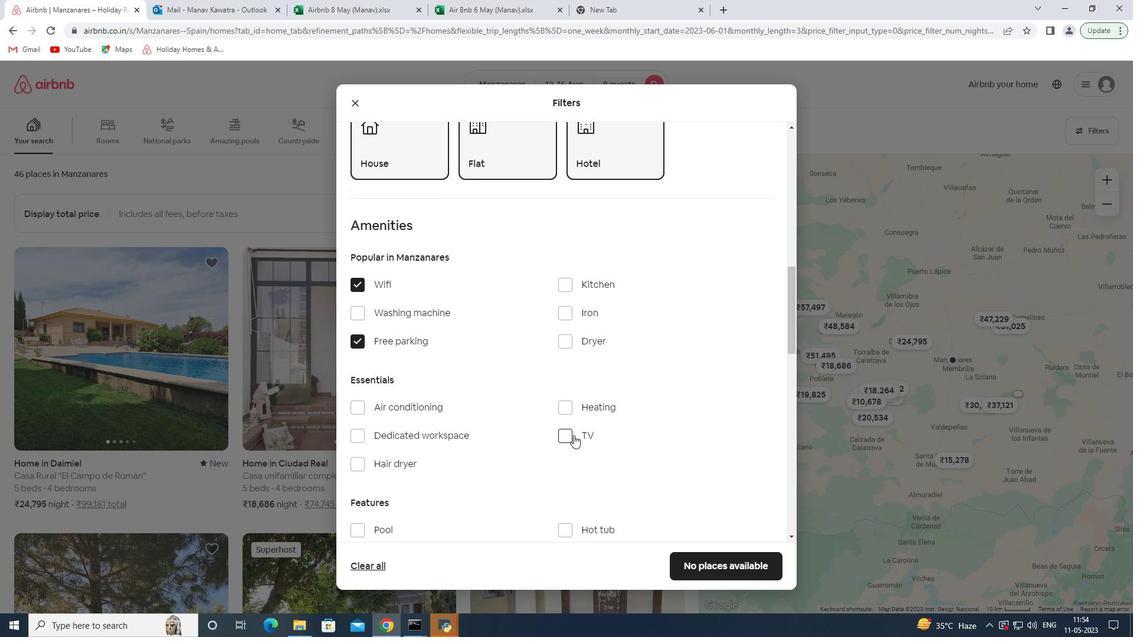 
Action: Mouse moved to (477, 431)
Screenshot: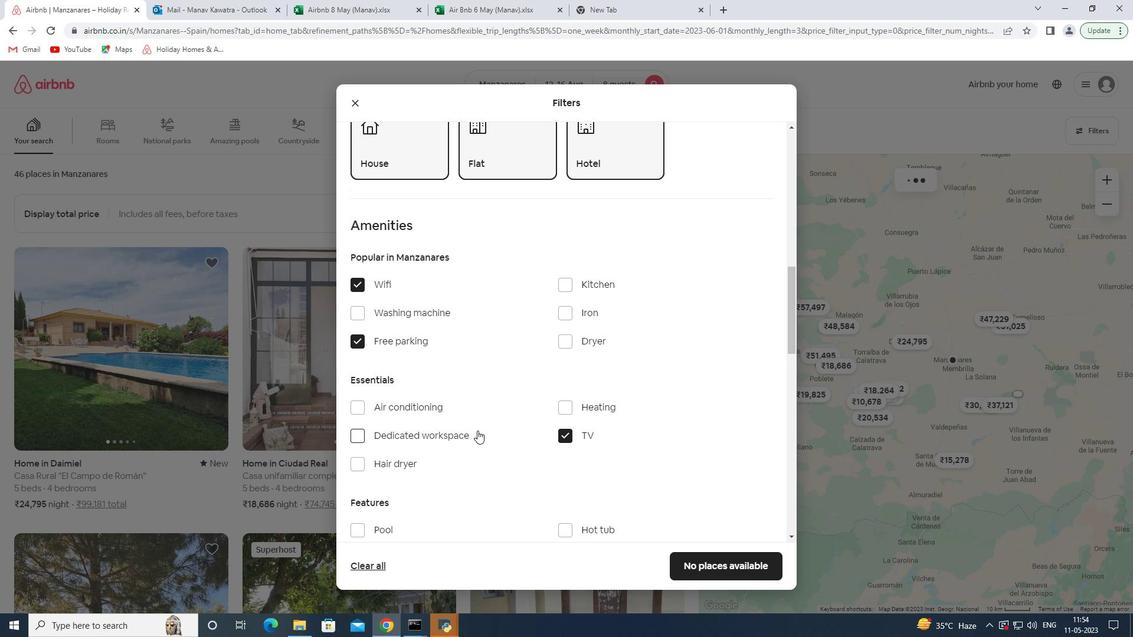 
Action: Mouse scrolled (477, 431) with delta (0, 0)
Screenshot: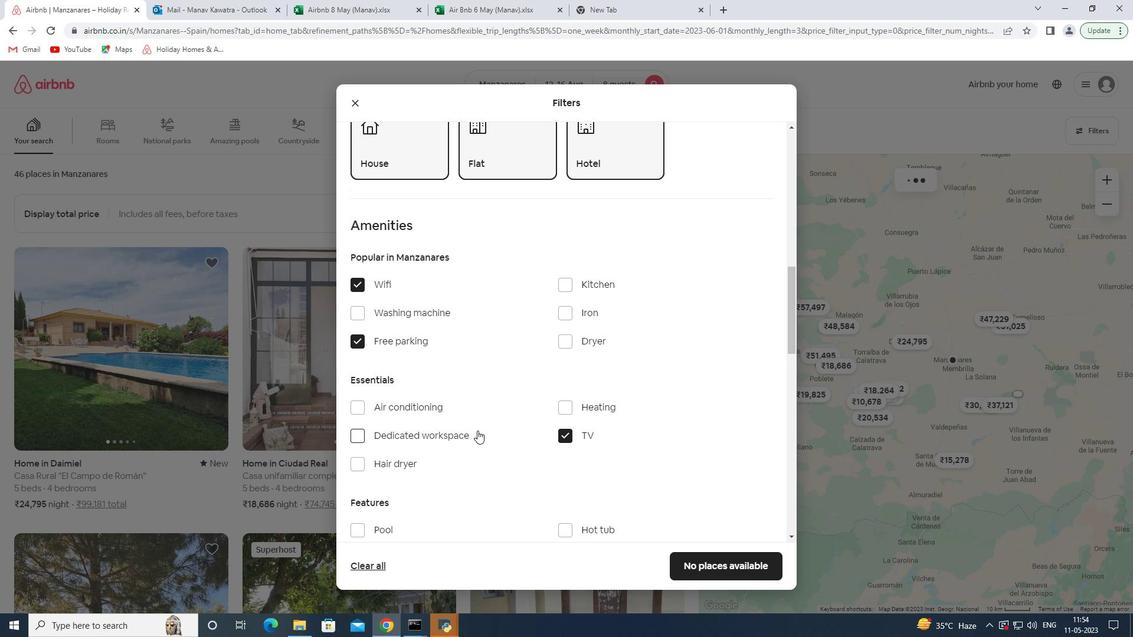 
Action: Mouse moved to (475, 432)
Screenshot: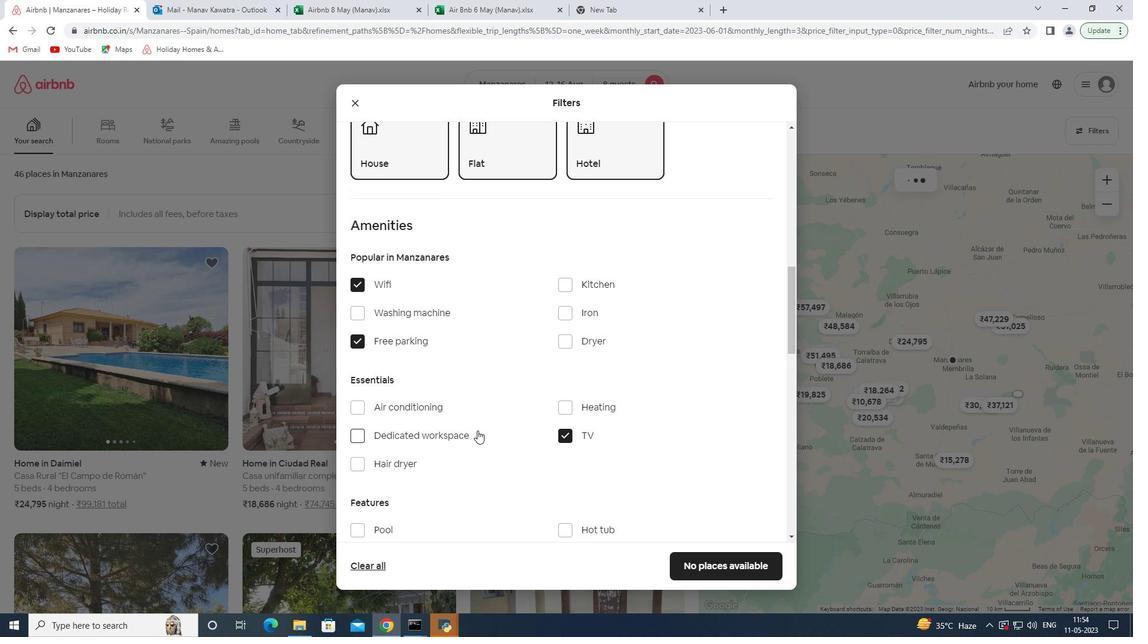 
Action: Mouse scrolled (475, 431) with delta (0, 0)
Screenshot: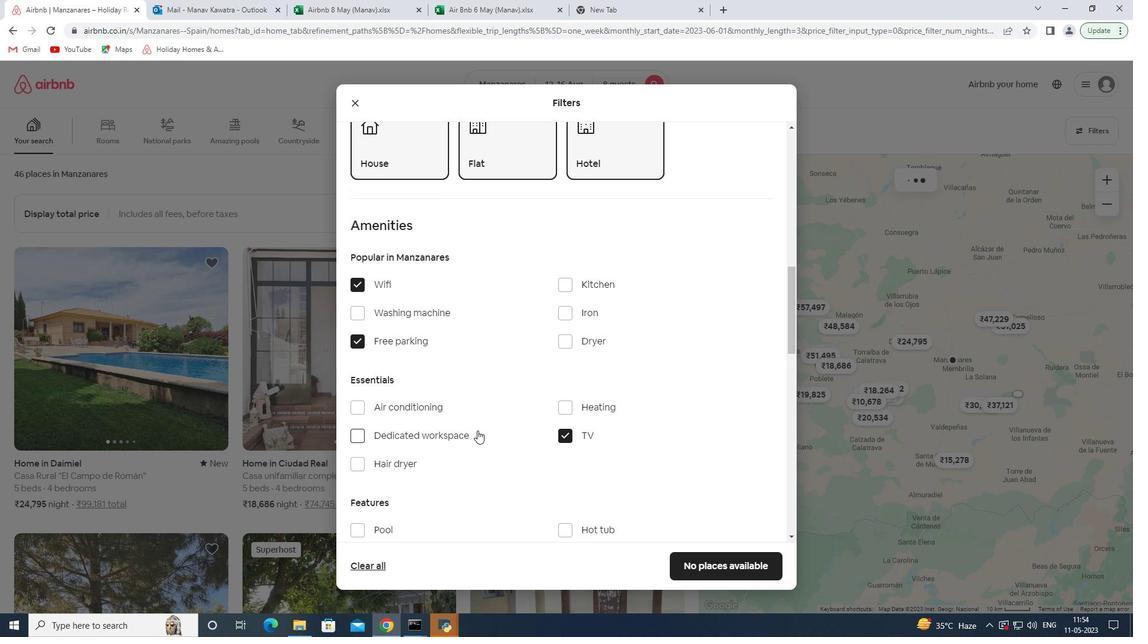 
Action: Mouse moved to (381, 468)
Screenshot: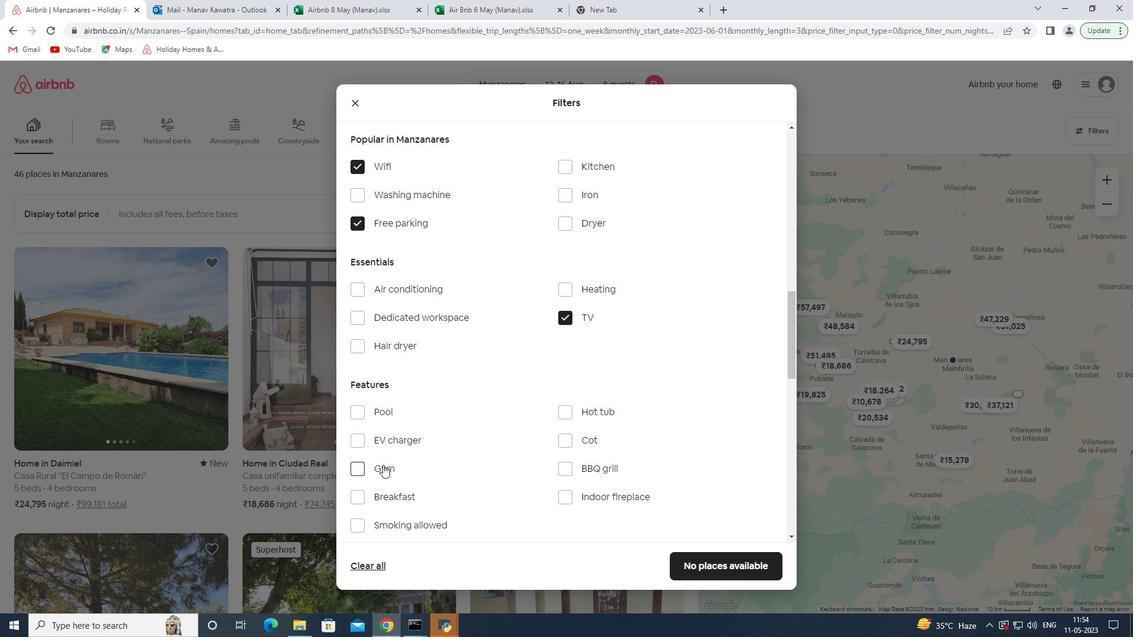 
Action: Mouse pressed left at (381, 468)
Screenshot: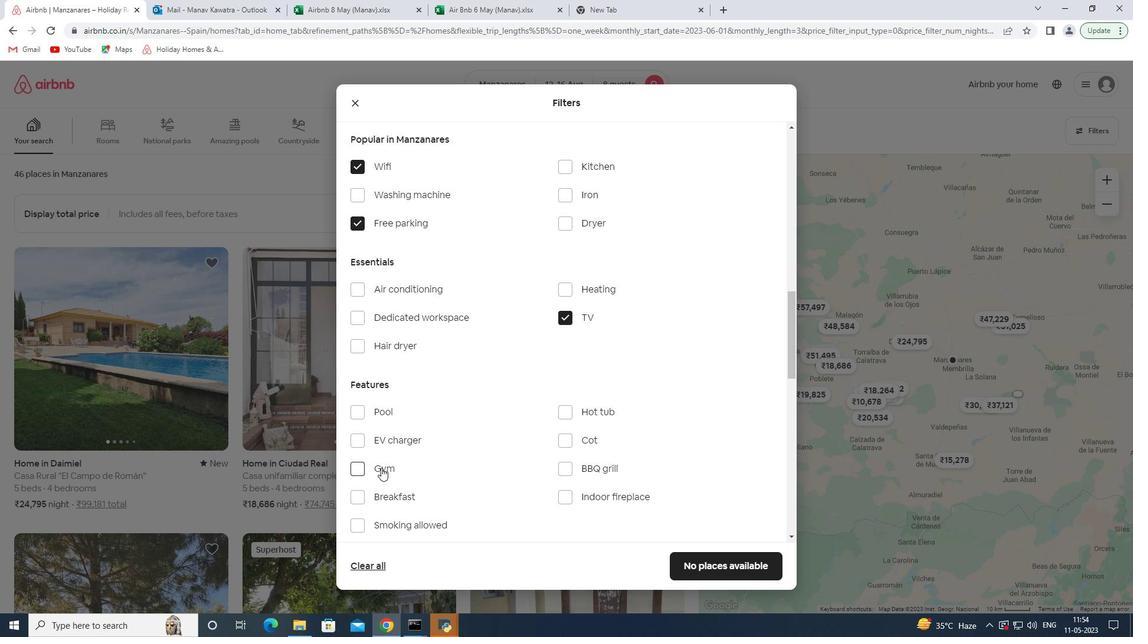 
Action: Mouse moved to (388, 493)
Screenshot: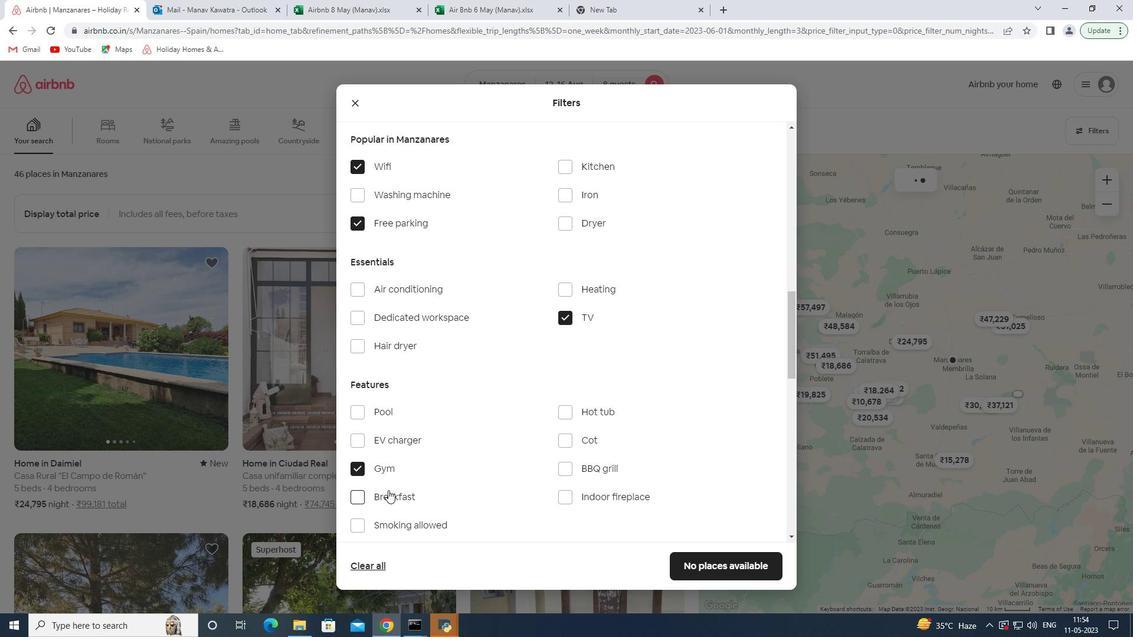 
Action: Mouse pressed left at (388, 493)
Screenshot: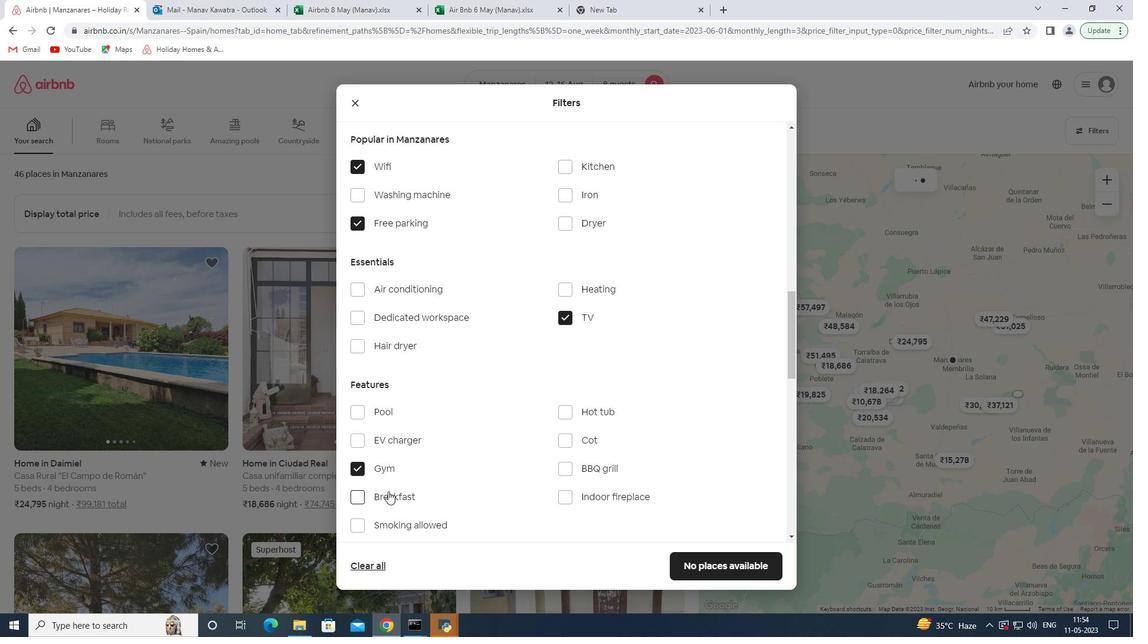 
Action: Mouse moved to (389, 483)
Screenshot: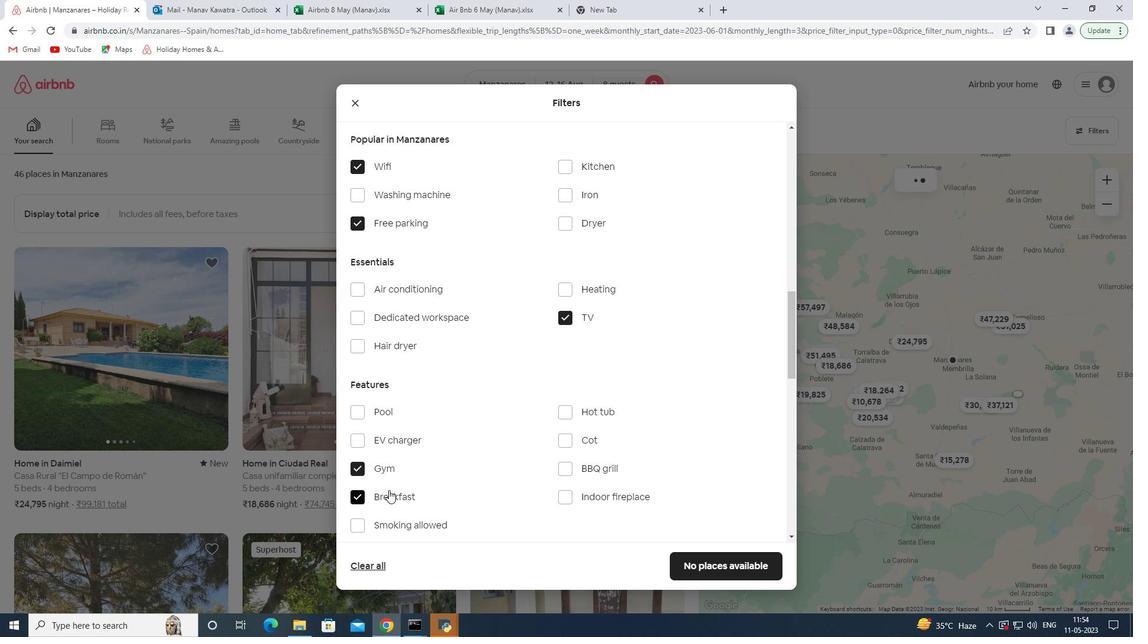 
Action: Mouse scrolled (389, 483) with delta (0, 0)
Screenshot: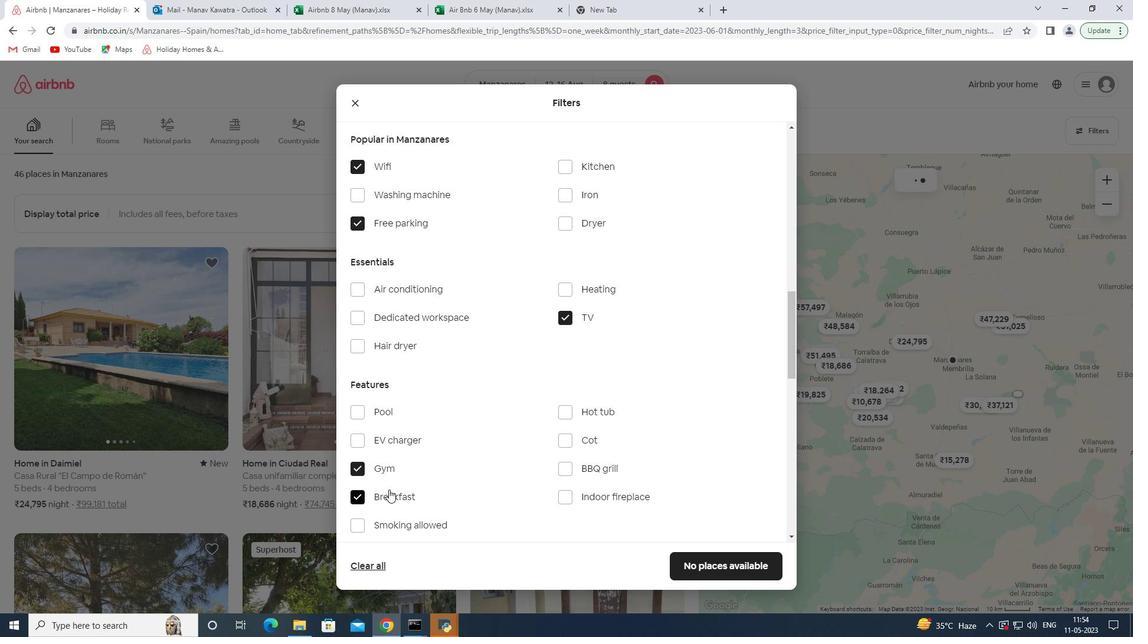
Action: Mouse moved to (389, 483)
Screenshot: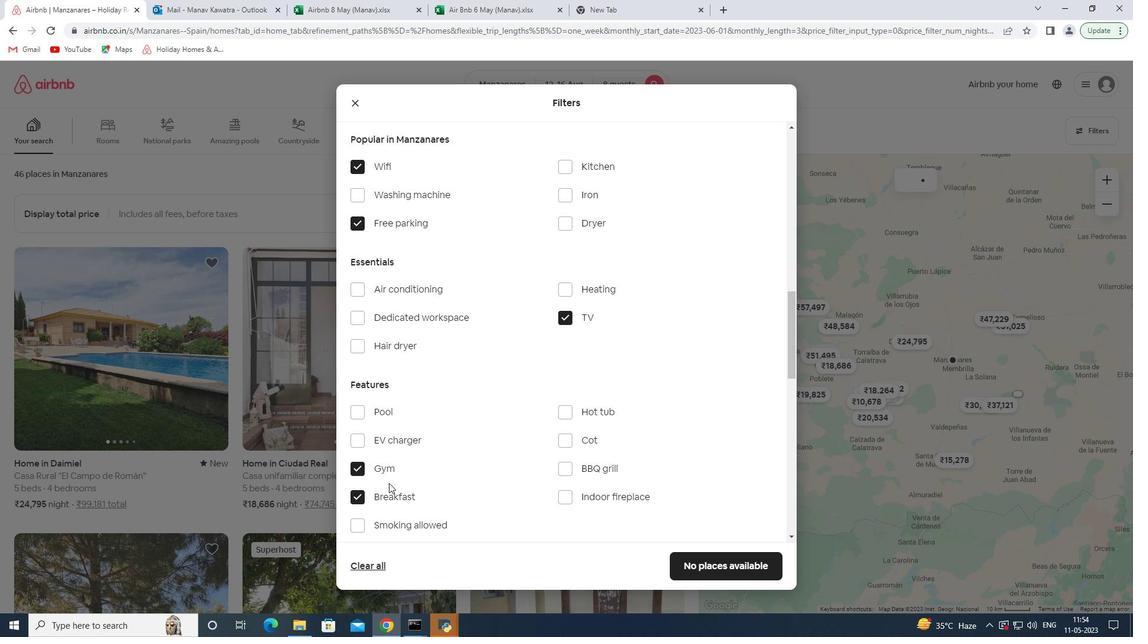 
Action: Mouse scrolled (389, 482) with delta (0, 0)
Screenshot: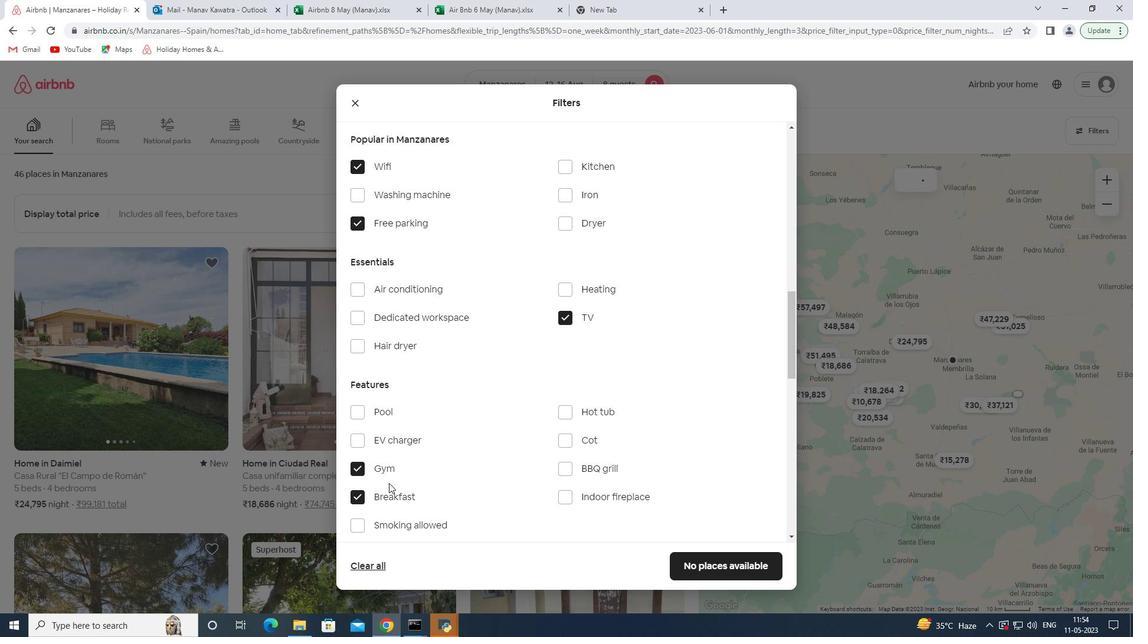 
Action: Mouse moved to (429, 420)
Screenshot: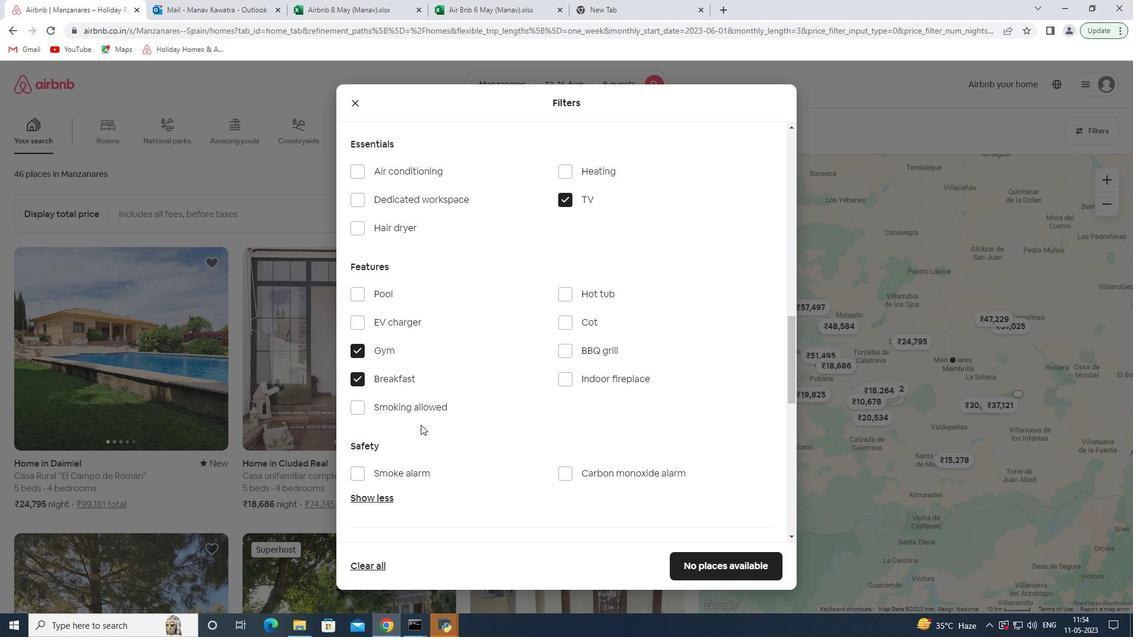
Action: Mouse scrolled (429, 419) with delta (0, 0)
Screenshot: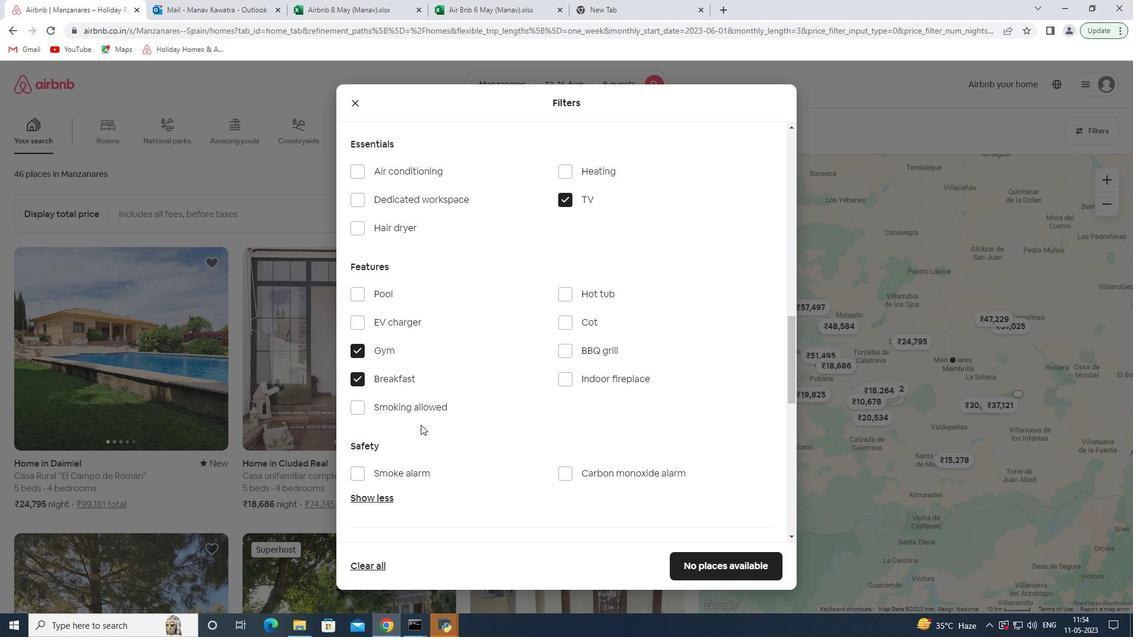 
Action: Mouse scrolled (429, 419) with delta (0, 0)
Screenshot: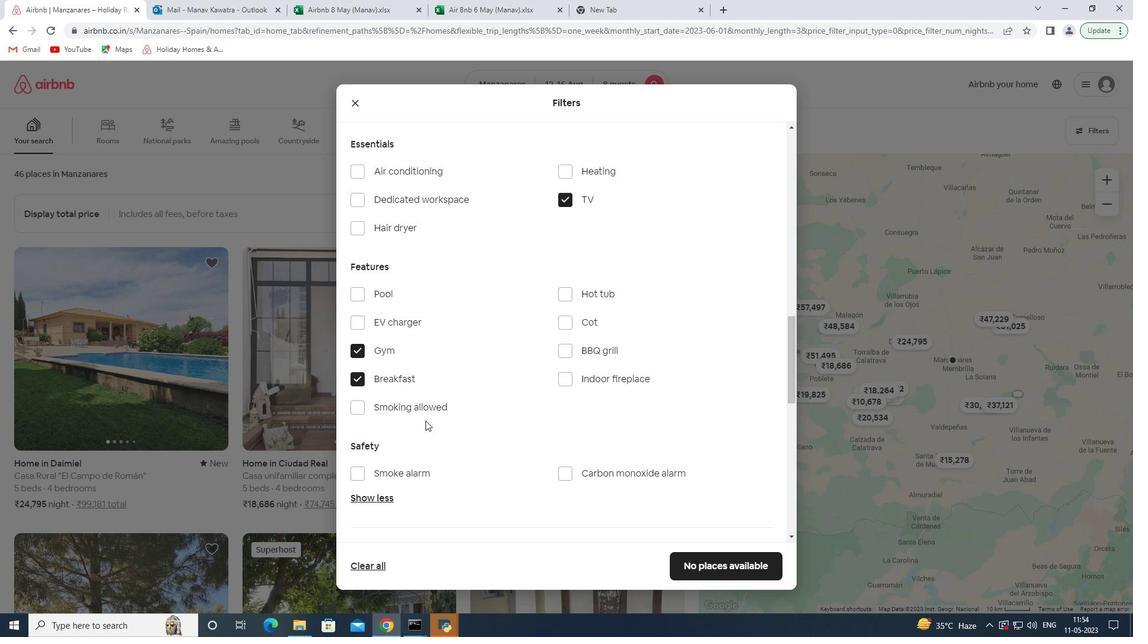 
Action: Mouse scrolled (429, 419) with delta (0, 0)
Screenshot: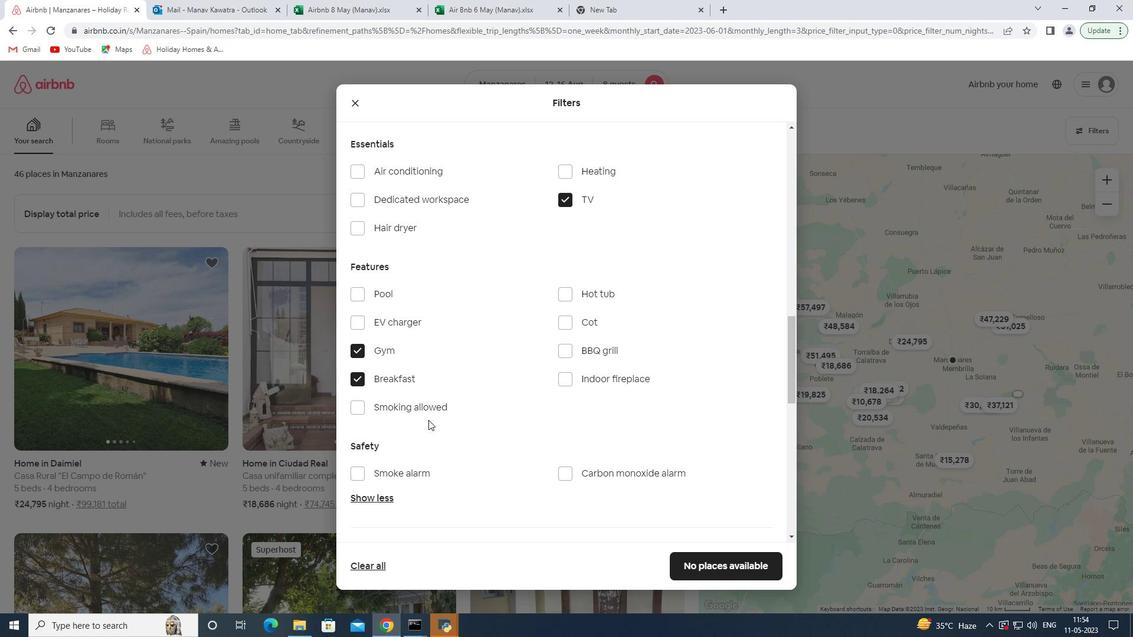 
Action: Mouse scrolled (429, 419) with delta (0, 0)
Screenshot: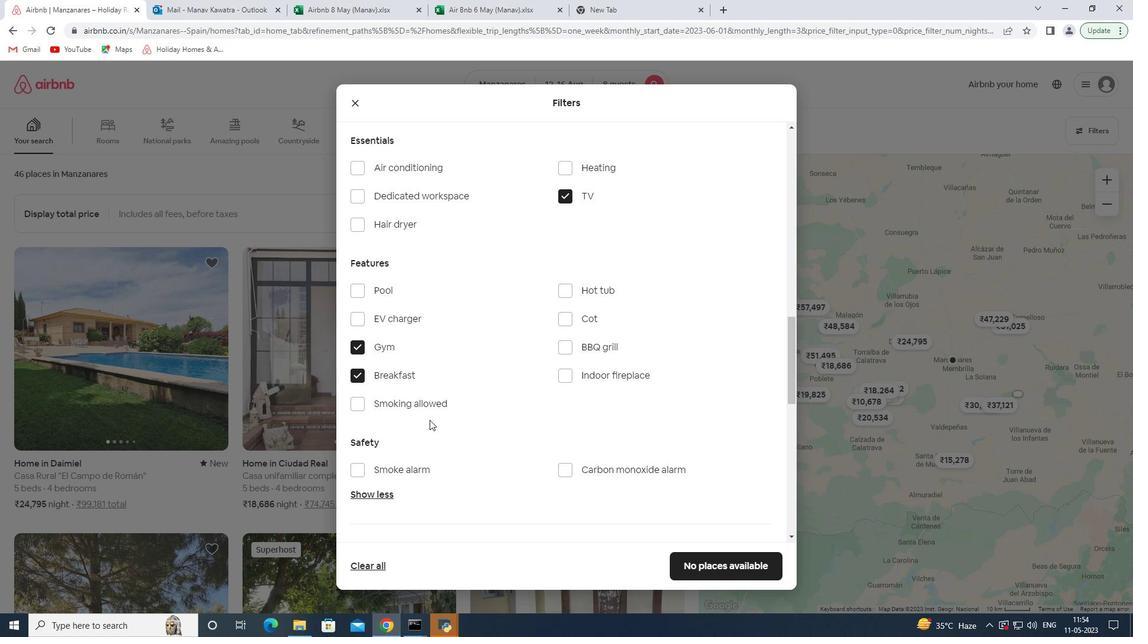 
Action: Mouse moved to (758, 400)
Screenshot: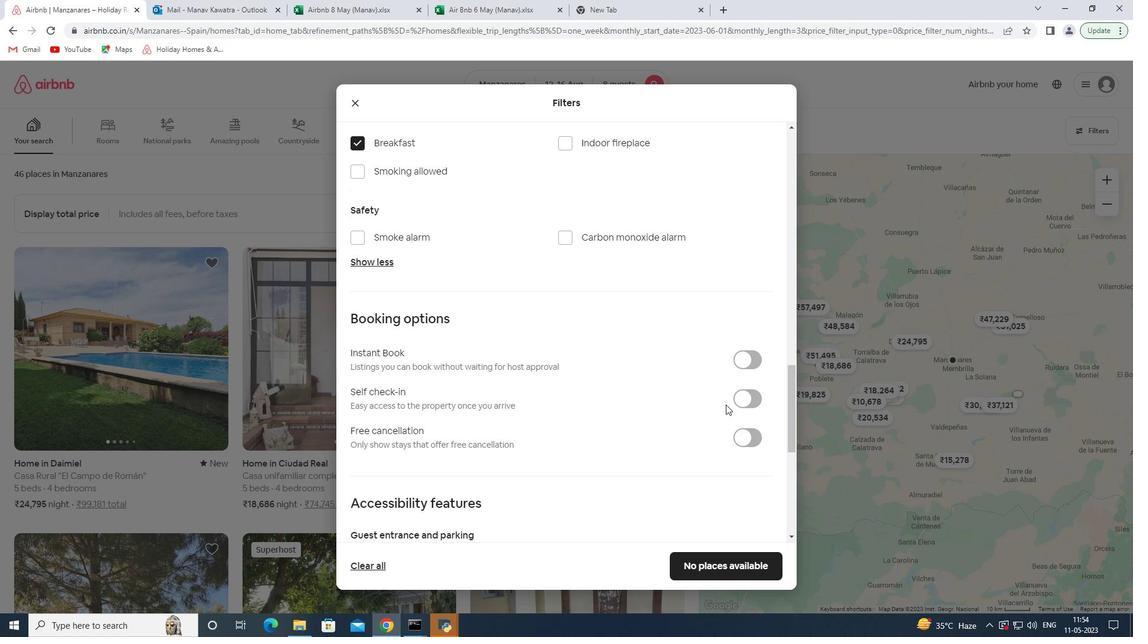
Action: Mouse pressed left at (758, 400)
Screenshot: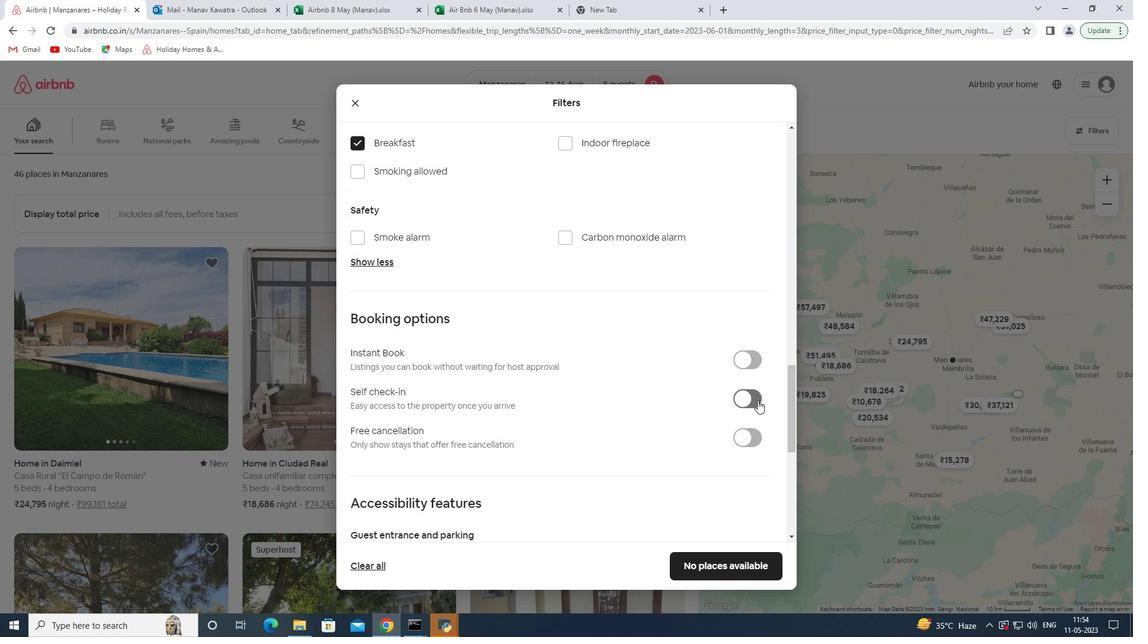 
Action: Mouse moved to (637, 402)
Screenshot: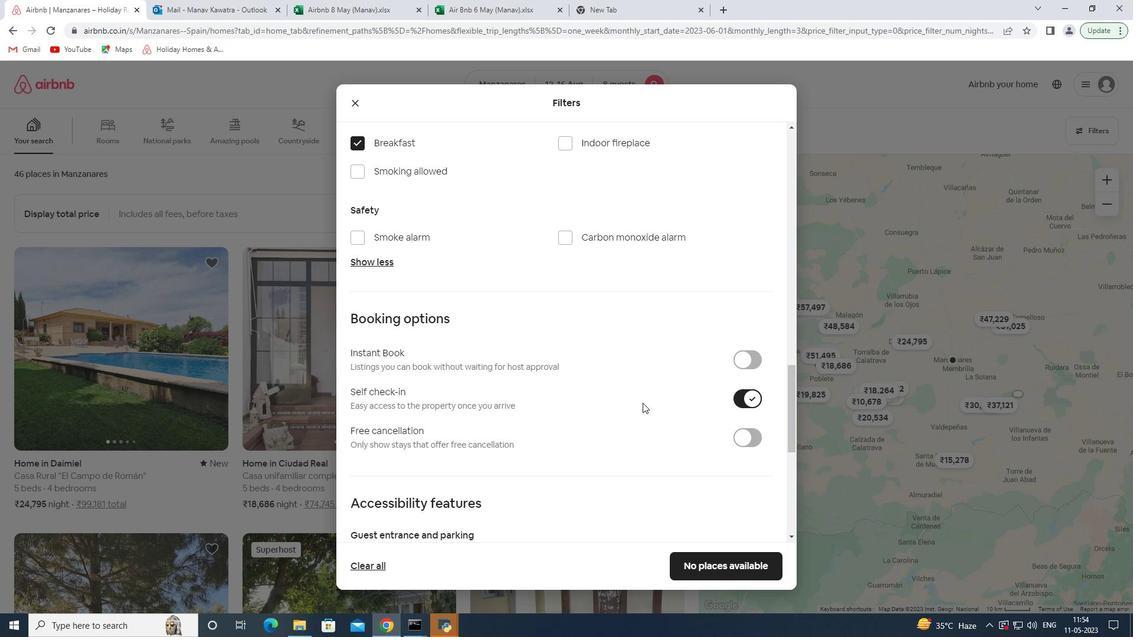 
Action: Mouse scrolled (637, 401) with delta (0, 0)
Screenshot: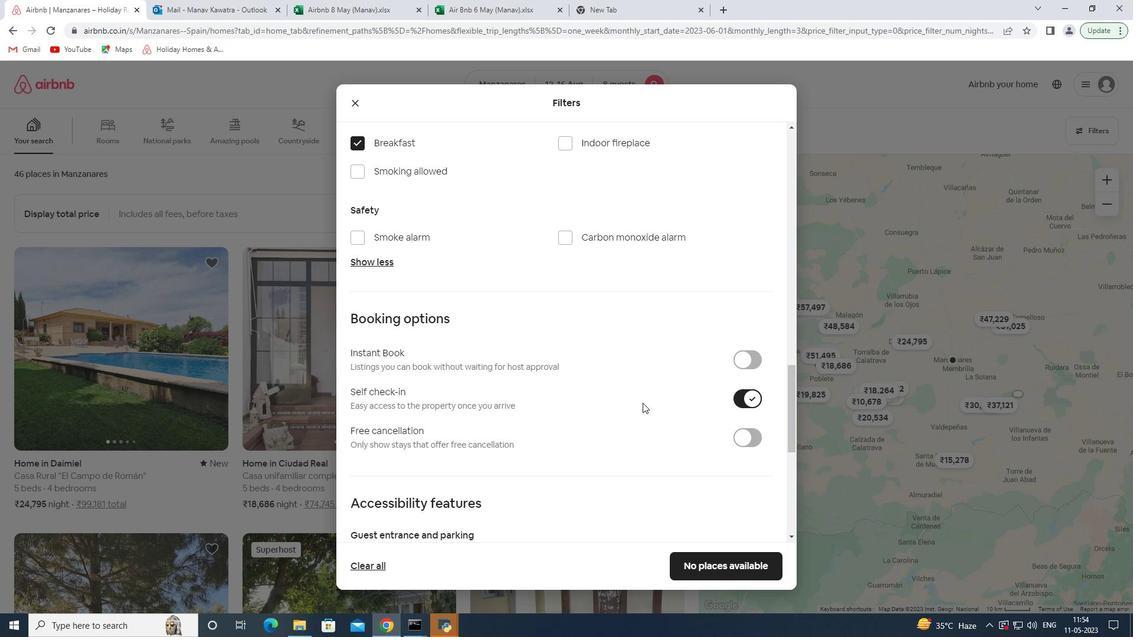 
Action: Mouse moved to (636, 402)
Screenshot: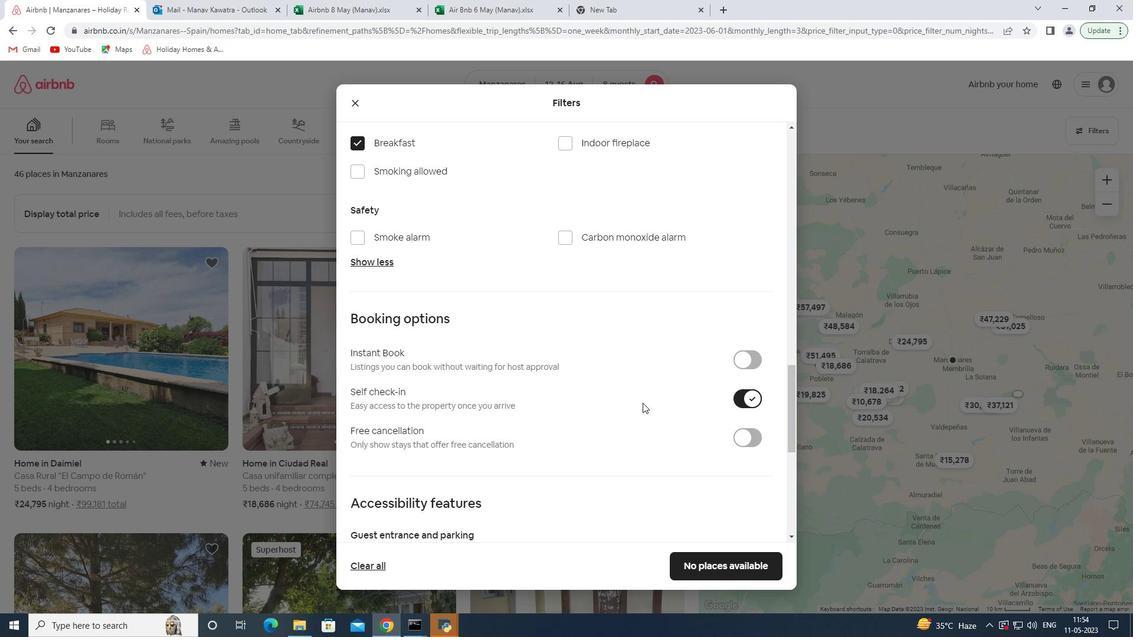 
Action: Mouse scrolled (636, 401) with delta (0, 0)
Screenshot: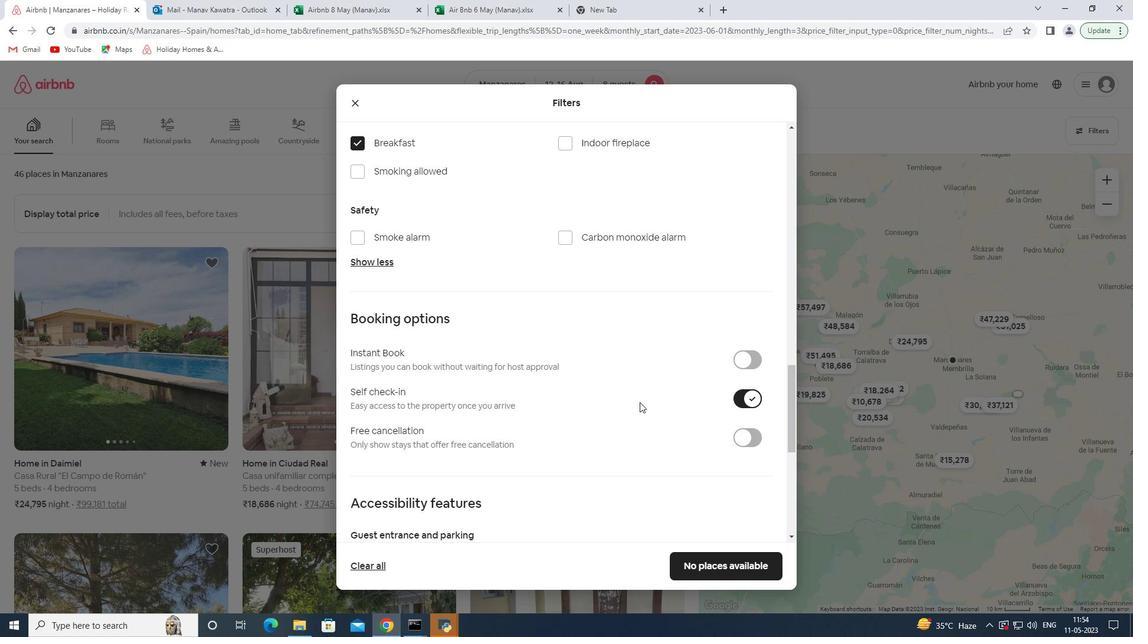 
Action: Mouse moved to (635, 402)
Screenshot: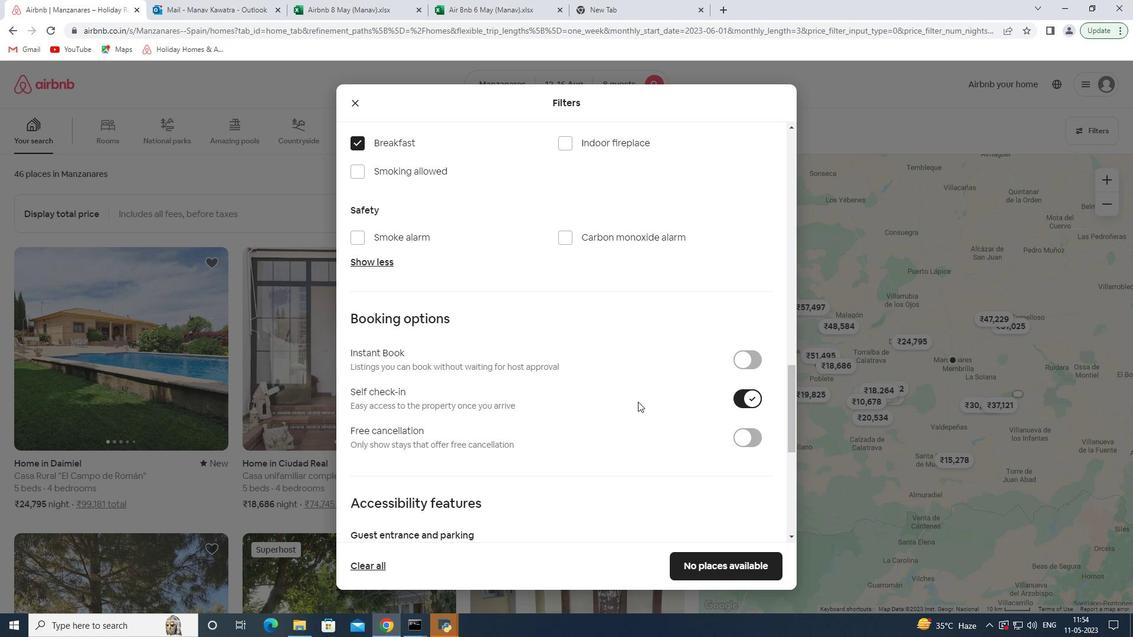 
Action: Mouse scrolled (635, 401) with delta (0, 0)
Screenshot: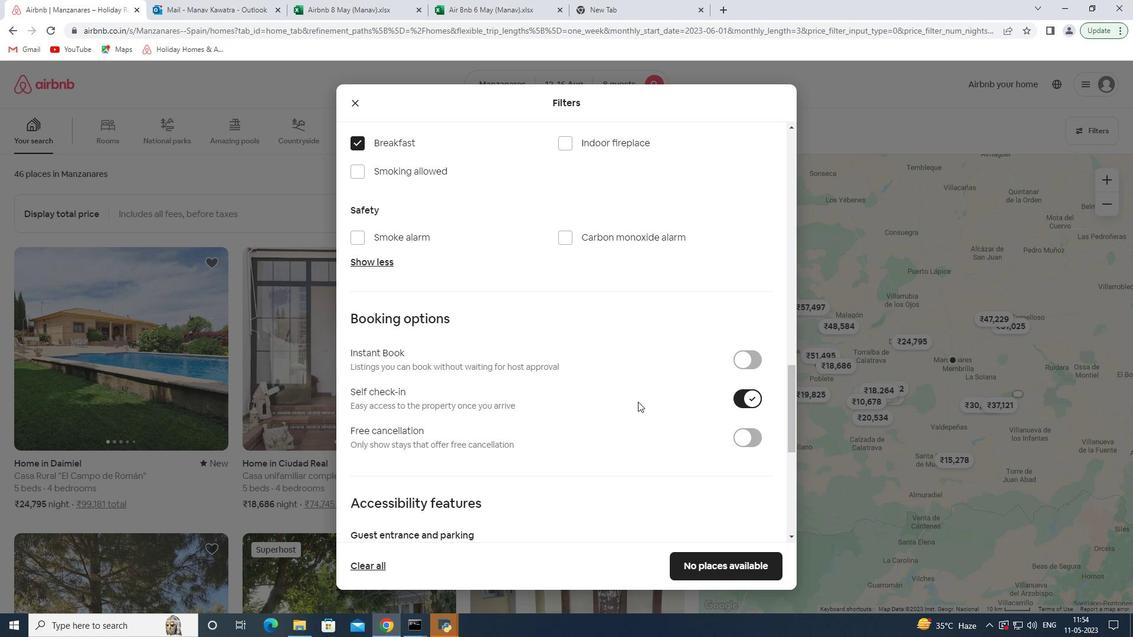 
Action: Mouse moved to (532, 409)
Screenshot: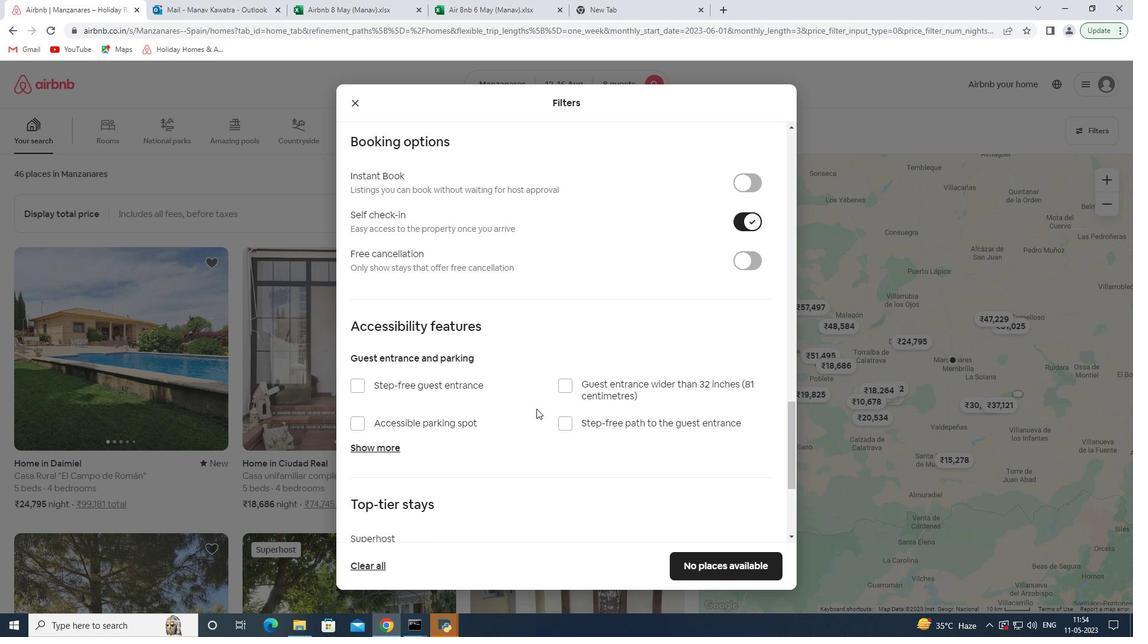 
Action: Mouse scrolled (532, 409) with delta (0, 0)
Screenshot: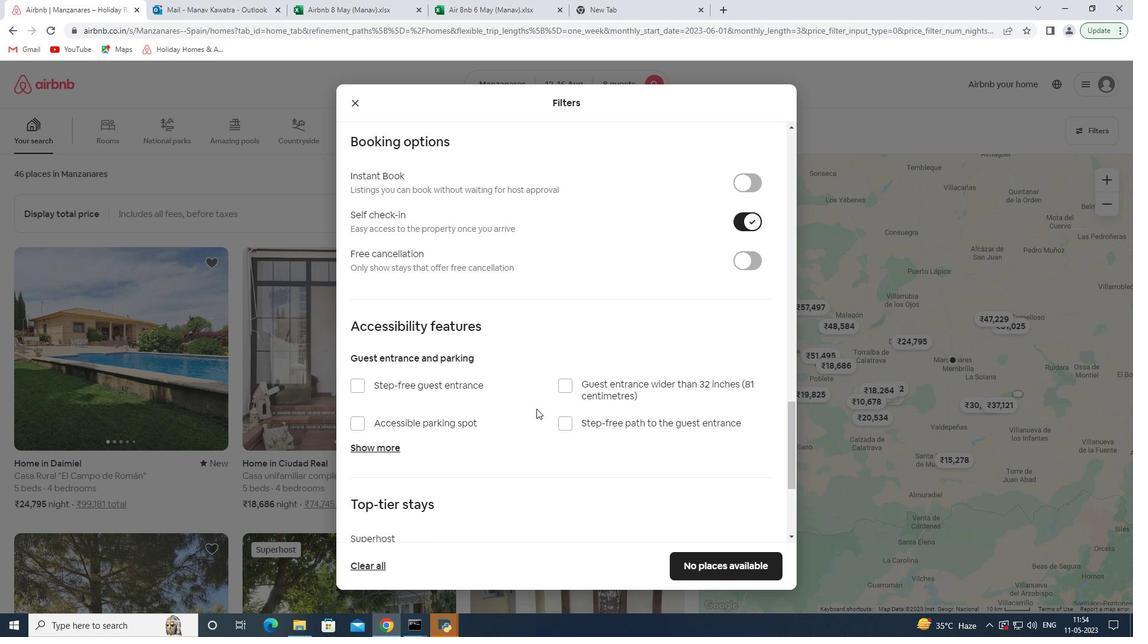 
Action: Mouse moved to (531, 410)
Screenshot: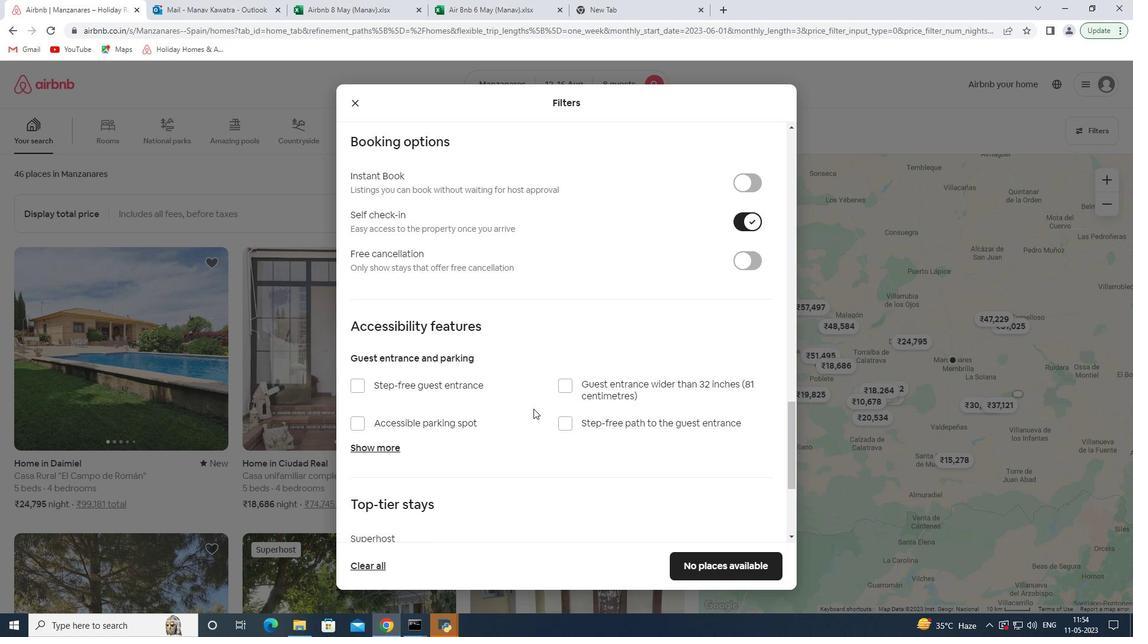 
Action: Mouse scrolled (531, 409) with delta (0, 0)
Screenshot: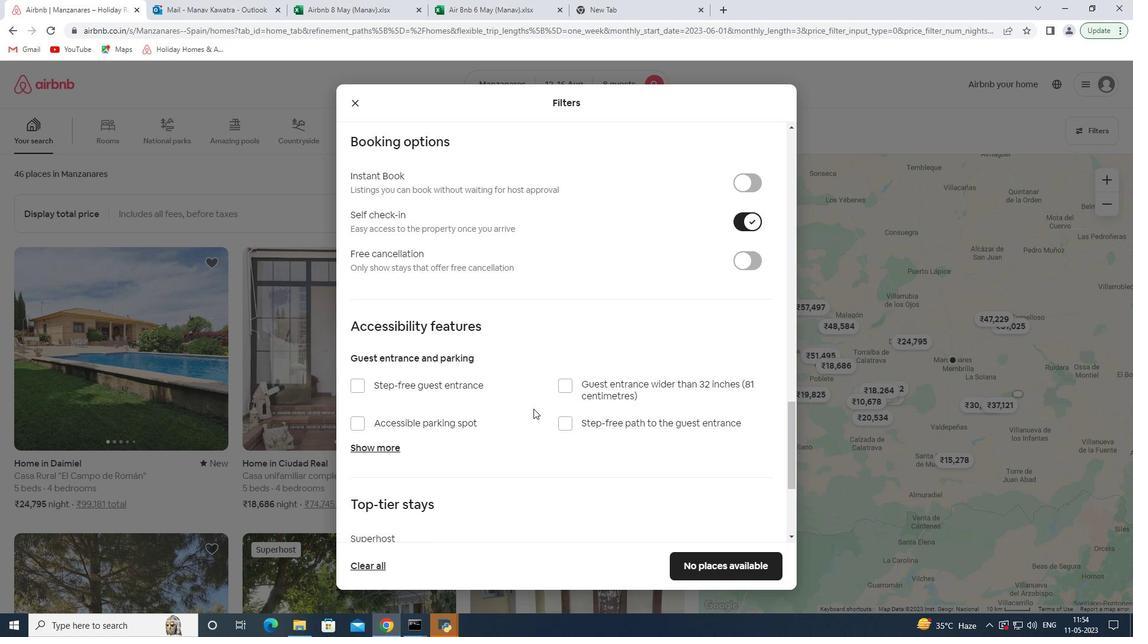
Action: Mouse moved to (530, 410)
Screenshot: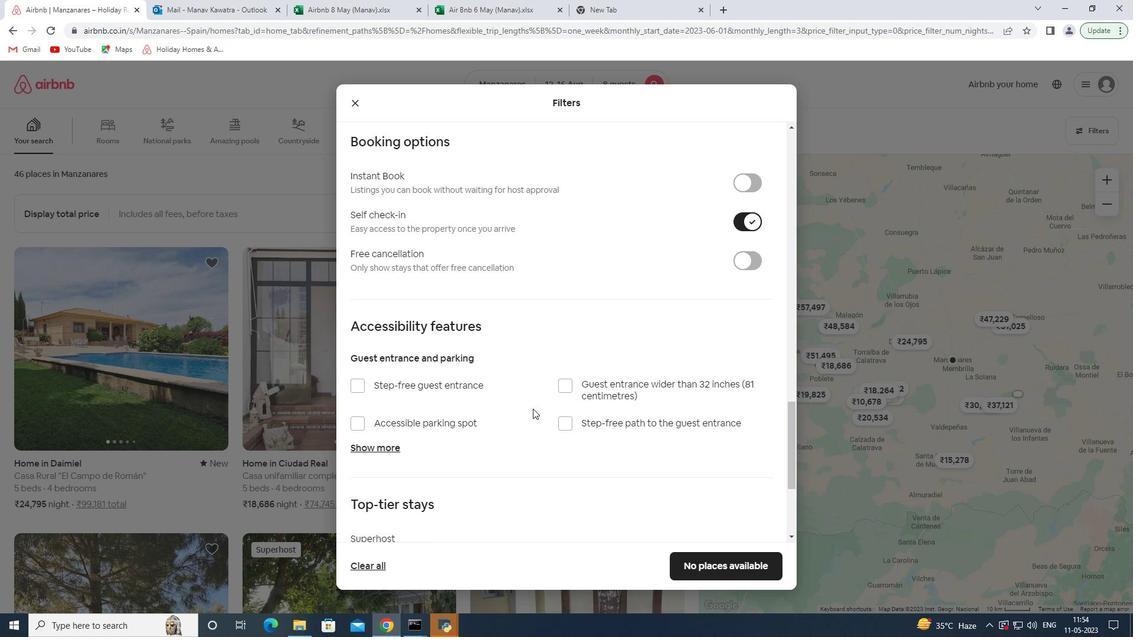 
Action: Mouse scrolled (530, 409) with delta (0, 0)
Screenshot: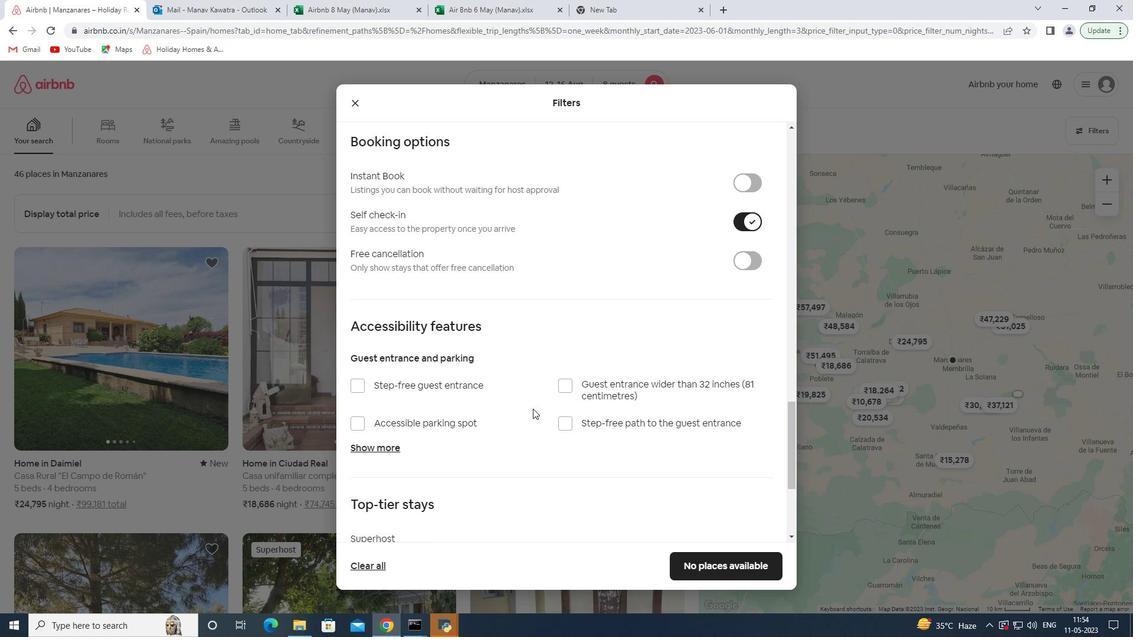 
Action: Mouse moved to (380, 490)
Screenshot: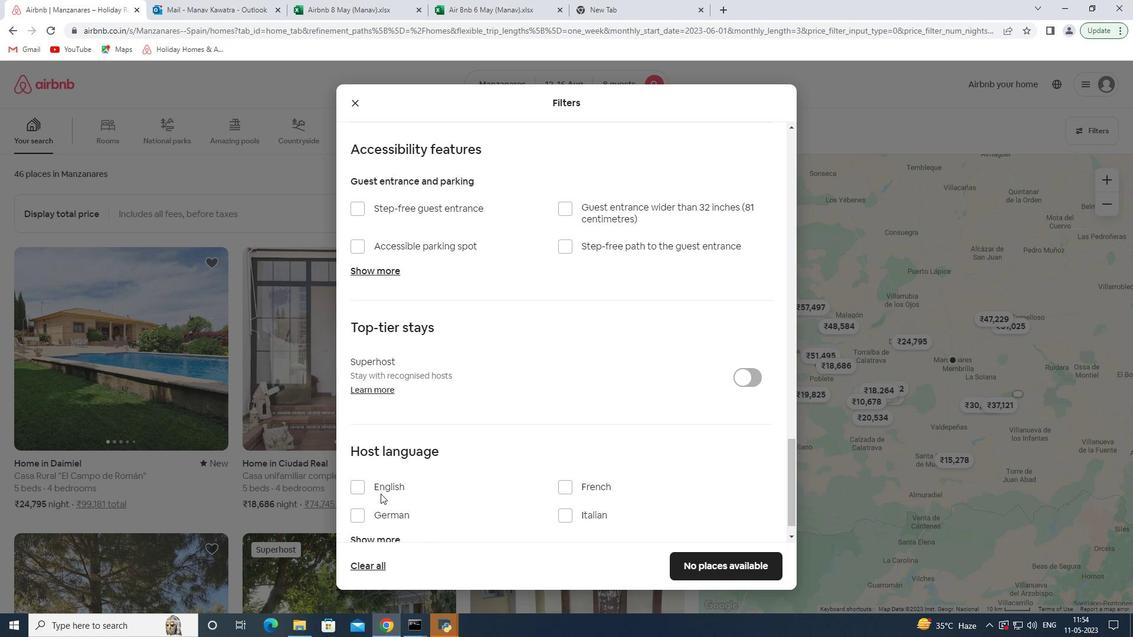 
Action: Mouse pressed left at (380, 490)
Screenshot: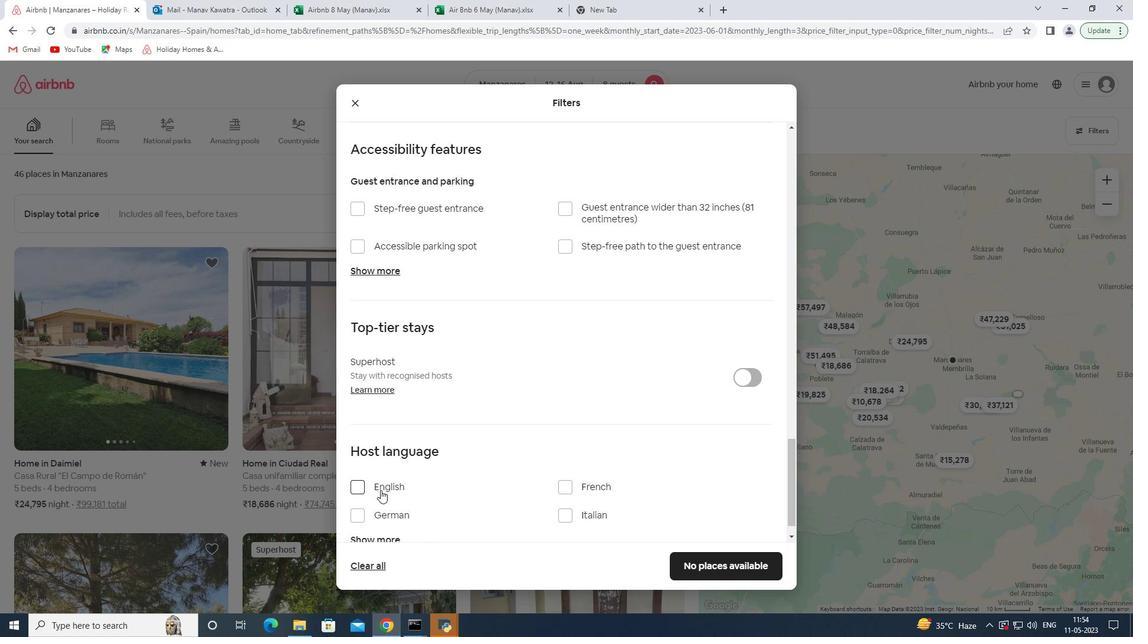 
Action: Mouse moved to (474, 428)
Screenshot: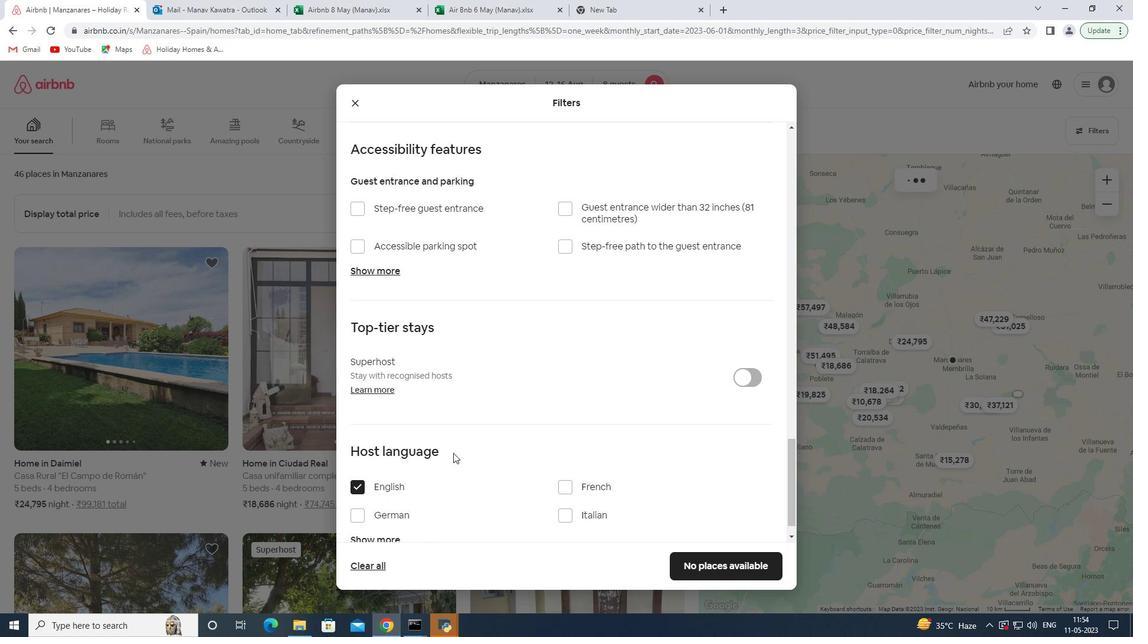 
Action: Mouse scrolled (474, 428) with delta (0, 0)
Screenshot: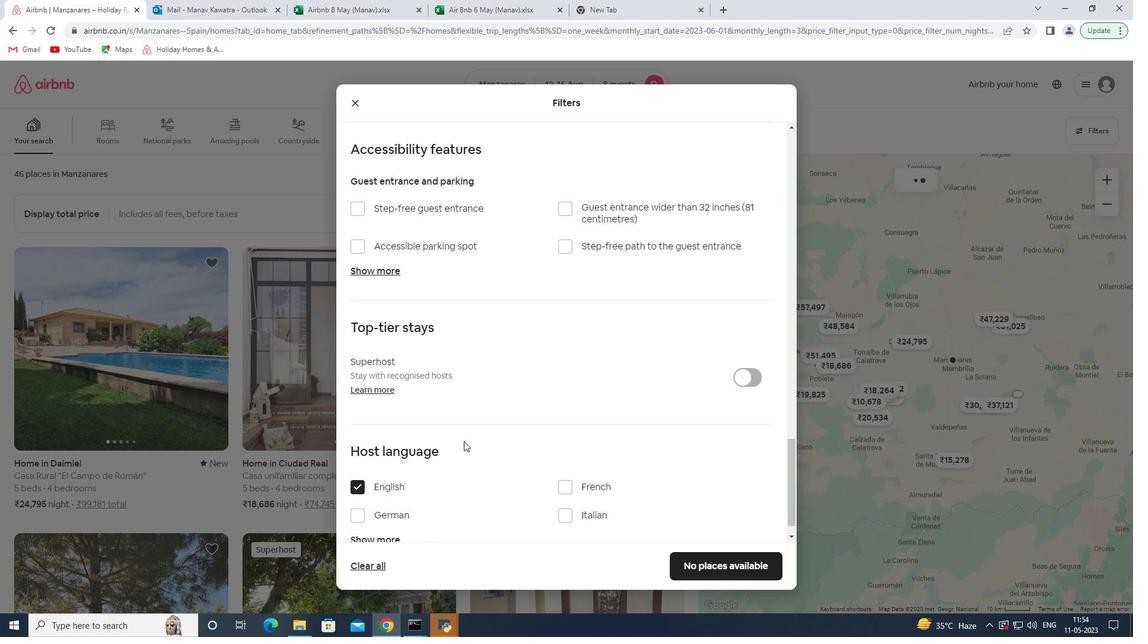 
Action: Mouse scrolled (474, 428) with delta (0, 0)
Screenshot: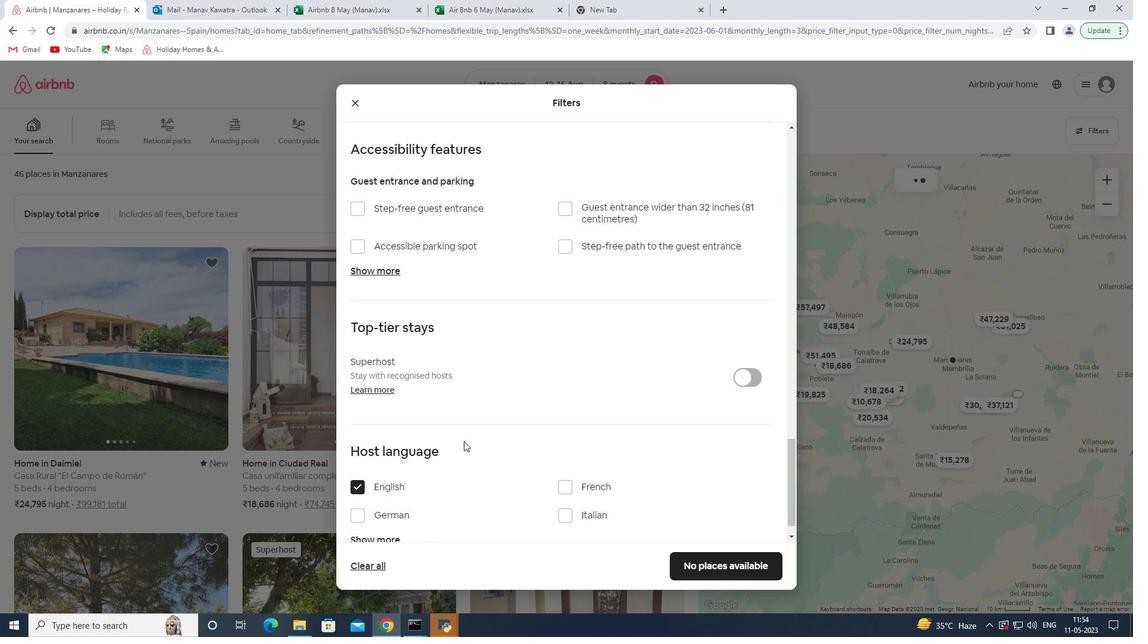 
Action: Mouse moved to (474, 428)
Screenshot: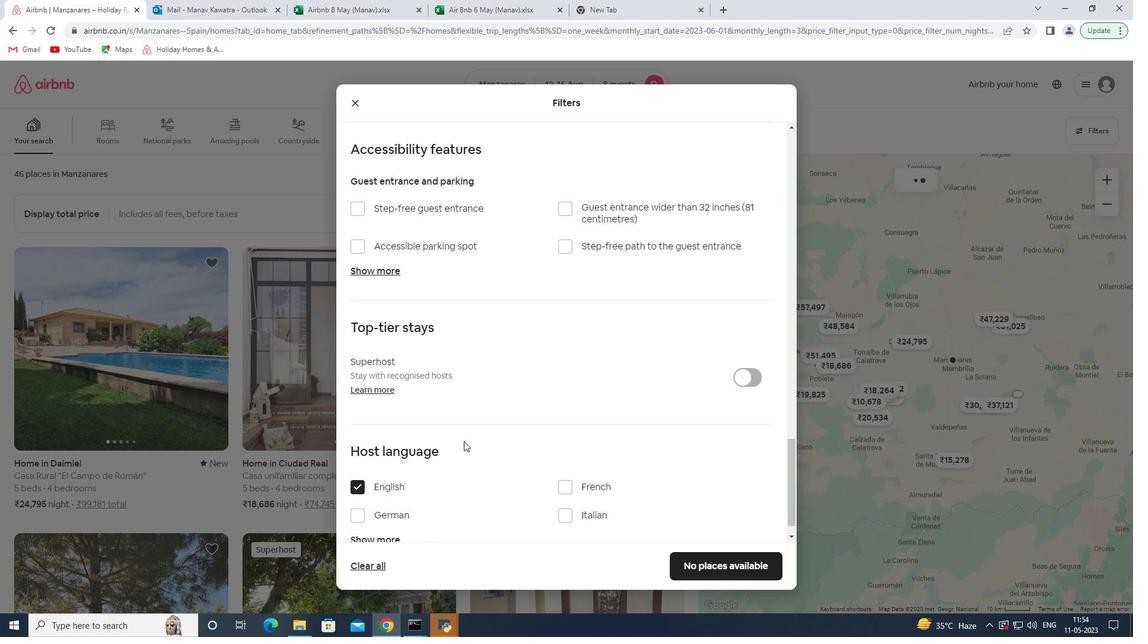 
Action: Mouse scrolled (474, 428) with delta (0, 0)
Screenshot: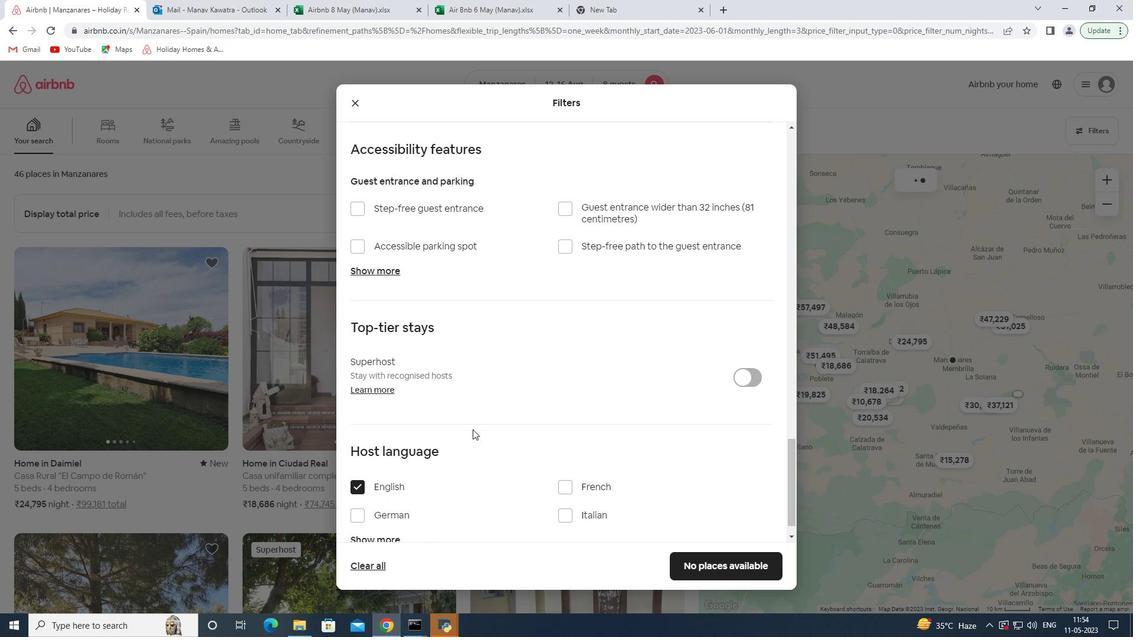 
Action: Mouse moved to (492, 423)
Screenshot: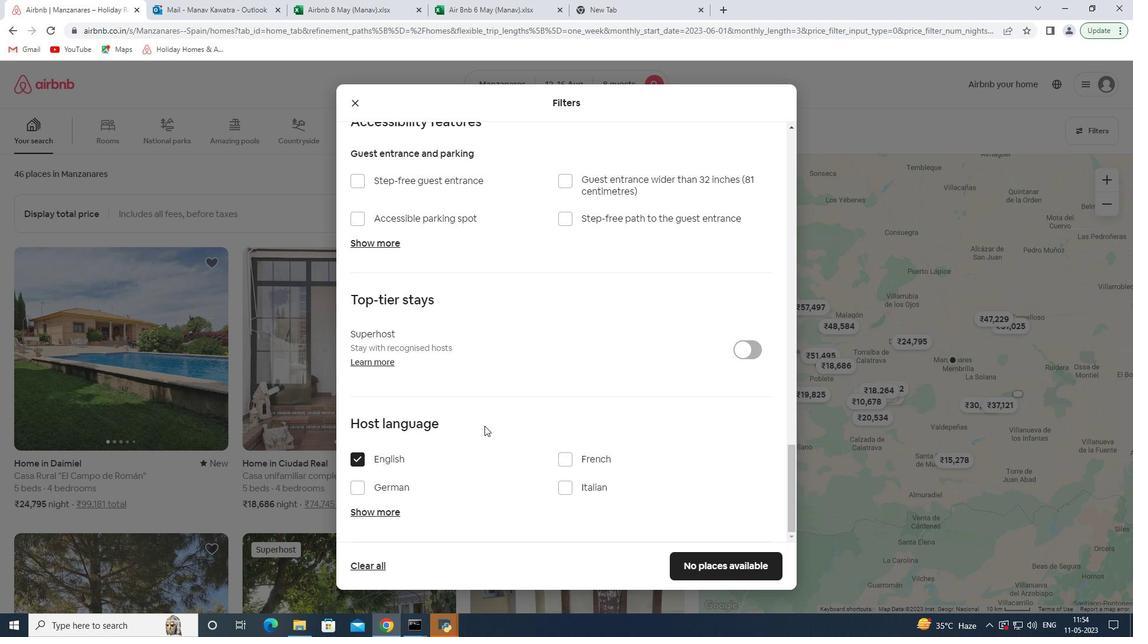 
Action: Mouse scrolled (492, 423) with delta (0, 0)
Screenshot: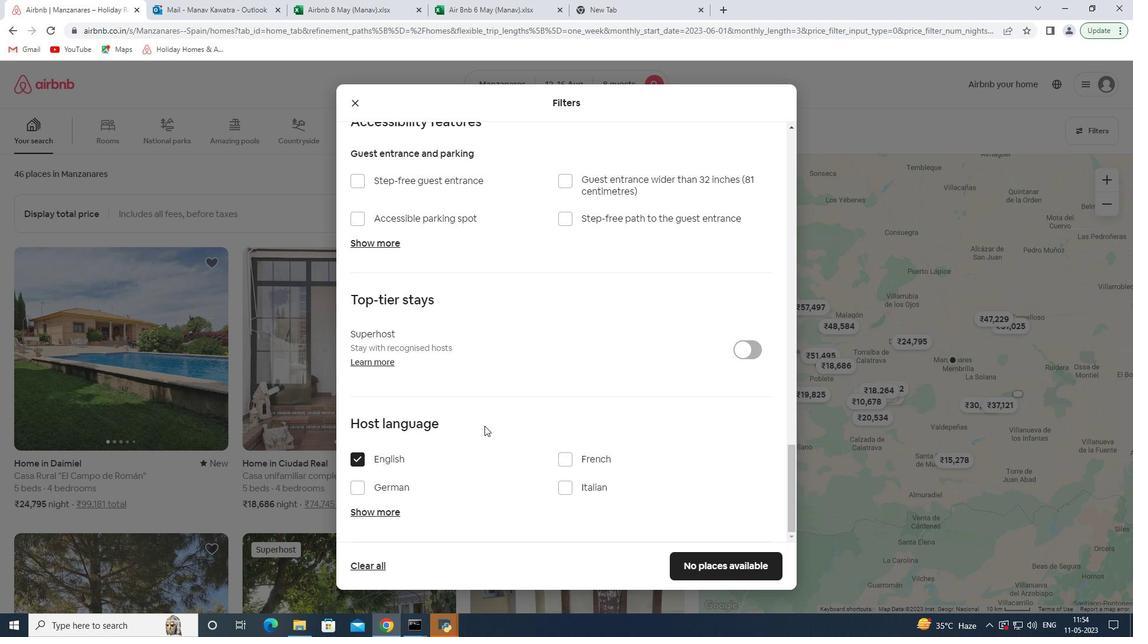 
Action: Mouse scrolled (492, 423) with delta (0, 0)
Screenshot: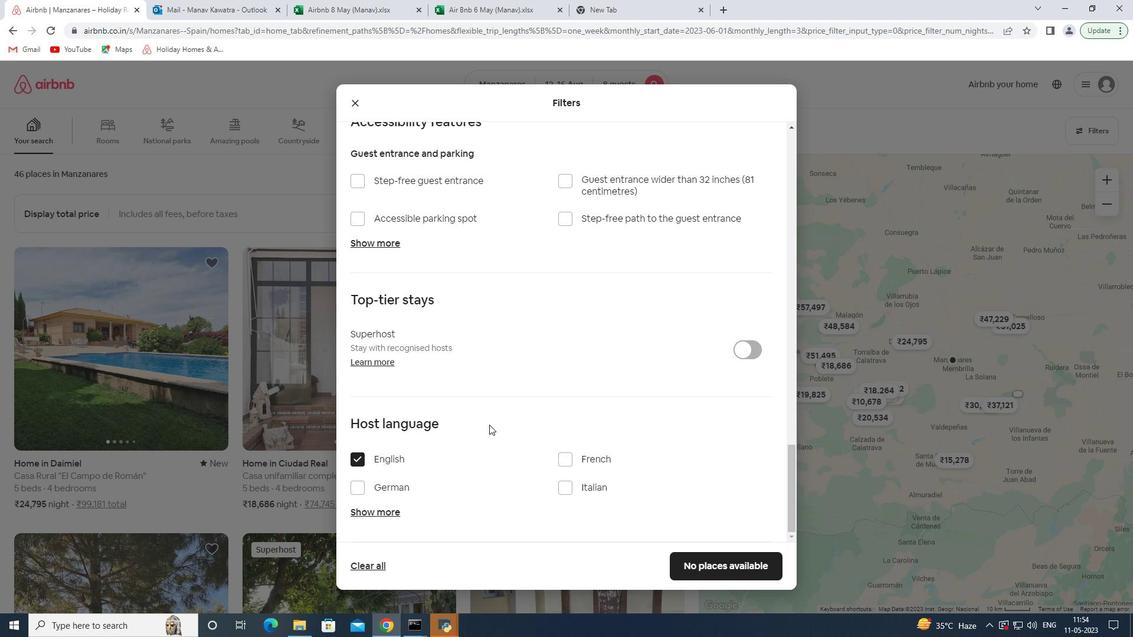 
Action: Mouse scrolled (492, 423) with delta (0, 0)
Screenshot: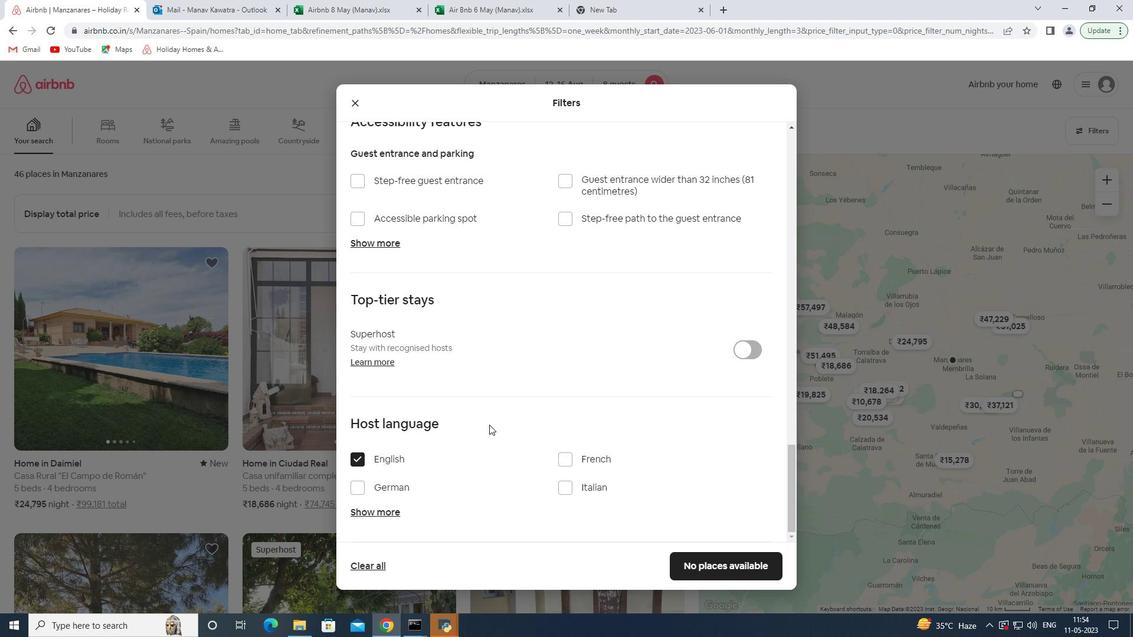 
Action: Mouse moved to (700, 569)
Screenshot: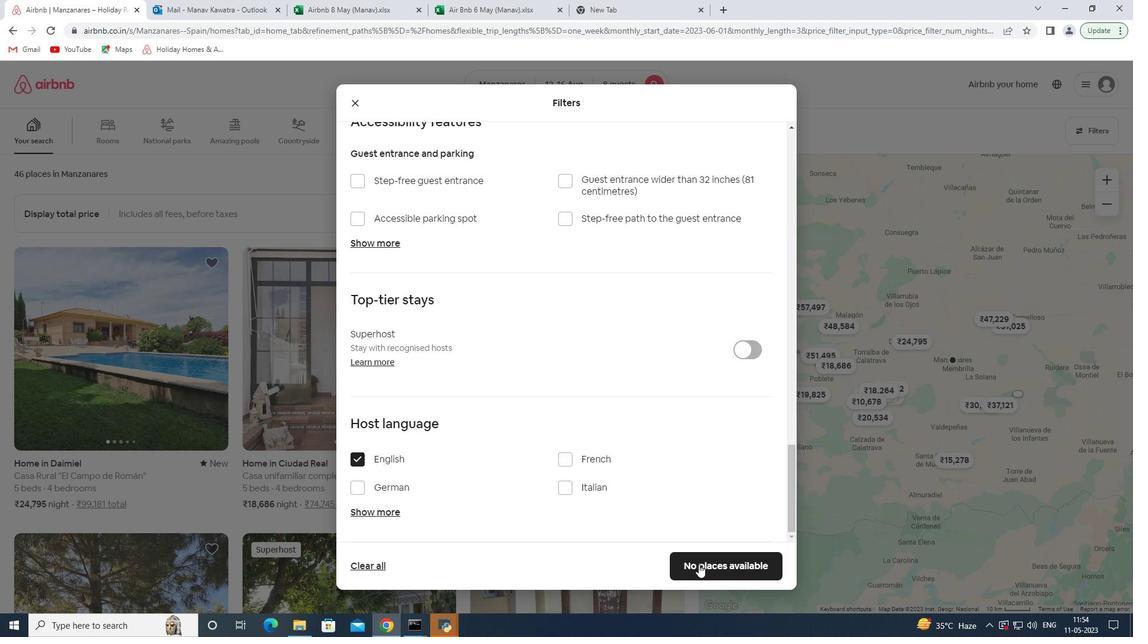 
Action: Mouse pressed left at (700, 569)
Screenshot: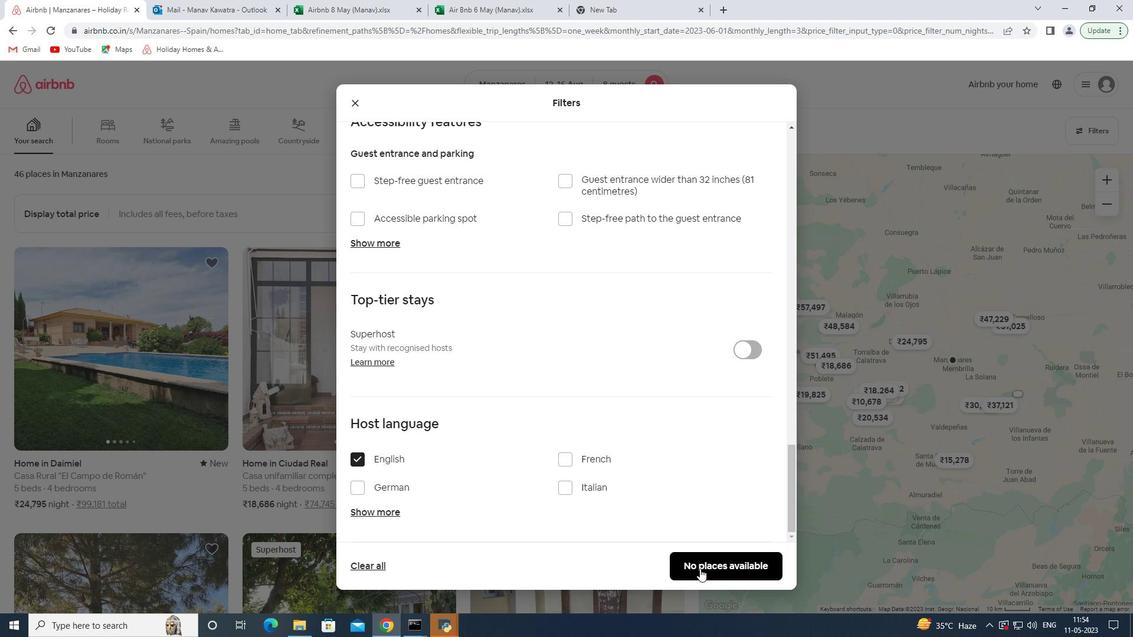 
